 Task: Open Card Nutrition Conference Review in Board Product Marketing Plan Development to Workspace Cybersecurity Services and add a team member Softage.2@softage.net, a label Purple, a checklist Agile Methodology, an attachment from your google drive, a color Purple and finally, add a card description 'Develop and launch new customer referral program for B2C market' and a comment 'This task presents an opportunity to build strong relationships with our stakeholders and earn their trust.'. Add a start date 'Jan 02, 1900' with a due date 'Jan 09, 1900'
Action: Mouse moved to (936, 516)
Screenshot: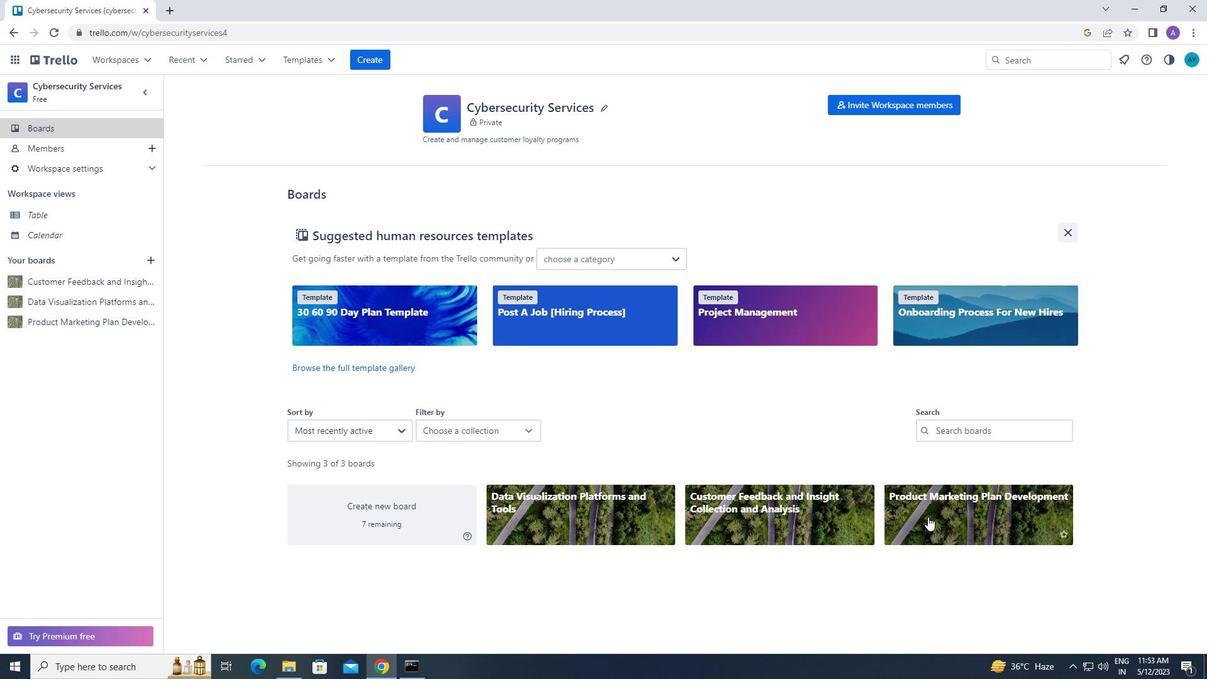 
Action: Mouse pressed left at (936, 516)
Screenshot: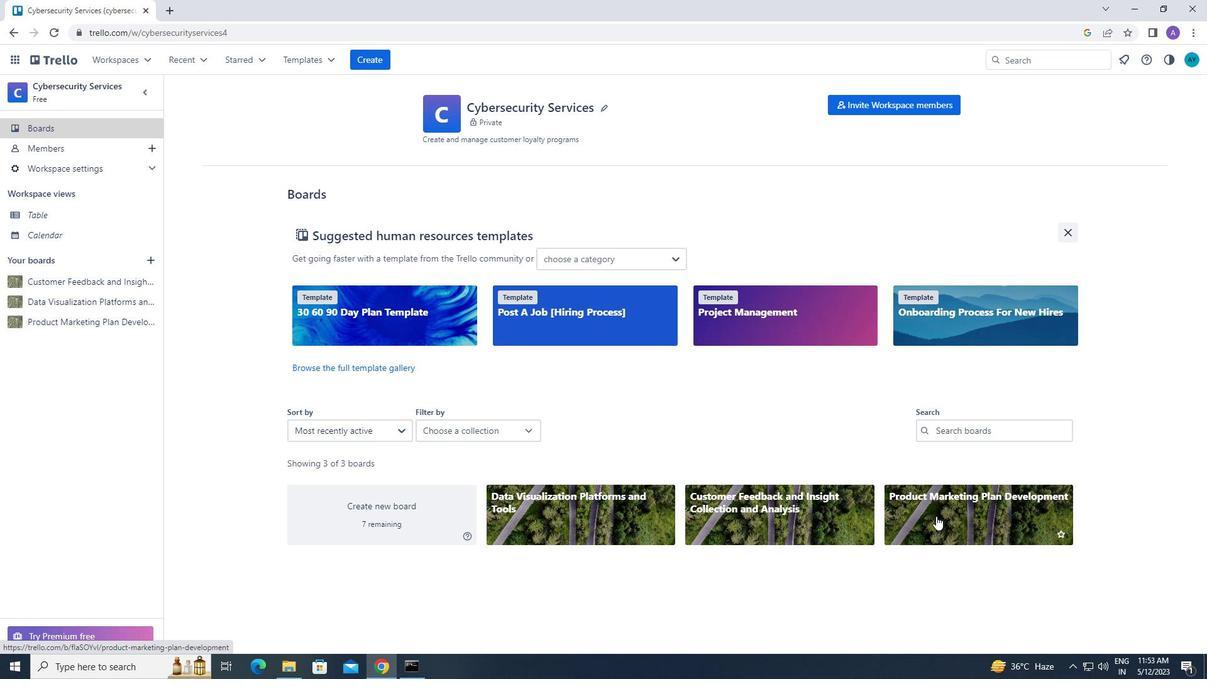 
Action: Mouse moved to (326, 158)
Screenshot: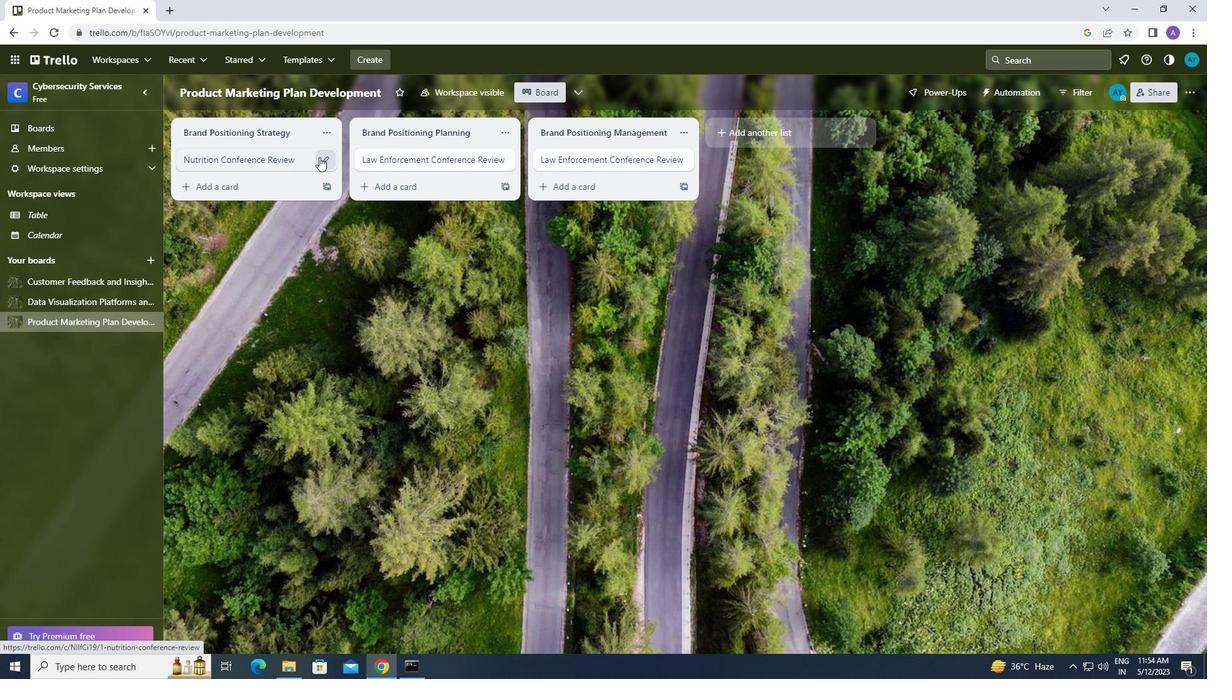 
Action: Mouse pressed left at (326, 158)
Screenshot: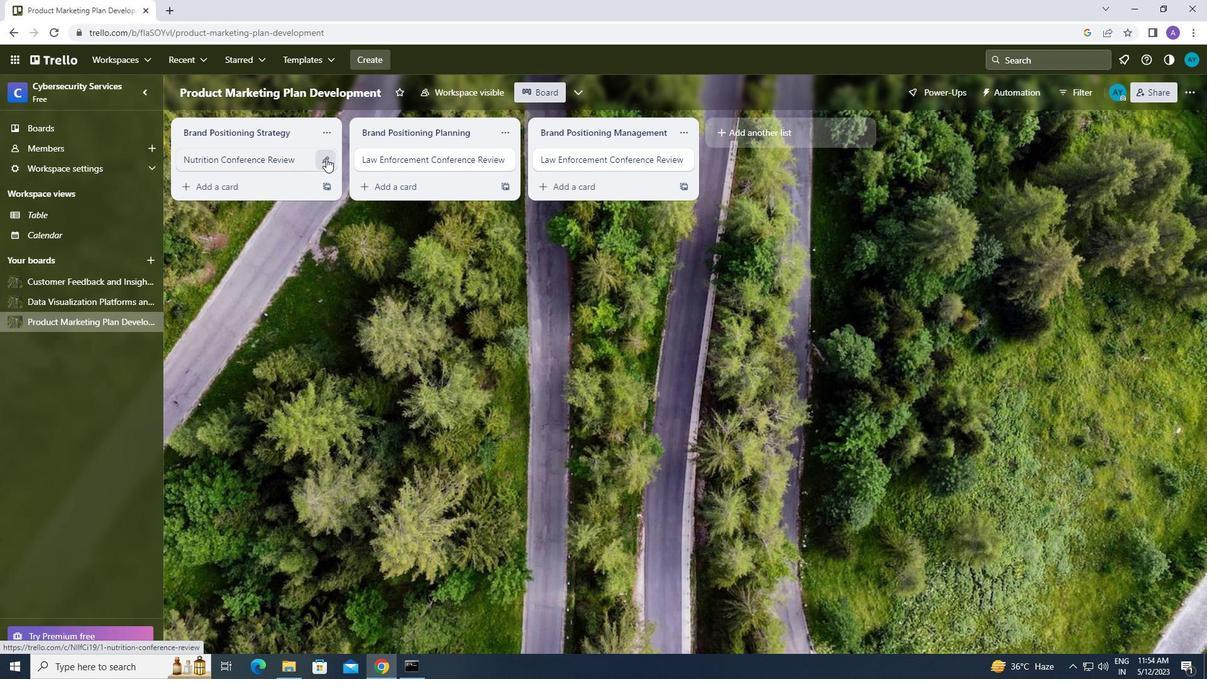 
Action: Mouse moved to (379, 161)
Screenshot: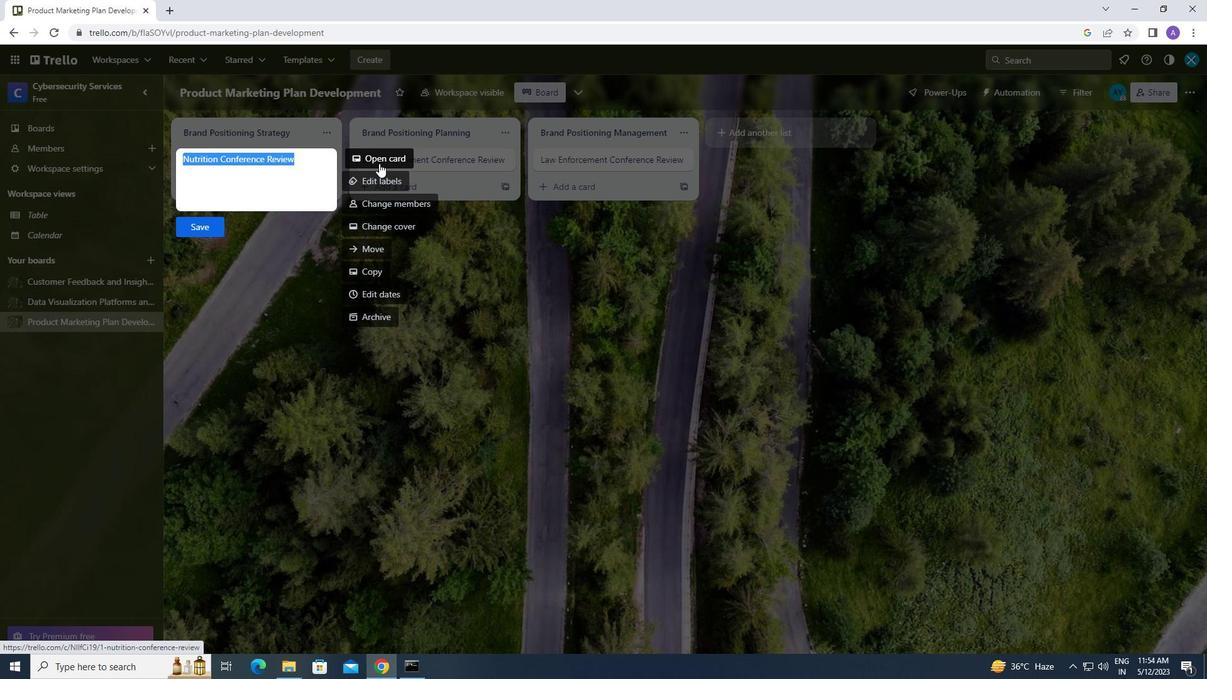 
Action: Mouse pressed left at (379, 161)
Screenshot: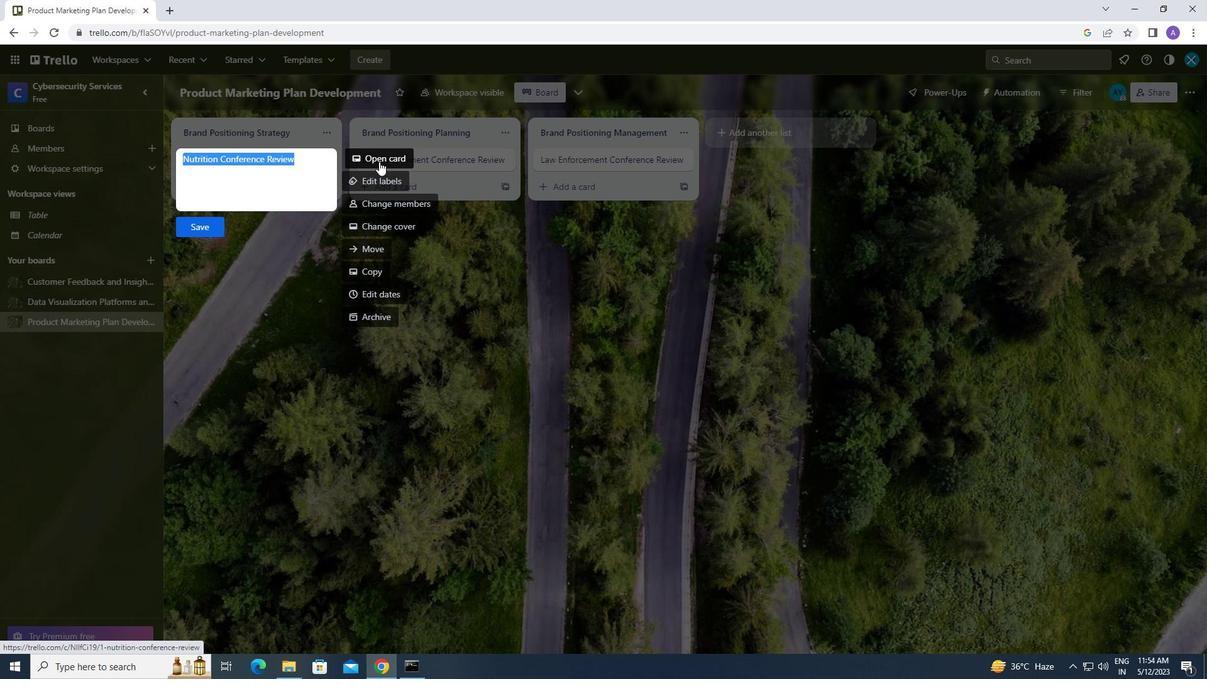 
Action: Mouse moved to (762, 159)
Screenshot: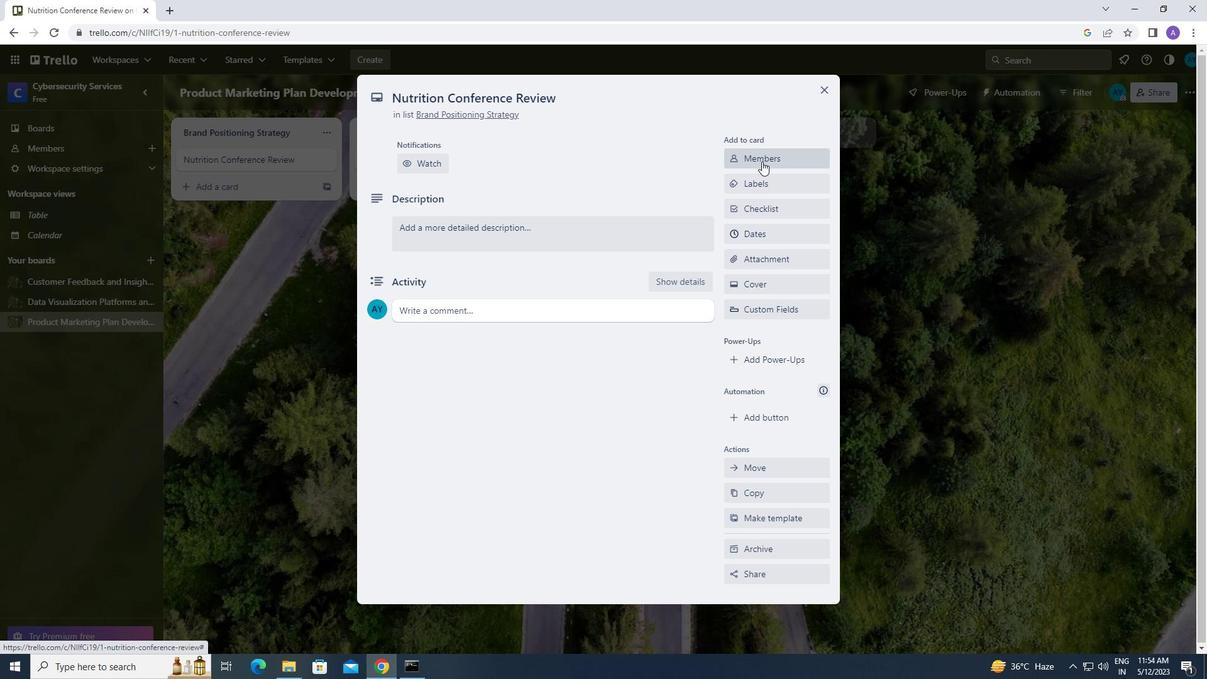
Action: Mouse pressed left at (762, 159)
Screenshot: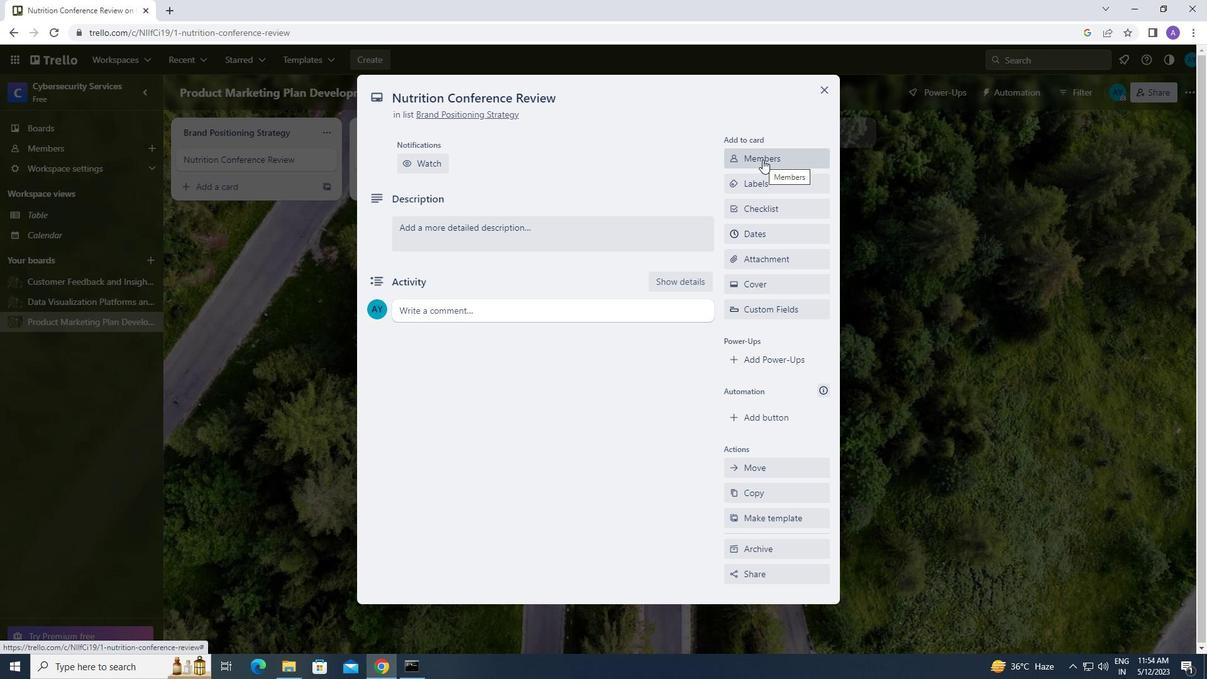 
Action: Mouse moved to (767, 213)
Screenshot: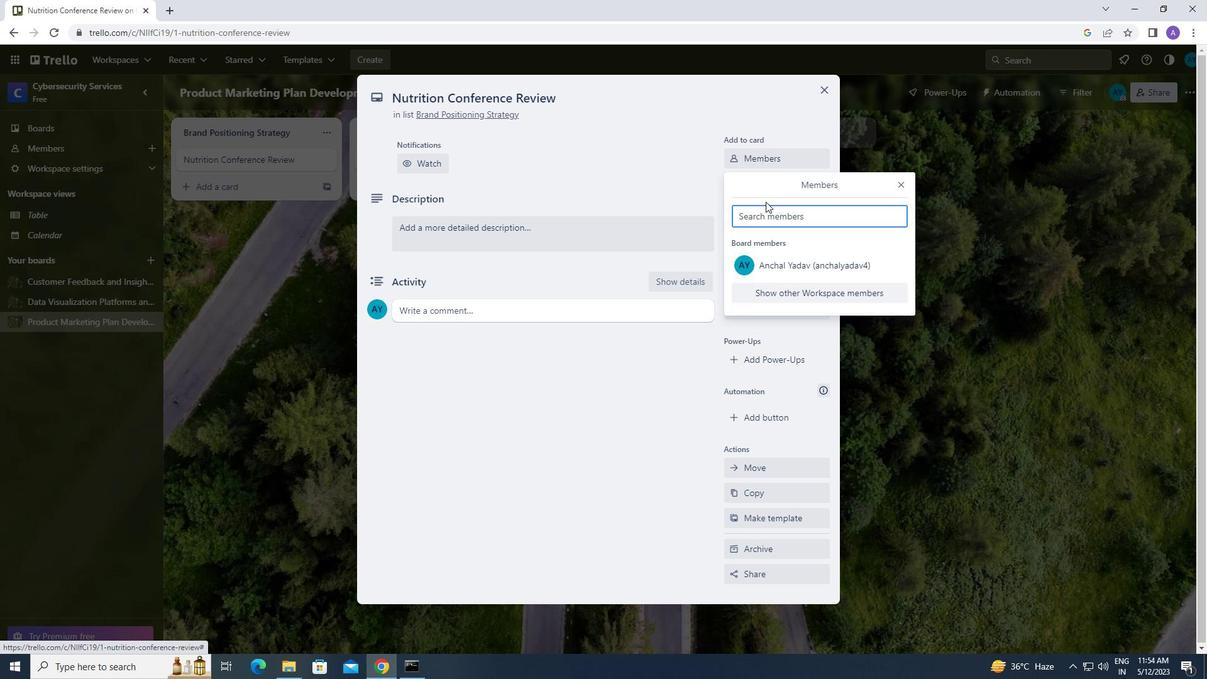 
Action: Mouse pressed left at (767, 213)
Screenshot: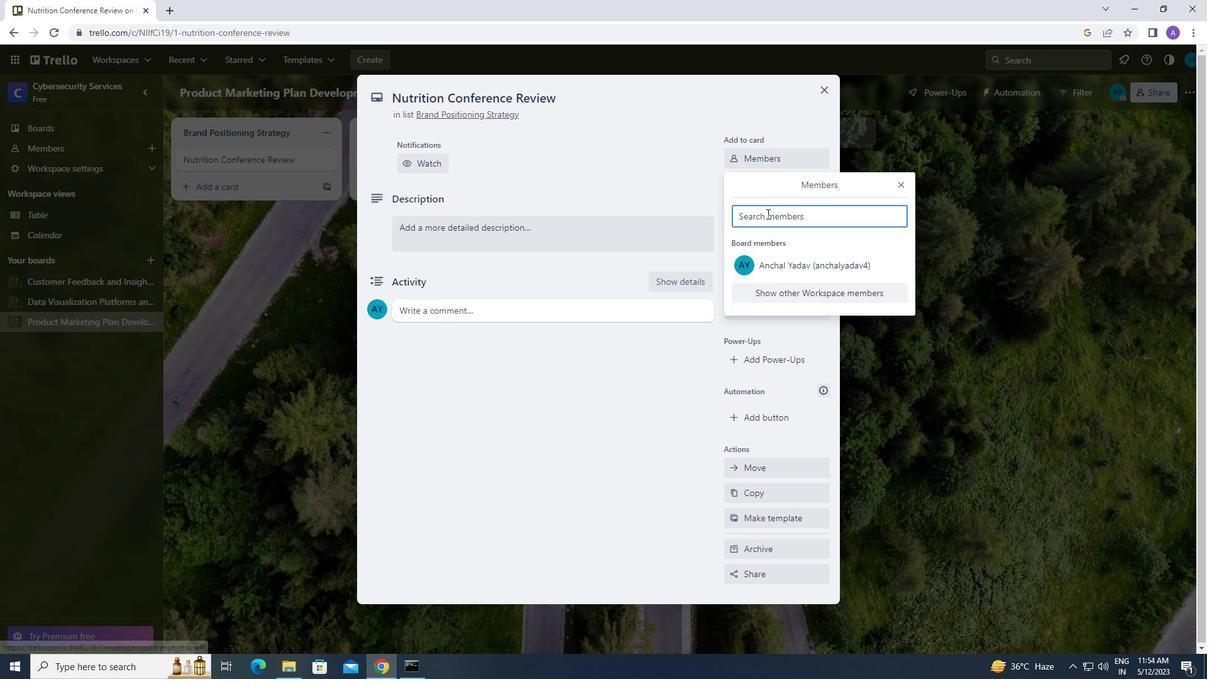 
Action: Key pressed s<Key.caps_lock>oftage.2<Key.shift_r>@softage.net
Screenshot: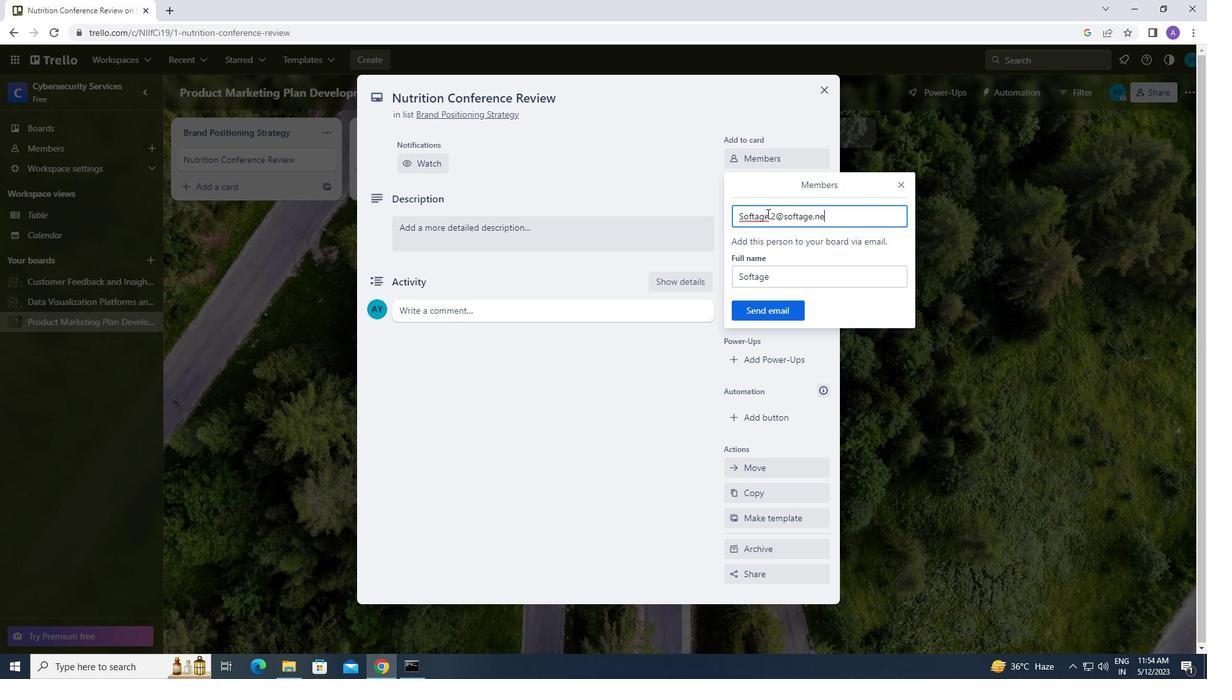 
Action: Mouse moved to (784, 305)
Screenshot: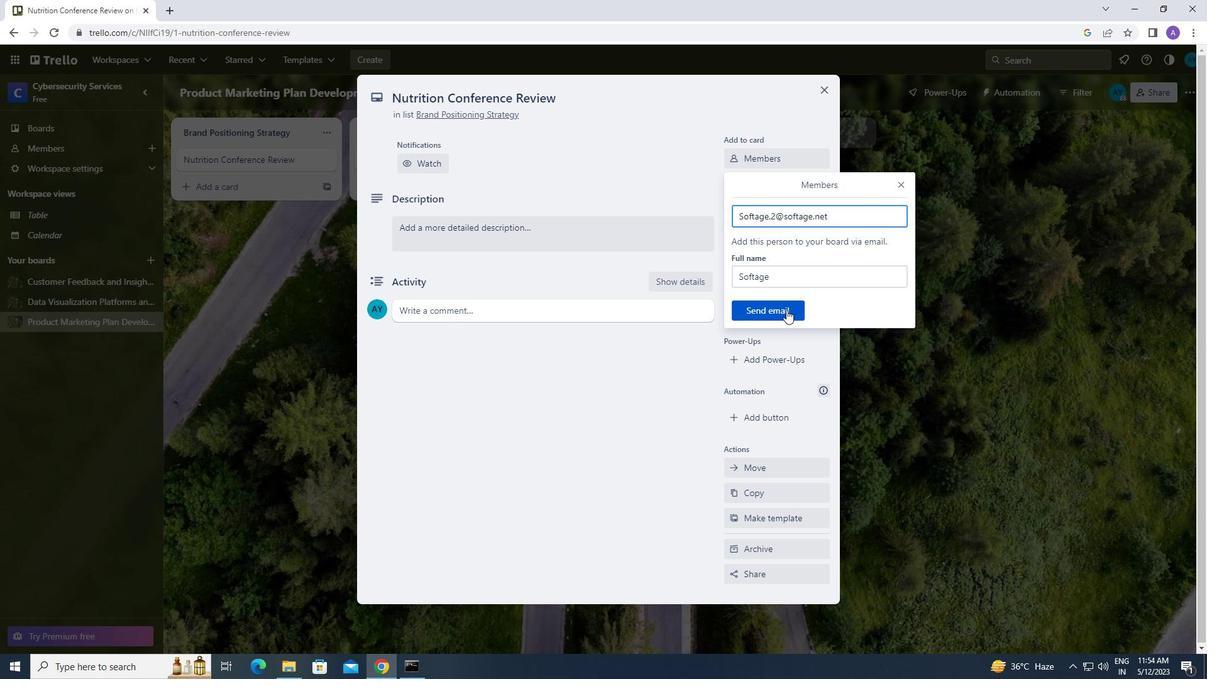 
Action: Mouse pressed left at (784, 305)
Screenshot: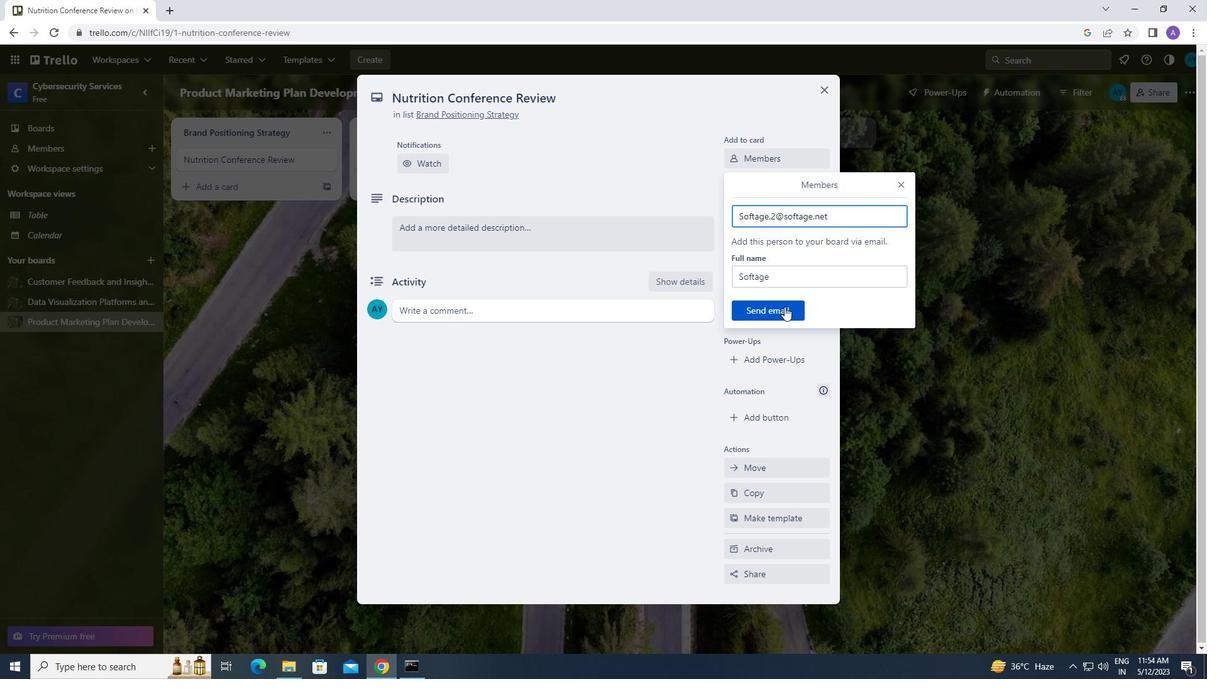 
Action: Mouse moved to (773, 223)
Screenshot: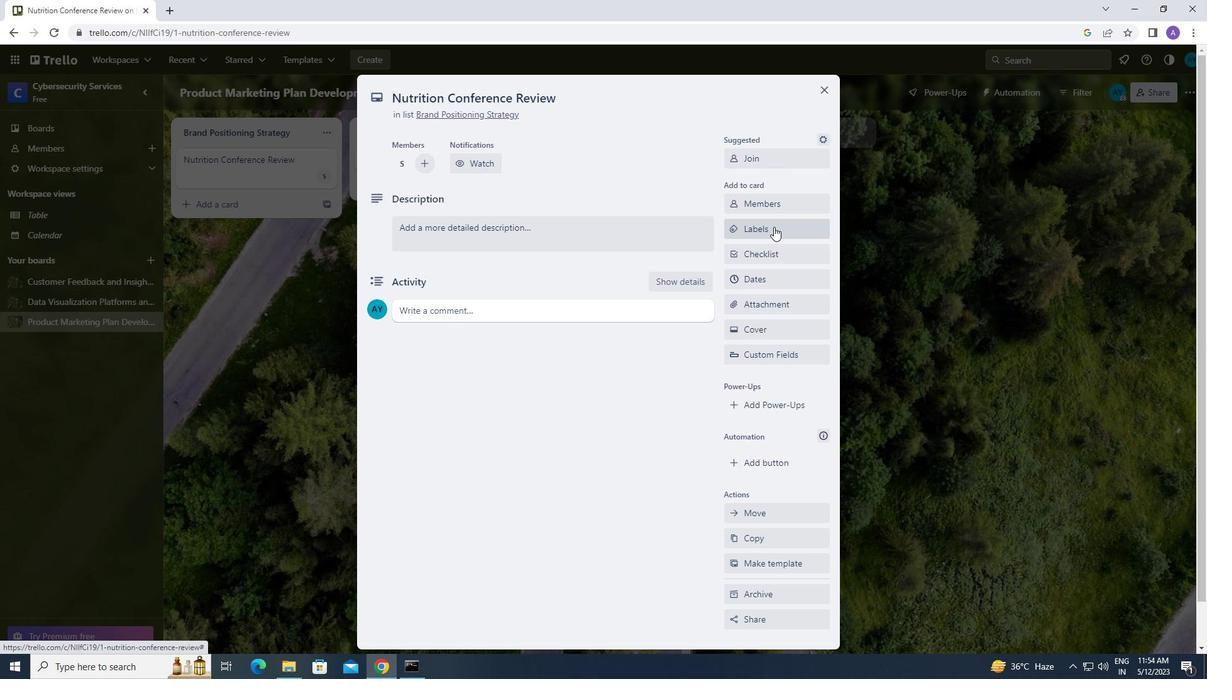 
Action: Mouse pressed left at (773, 223)
Screenshot: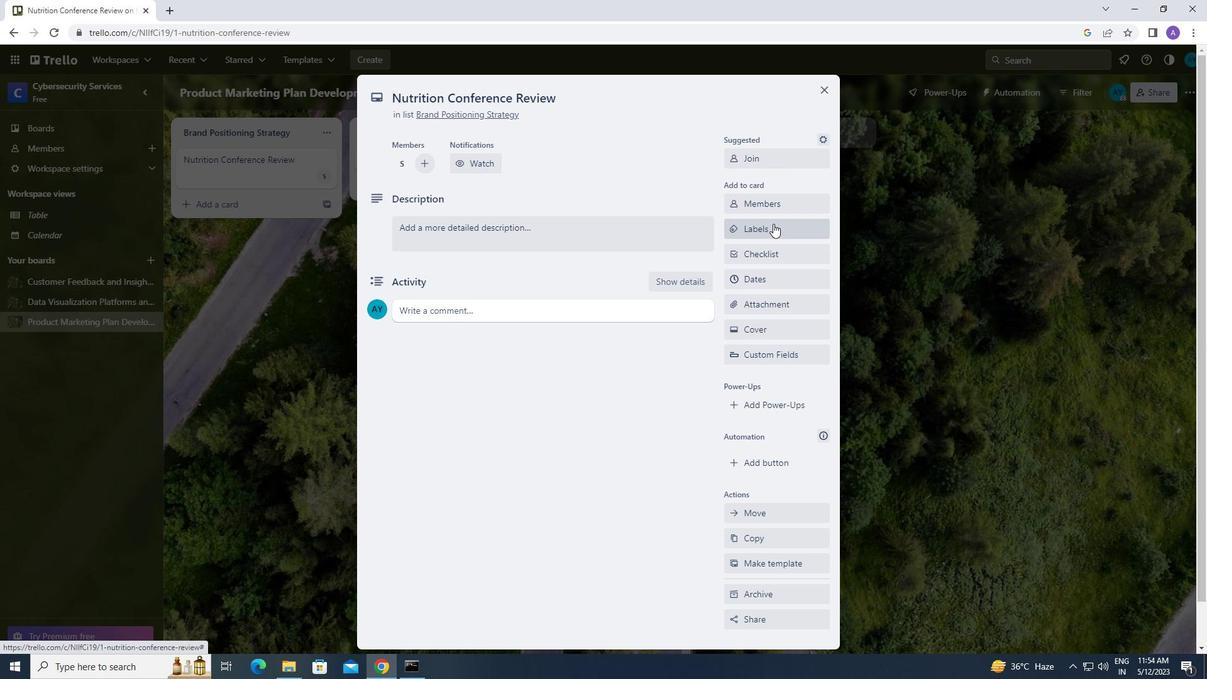 
Action: Mouse moved to (820, 474)
Screenshot: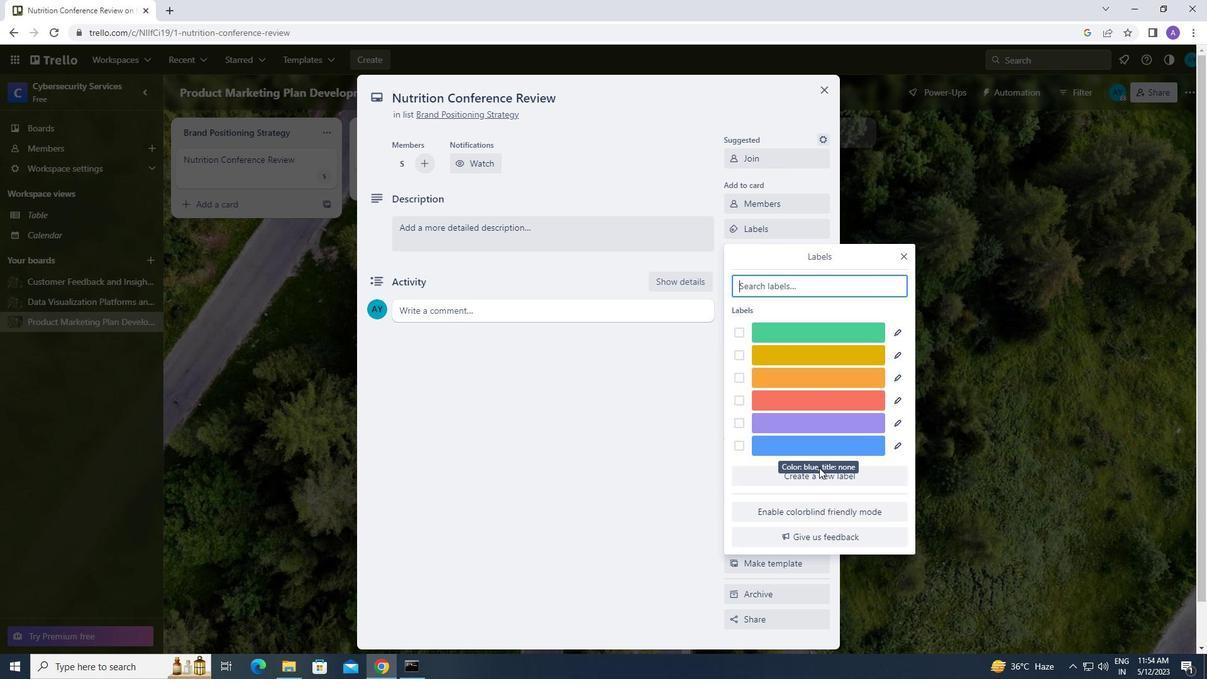 
Action: Mouse pressed left at (820, 474)
Screenshot: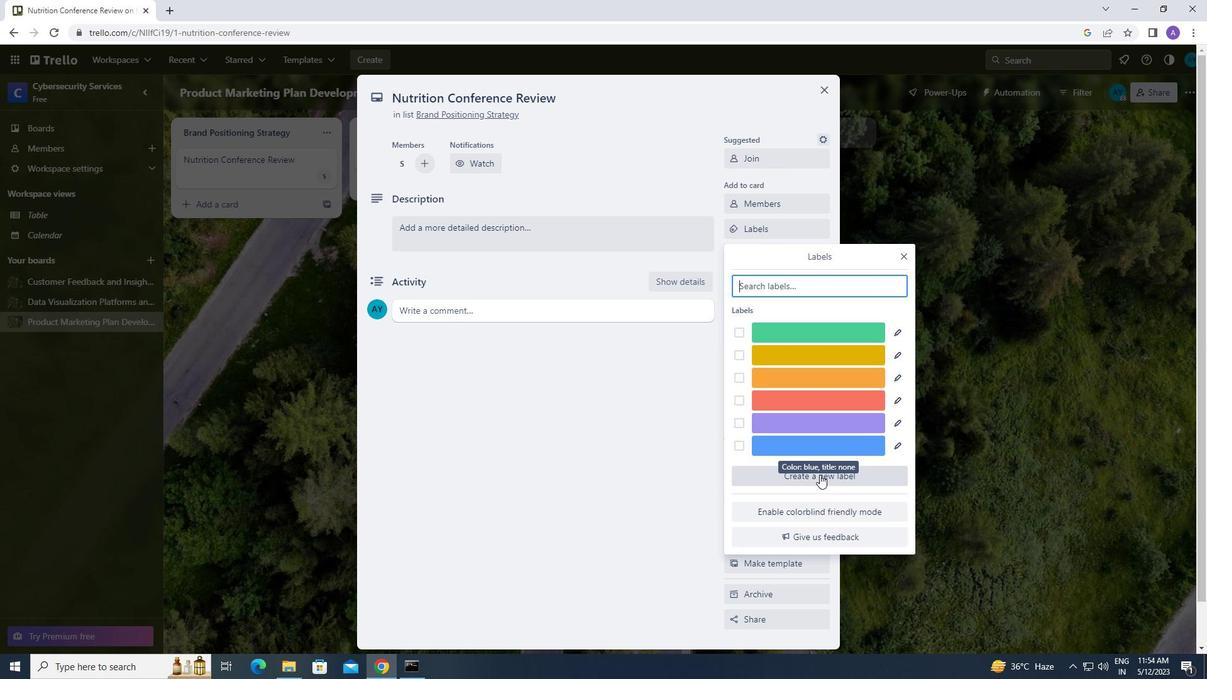 
Action: Mouse moved to (891, 440)
Screenshot: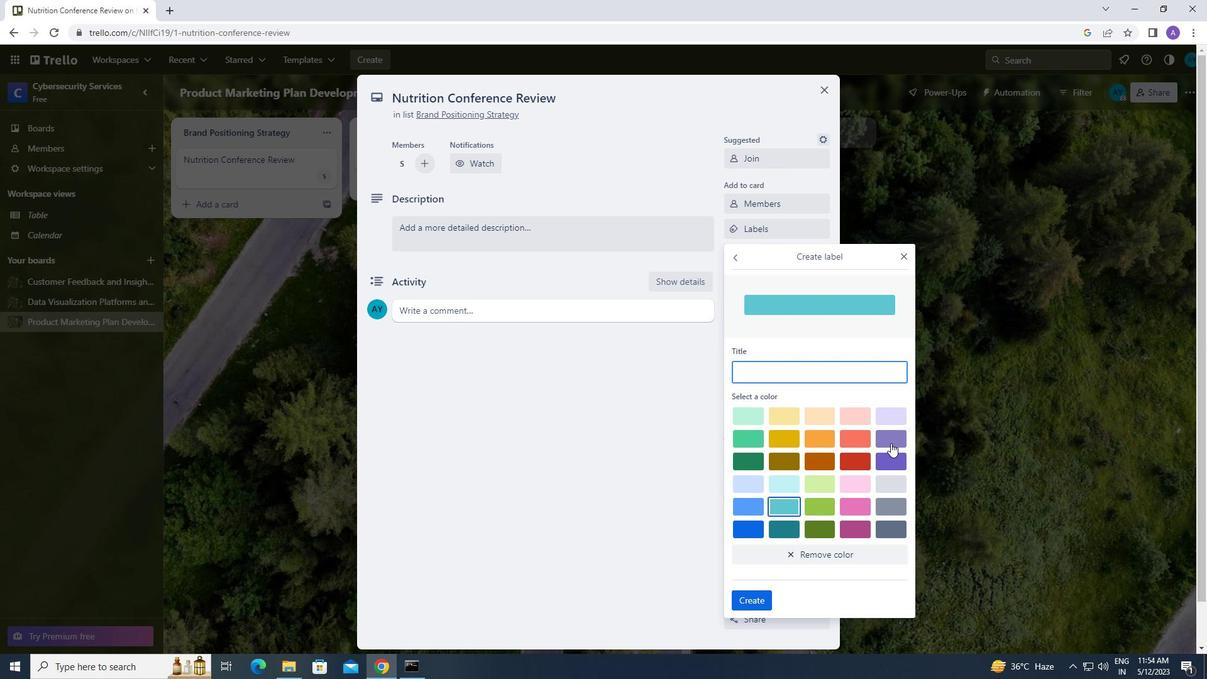 
Action: Mouse pressed left at (891, 440)
Screenshot: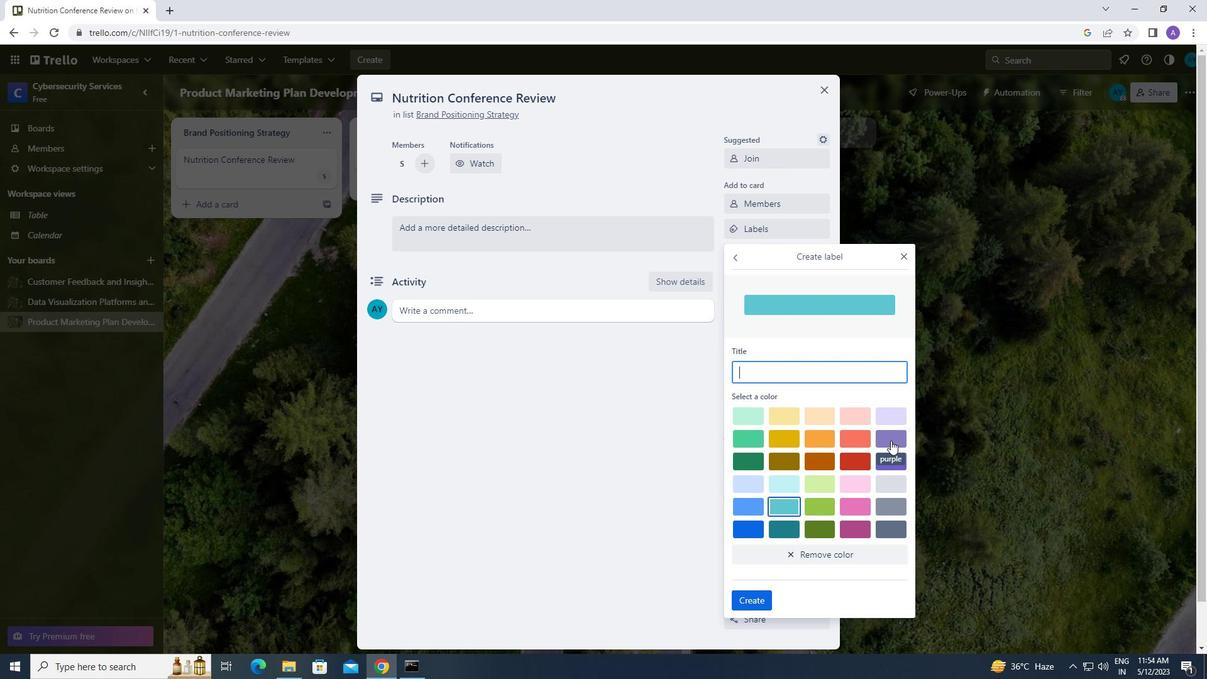 
Action: Mouse moved to (750, 600)
Screenshot: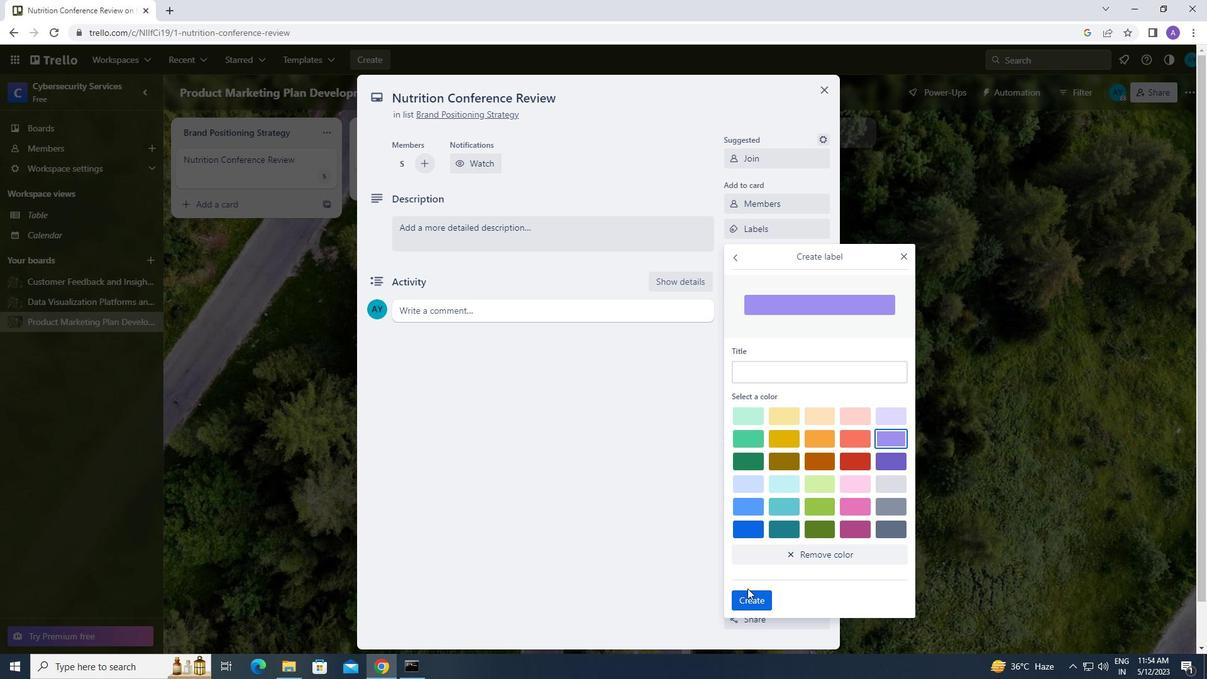 
Action: Mouse pressed left at (750, 600)
Screenshot: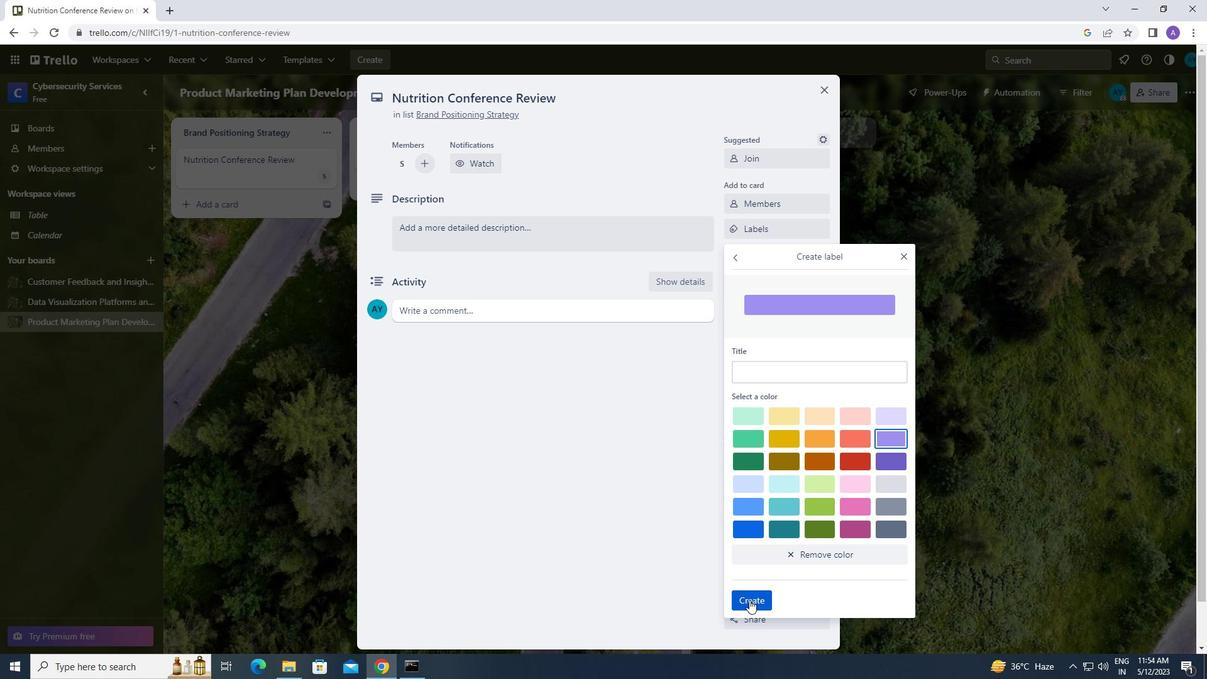 
Action: Mouse moved to (1037, 405)
Screenshot: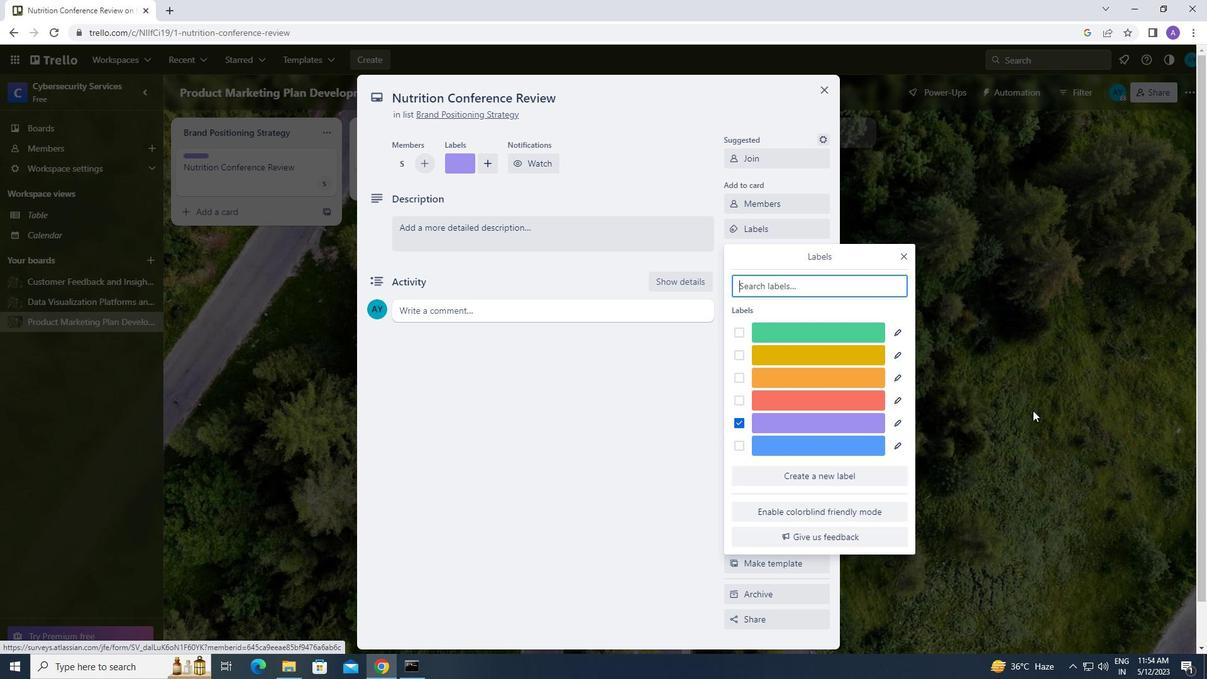 
Action: Mouse pressed left at (1037, 405)
Screenshot: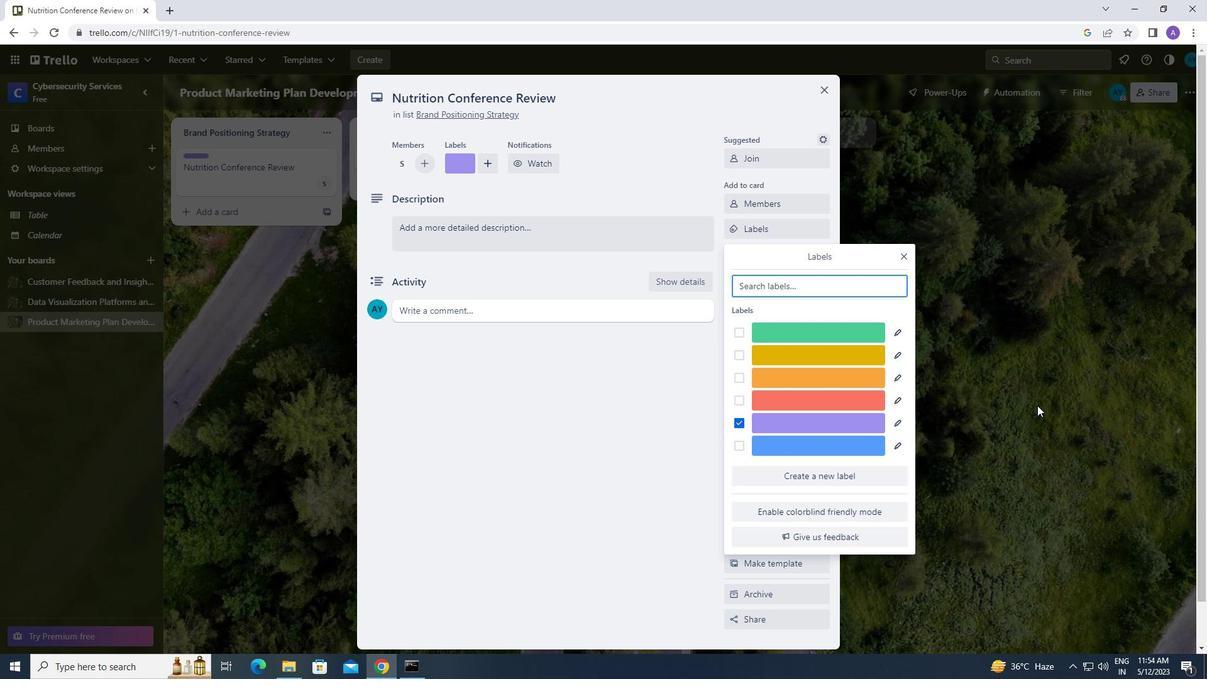
Action: Mouse moved to (789, 254)
Screenshot: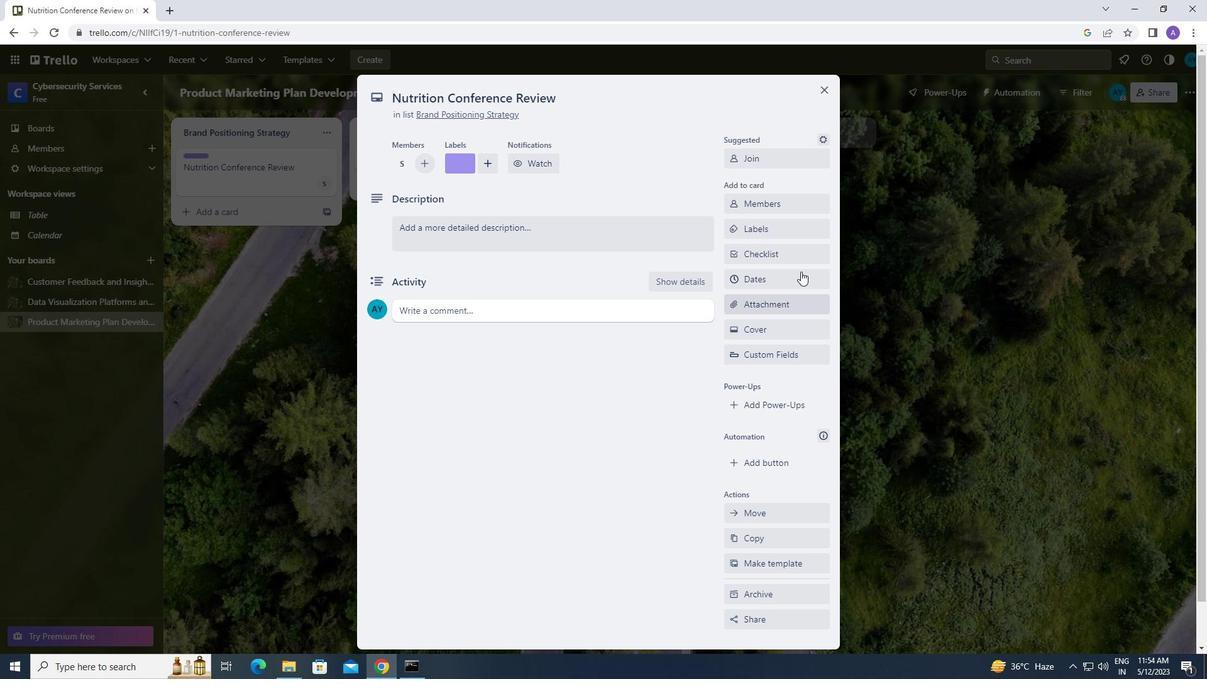 
Action: Mouse pressed left at (789, 254)
Screenshot: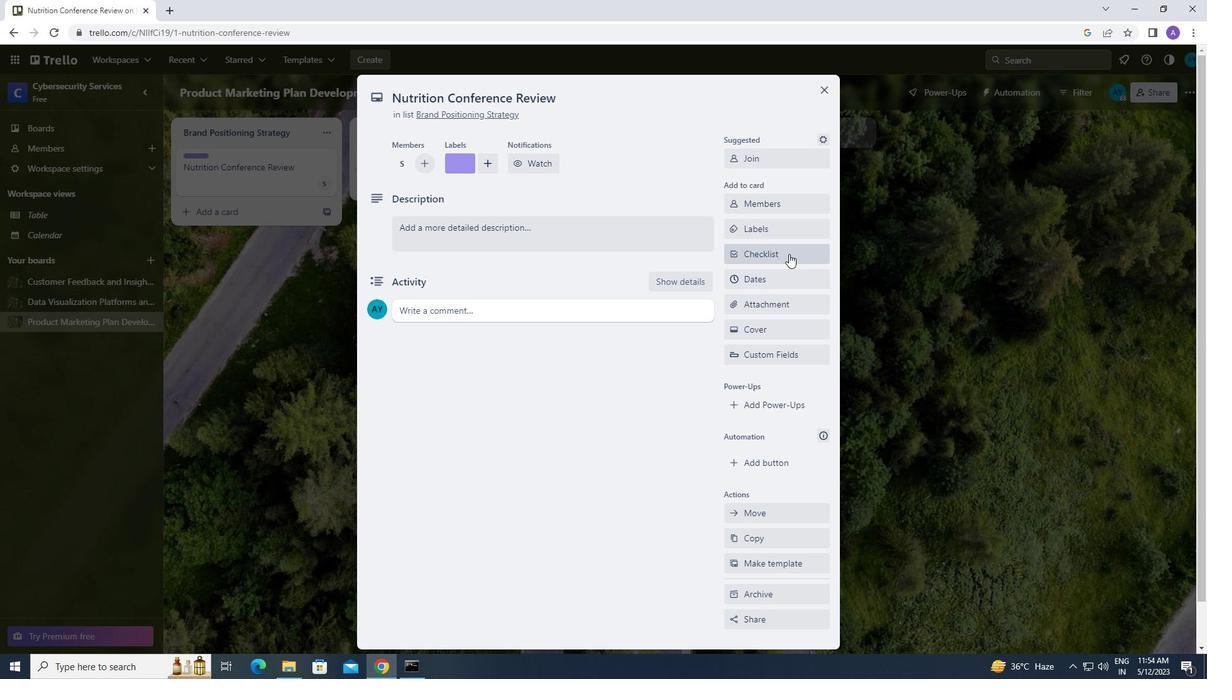 
Action: Mouse moved to (791, 313)
Screenshot: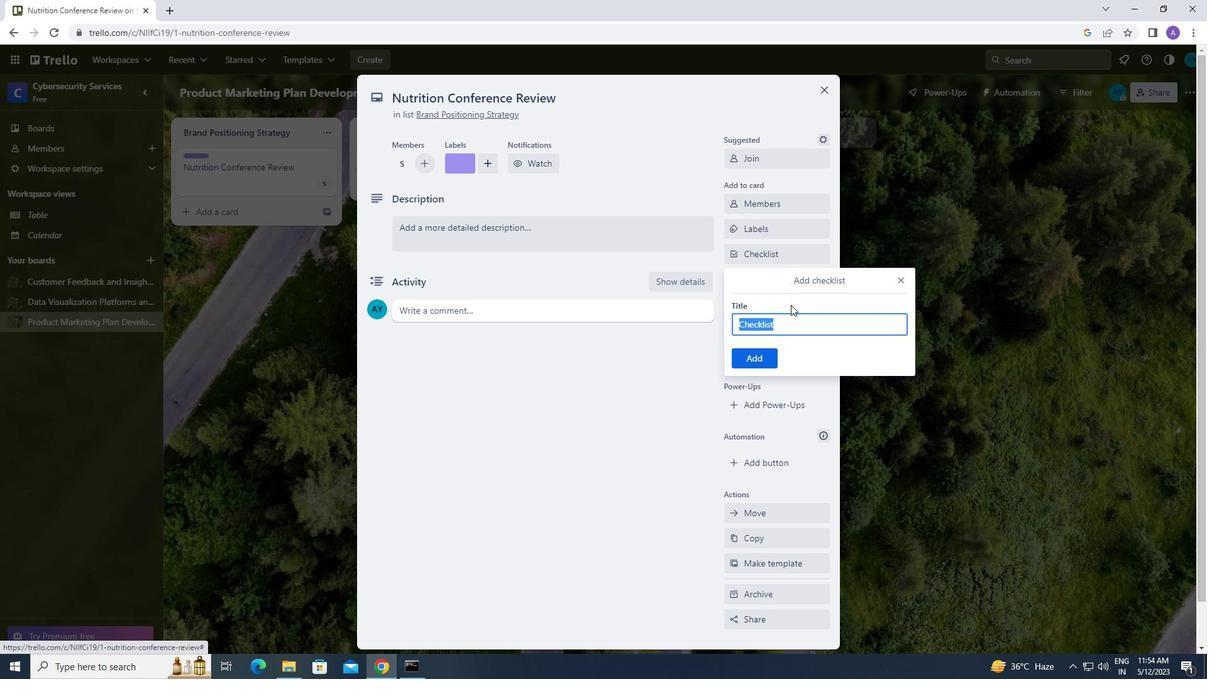 
Action: Key pressed <Key.caps_lock>a<Key.caps_lock>gile<Key.space><Key.caps_lock>m<Key.caps_lock>ethodology,<Key.backspace>
Screenshot: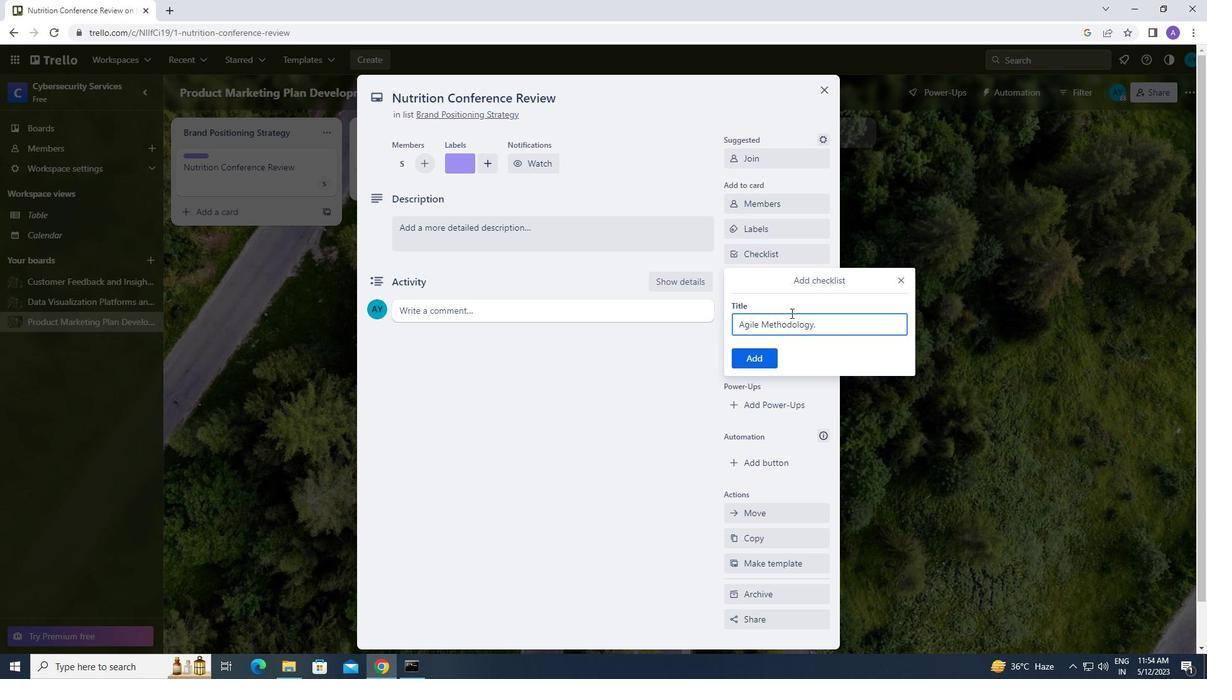 
Action: Mouse moved to (766, 356)
Screenshot: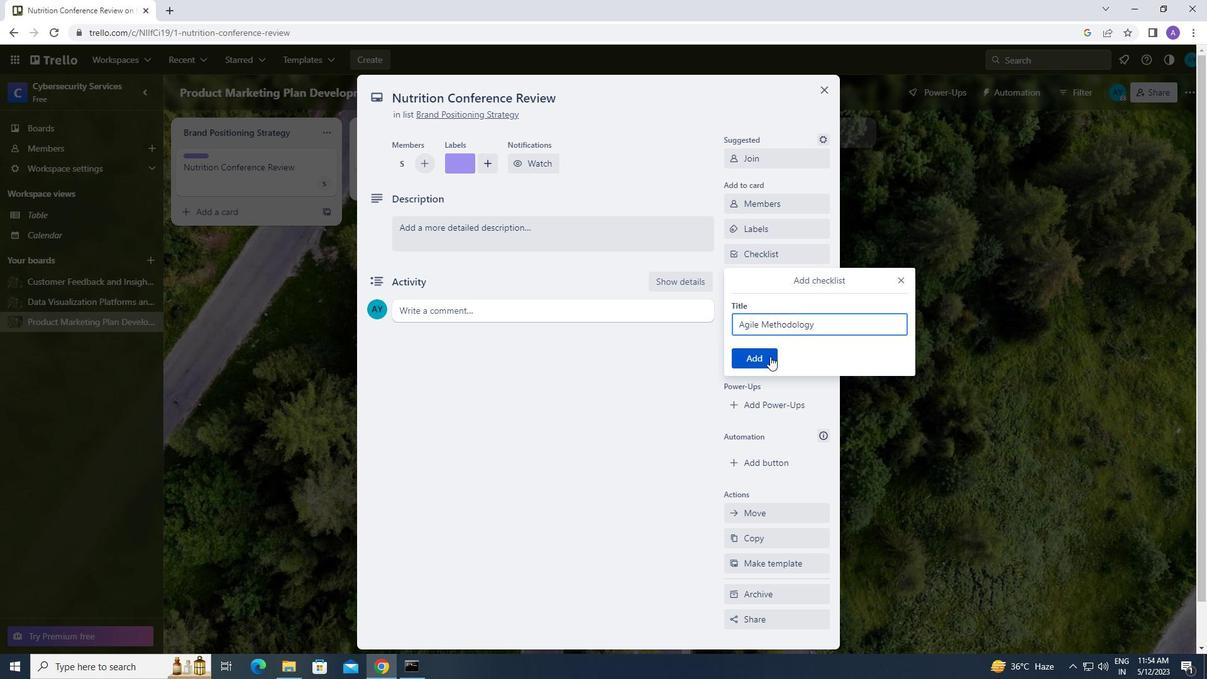 
Action: Mouse pressed left at (766, 356)
Screenshot: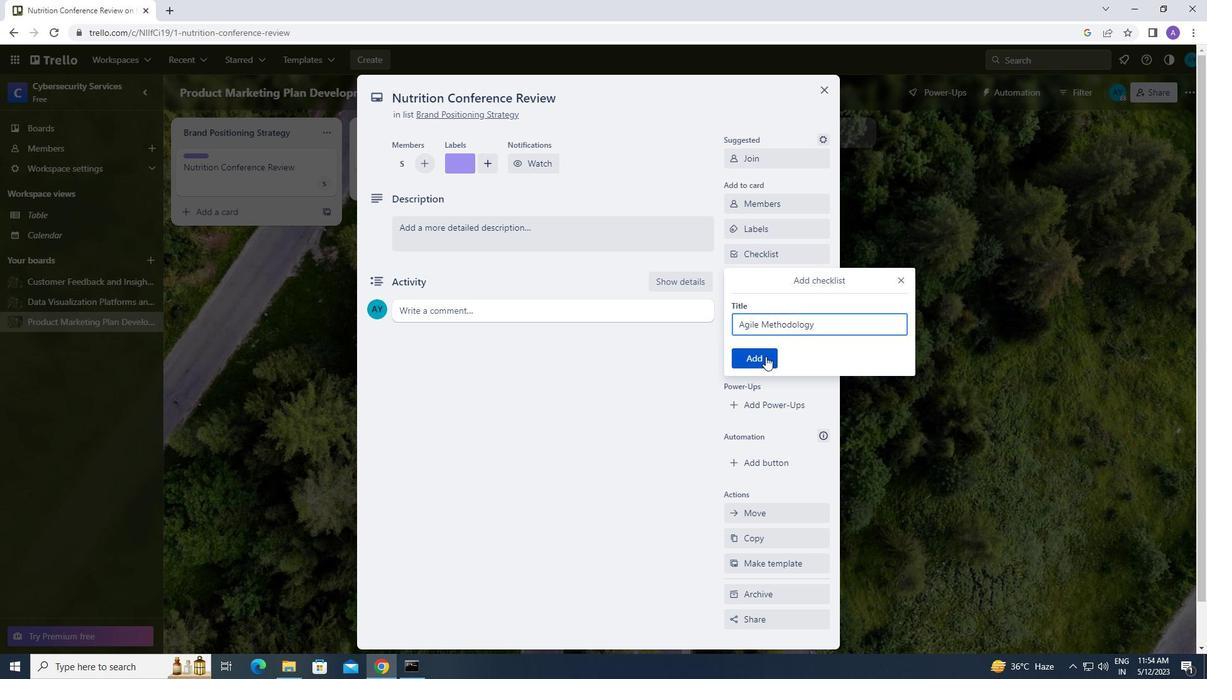 
Action: Mouse moved to (779, 303)
Screenshot: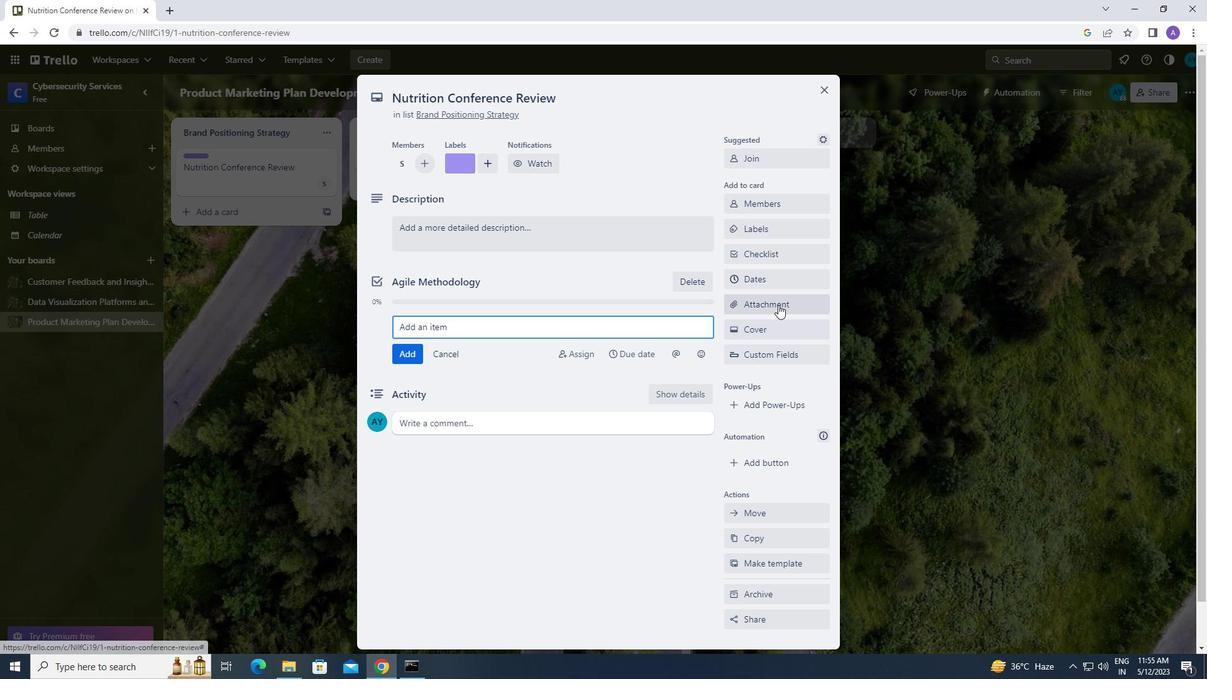 
Action: Mouse pressed left at (779, 303)
Screenshot: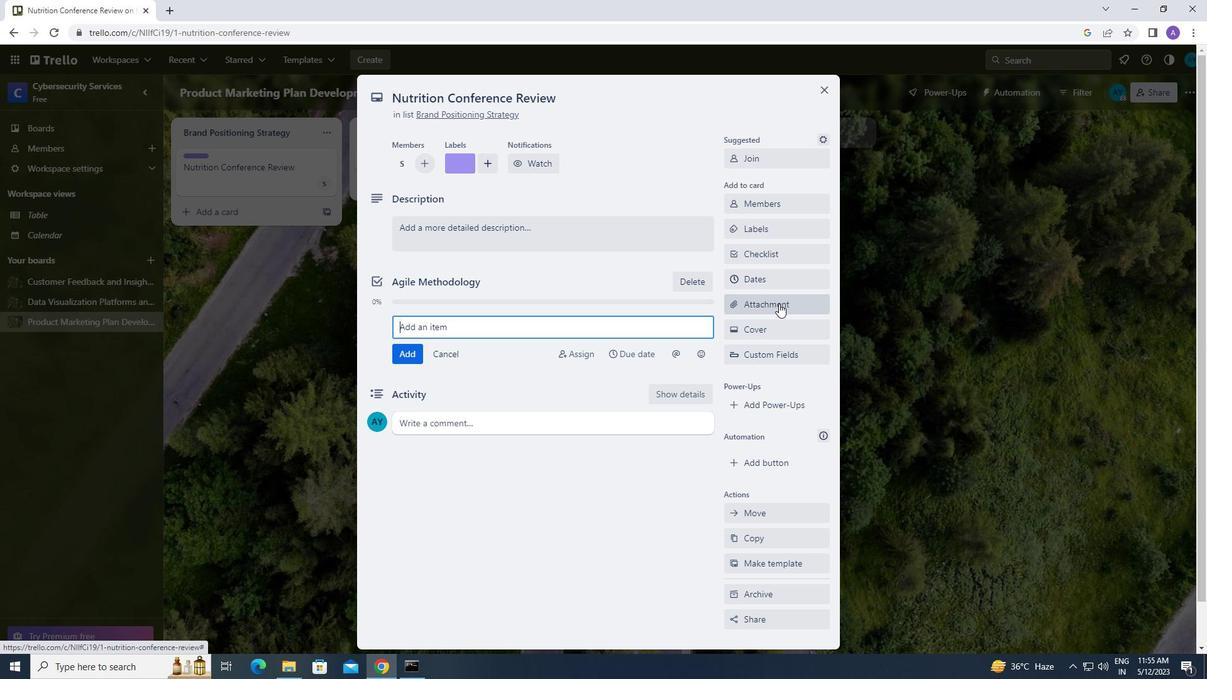 
Action: Mouse moved to (769, 401)
Screenshot: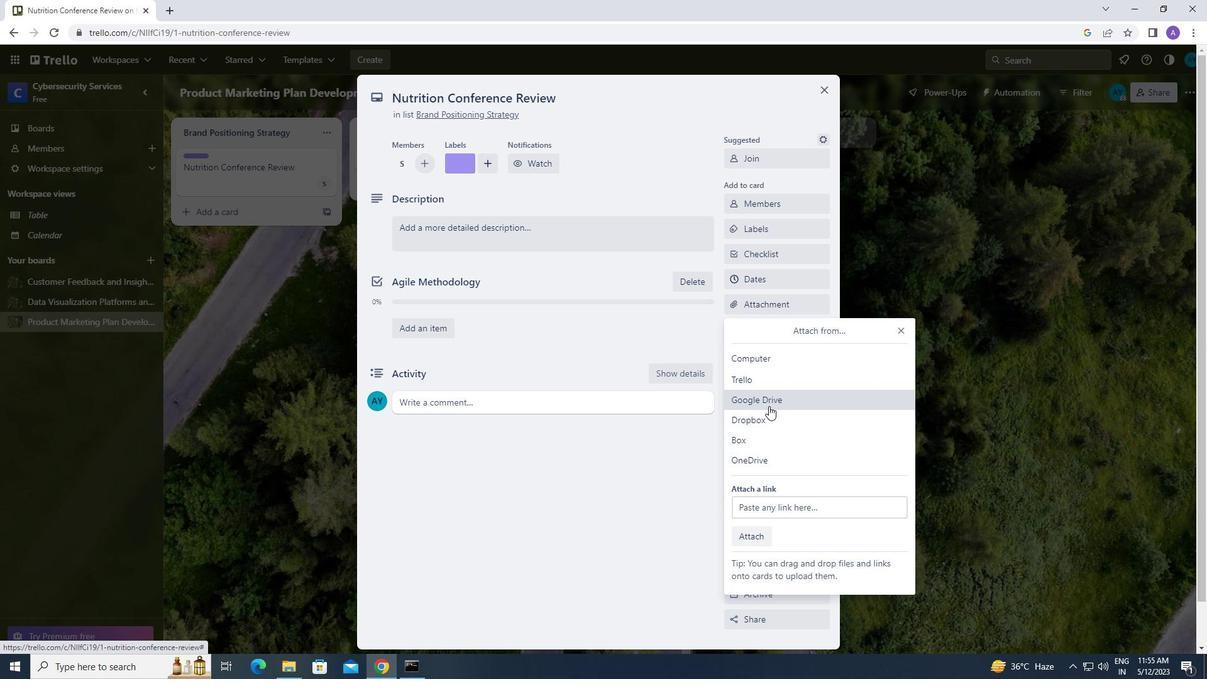 
Action: Mouse pressed left at (769, 401)
Screenshot: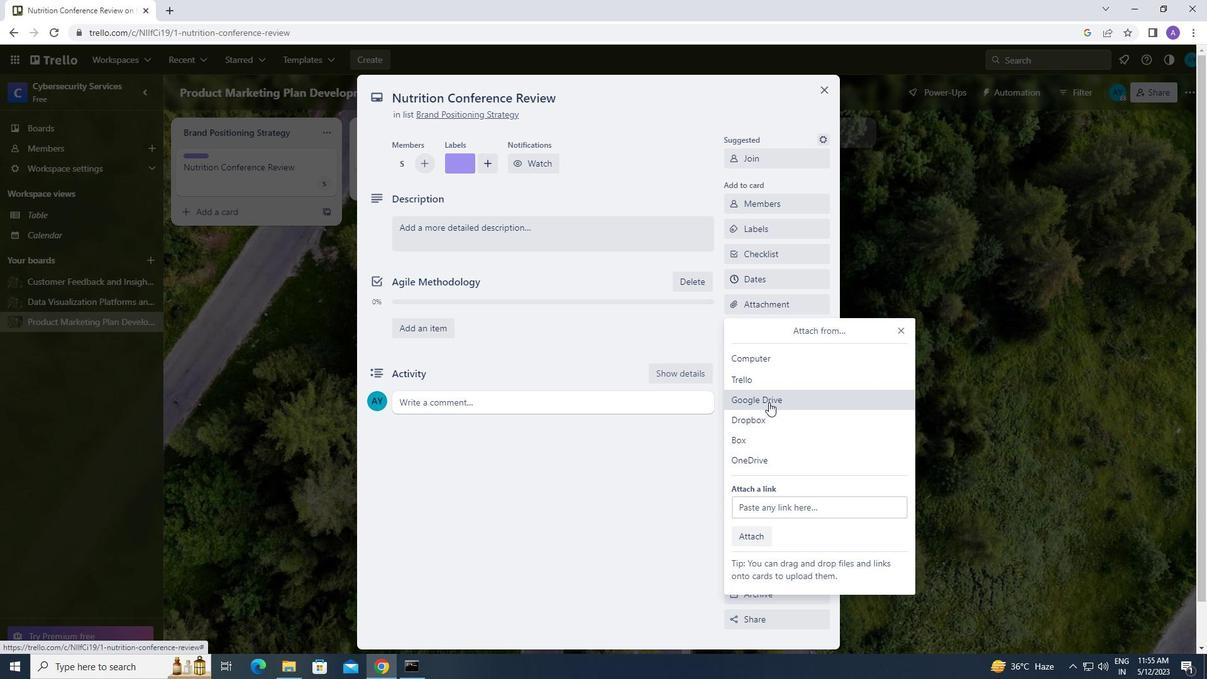 
Action: Mouse moved to (340, 358)
Screenshot: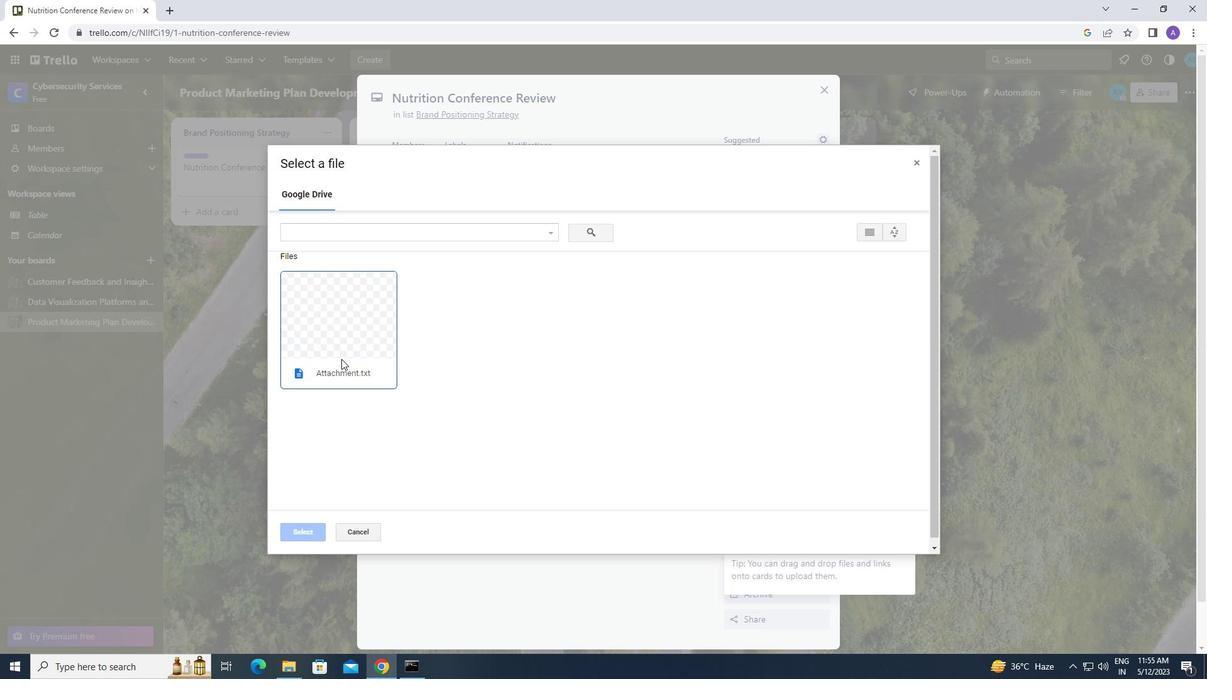 
Action: Mouse pressed left at (340, 358)
Screenshot: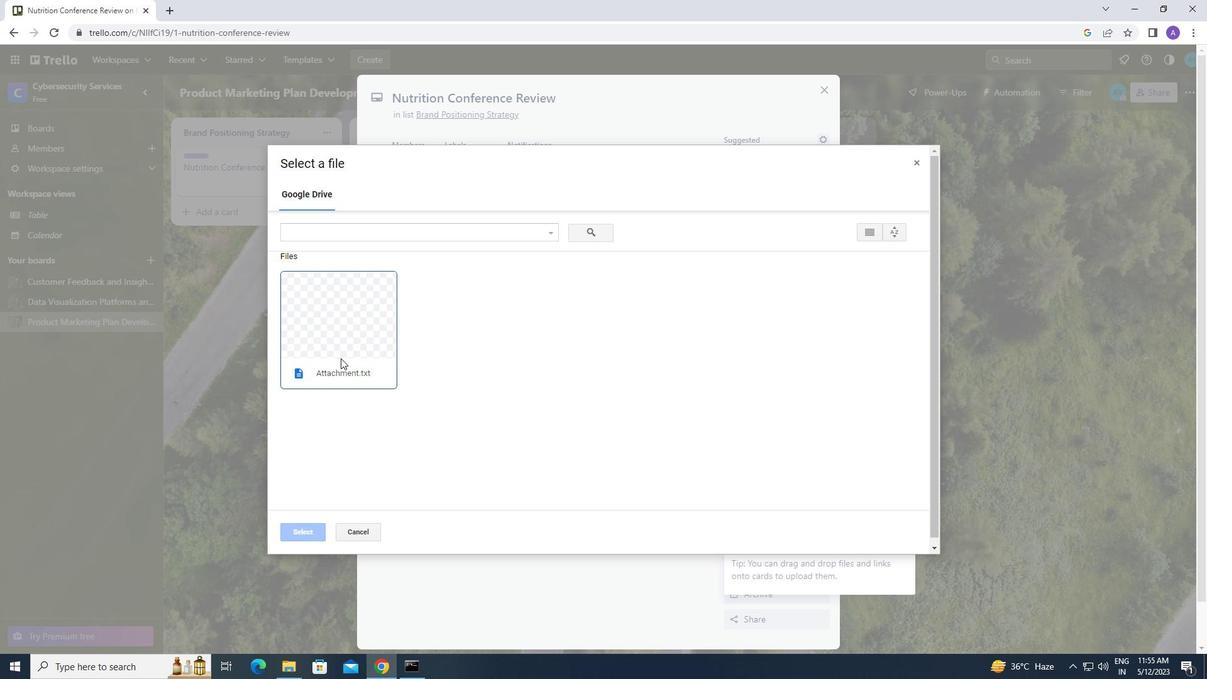 
Action: Mouse moved to (288, 534)
Screenshot: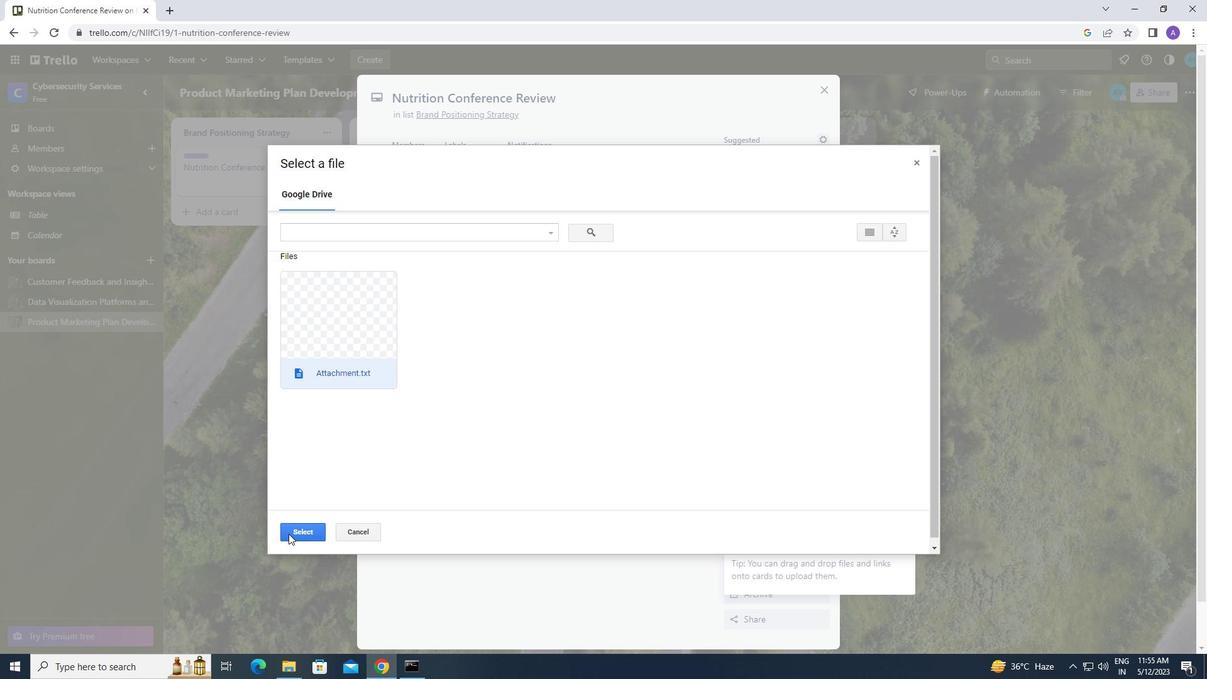 
Action: Mouse pressed left at (288, 534)
Screenshot: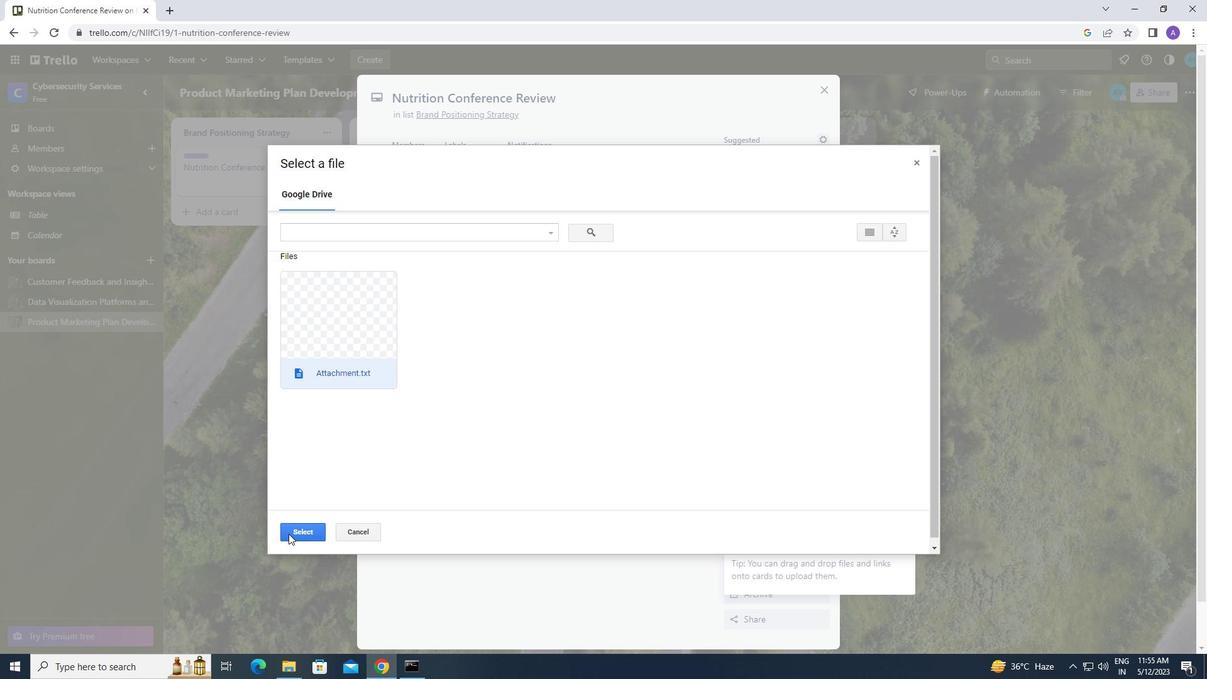 
Action: Mouse moved to (771, 323)
Screenshot: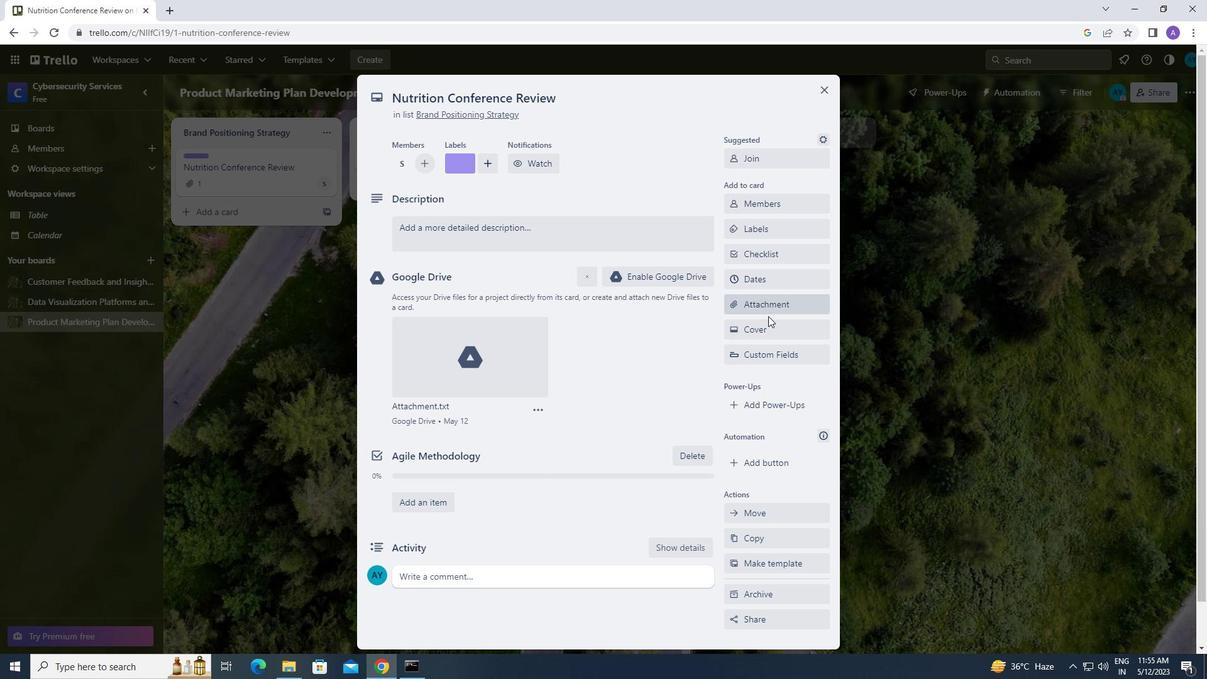 
Action: Mouse pressed left at (771, 323)
Screenshot: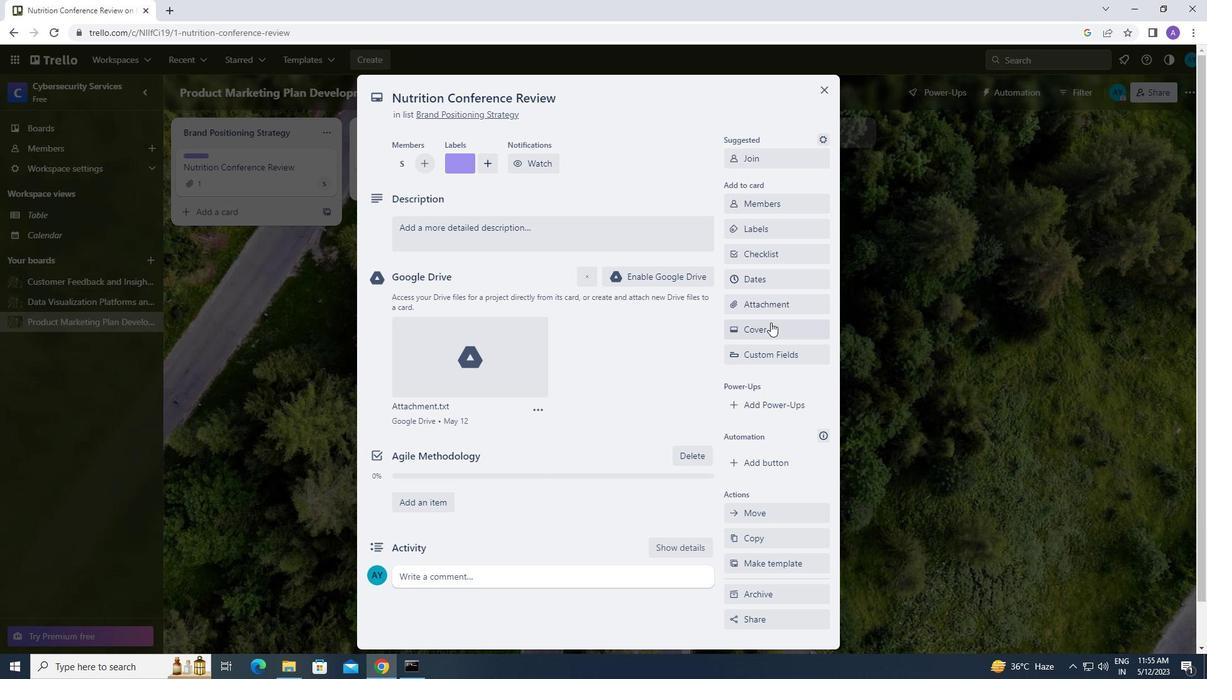
Action: Mouse moved to (898, 399)
Screenshot: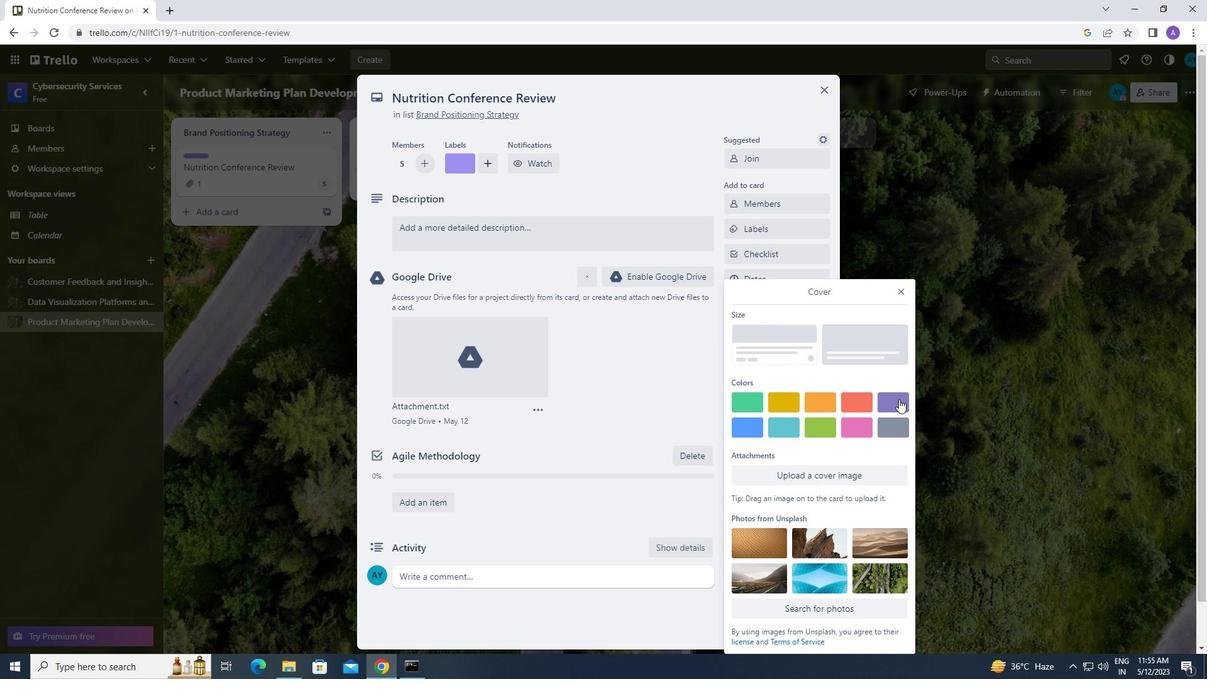 
Action: Mouse pressed left at (898, 399)
Screenshot: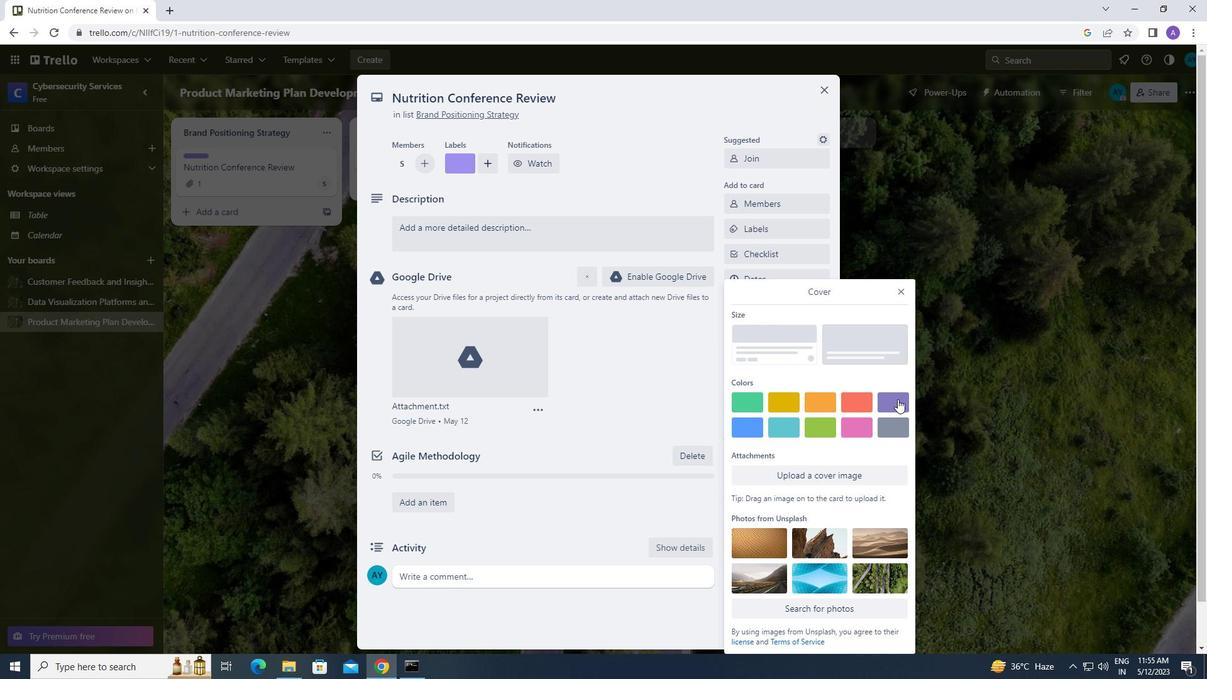 
Action: Mouse moved to (927, 424)
Screenshot: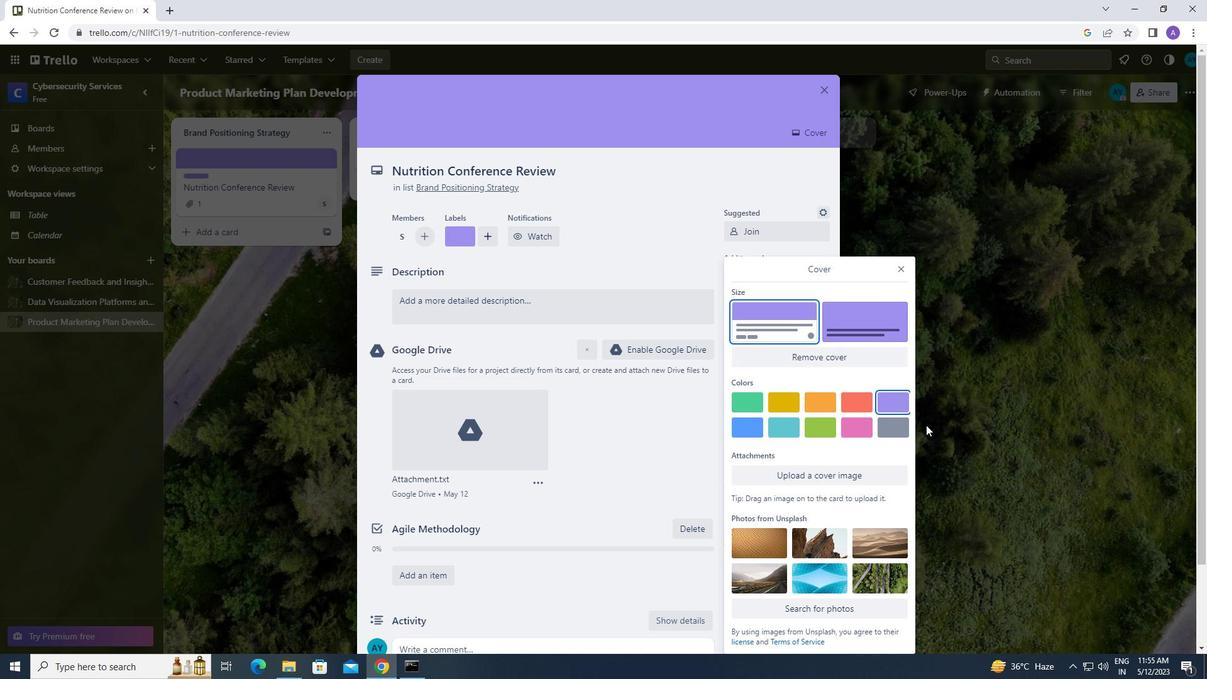 
Action: Mouse pressed left at (927, 424)
Screenshot: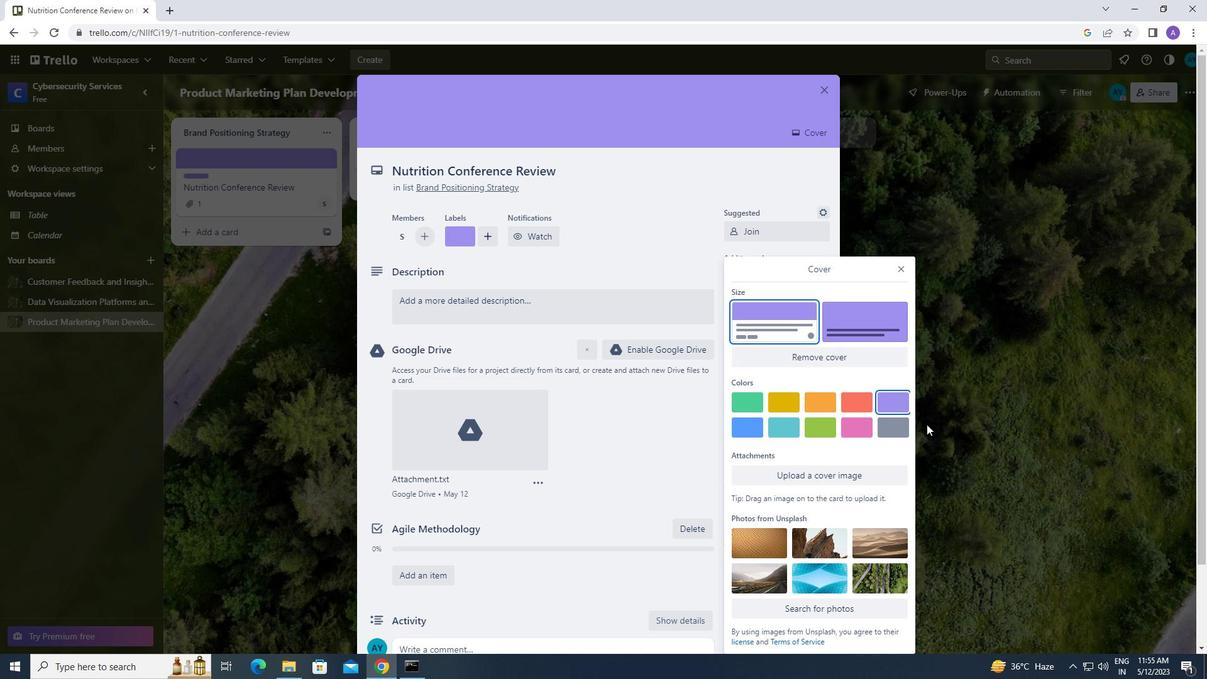 
Action: Mouse moved to (488, 295)
Screenshot: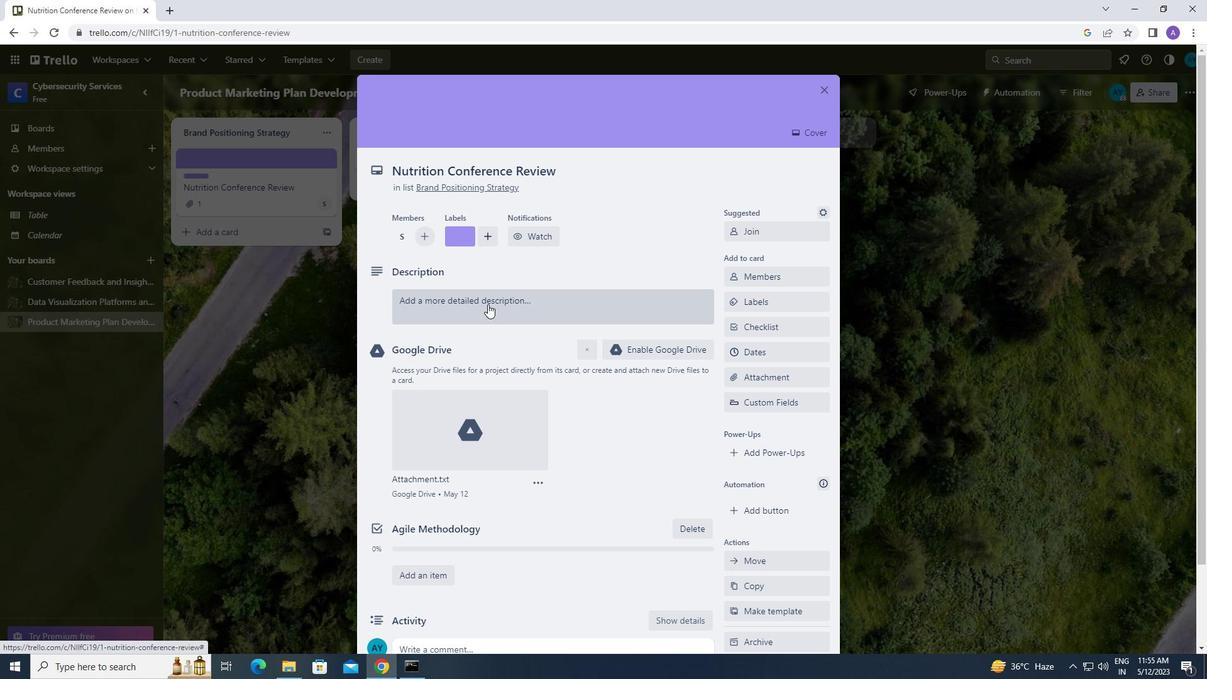 
Action: Mouse pressed left at (488, 295)
Screenshot: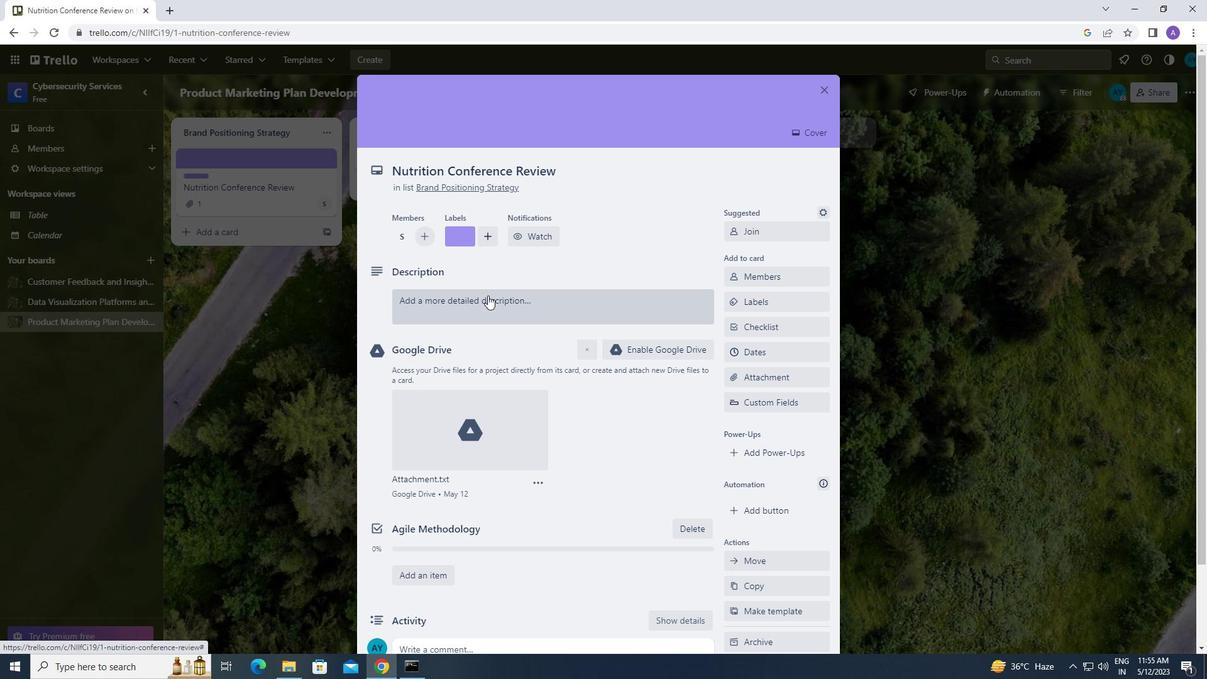 
Action: Mouse moved to (484, 341)
Screenshot: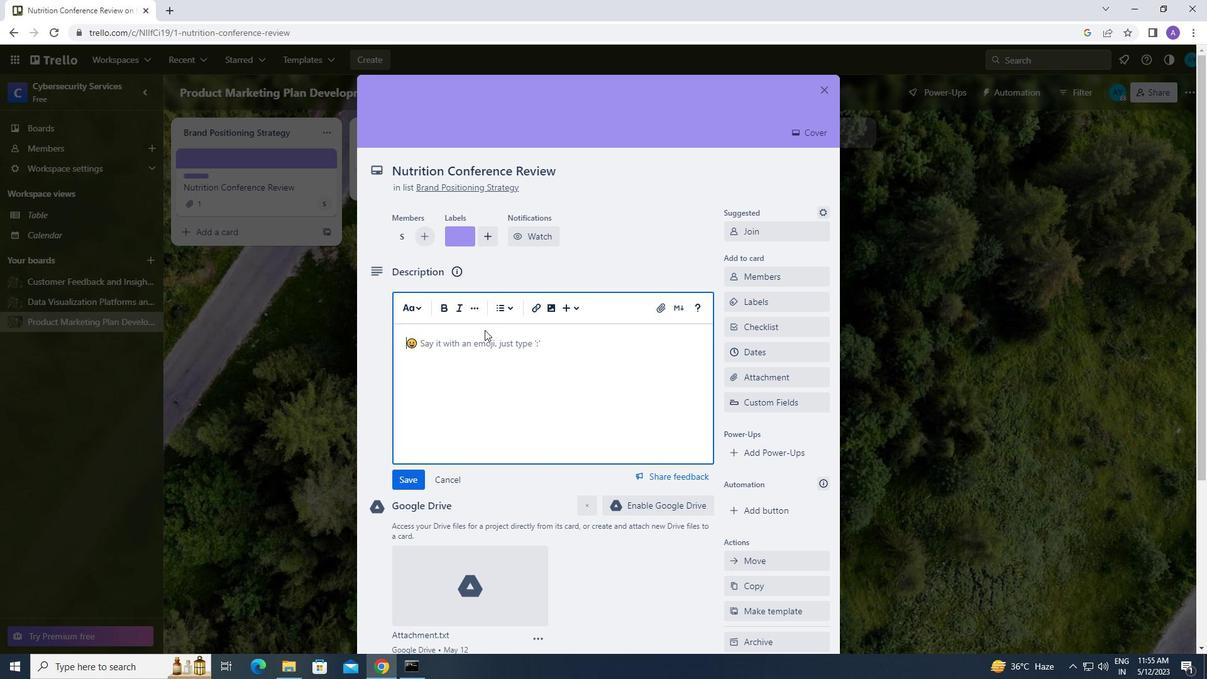 
Action: Mouse pressed left at (484, 341)
Screenshot: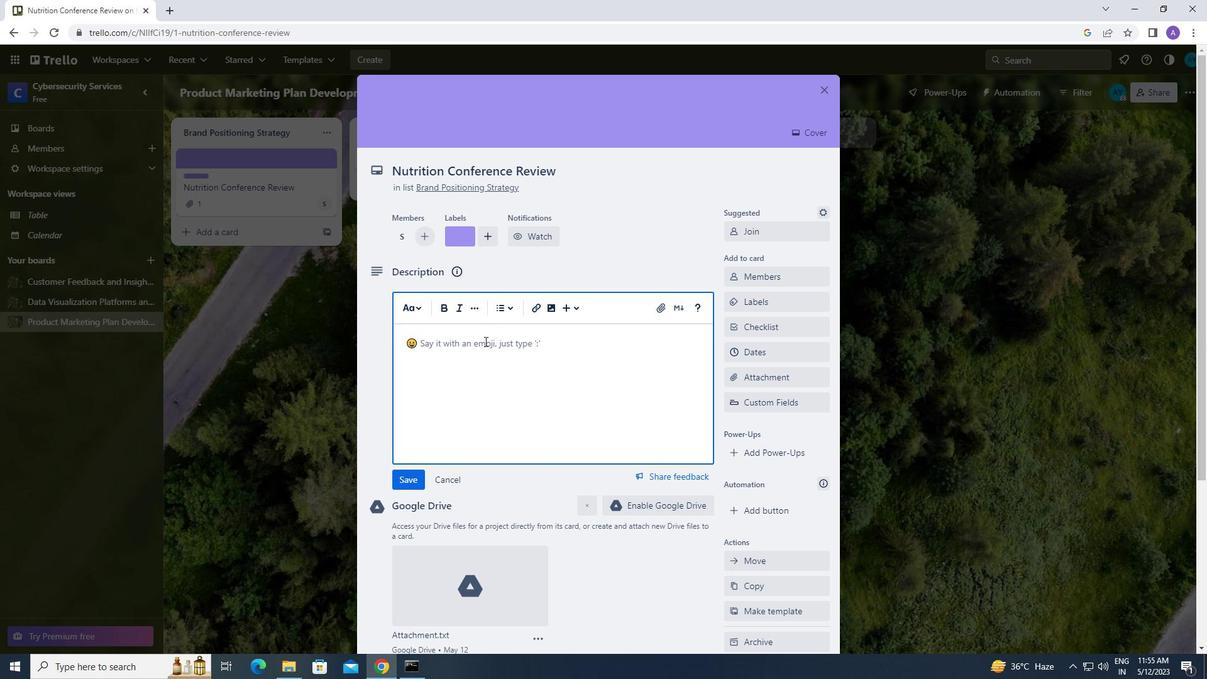 
Action: Key pressed <Key.caps_lock>d<Key.caps_lock>evelop<Key.space>and<Key.space>launch<Key.space>new<Key.space>customer<Key.space>referral<Key.space>program<Key.space>for<Key.space><Key.caps_lock>b2c<Key.caps_lock><Key.space>market
Screenshot: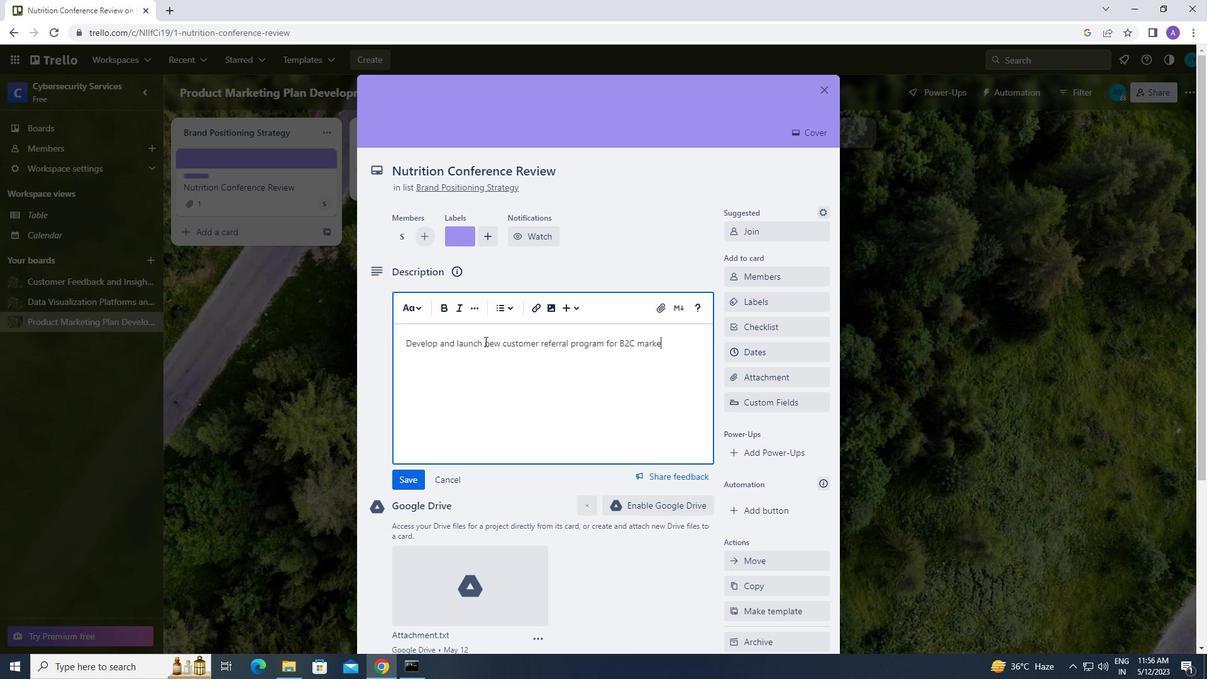 
Action: Mouse moved to (417, 478)
Screenshot: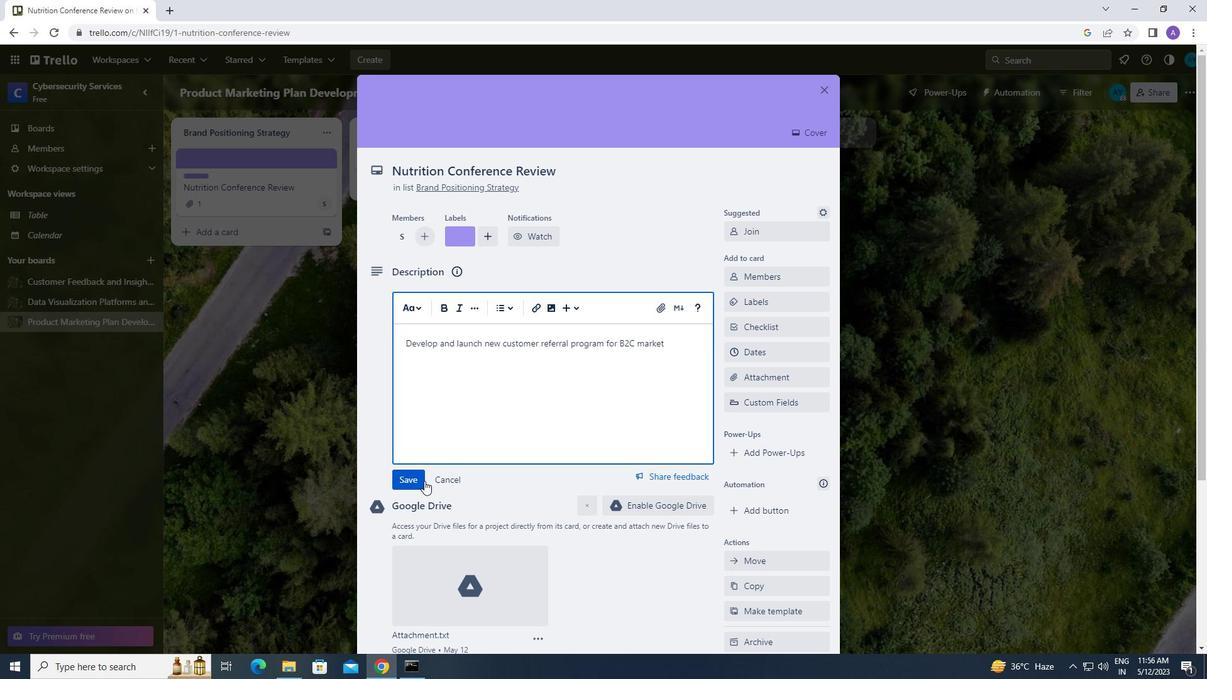 
Action: Mouse pressed left at (417, 478)
Screenshot: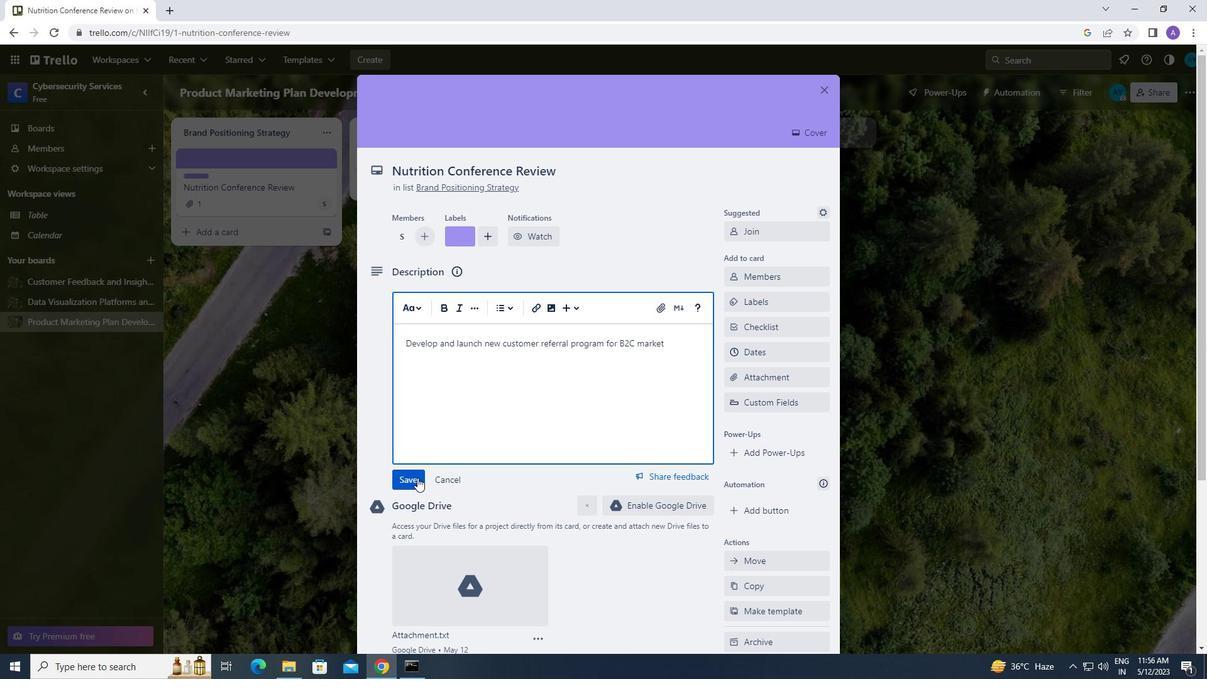 
Action: Mouse moved to (435, 561)
Screenshot: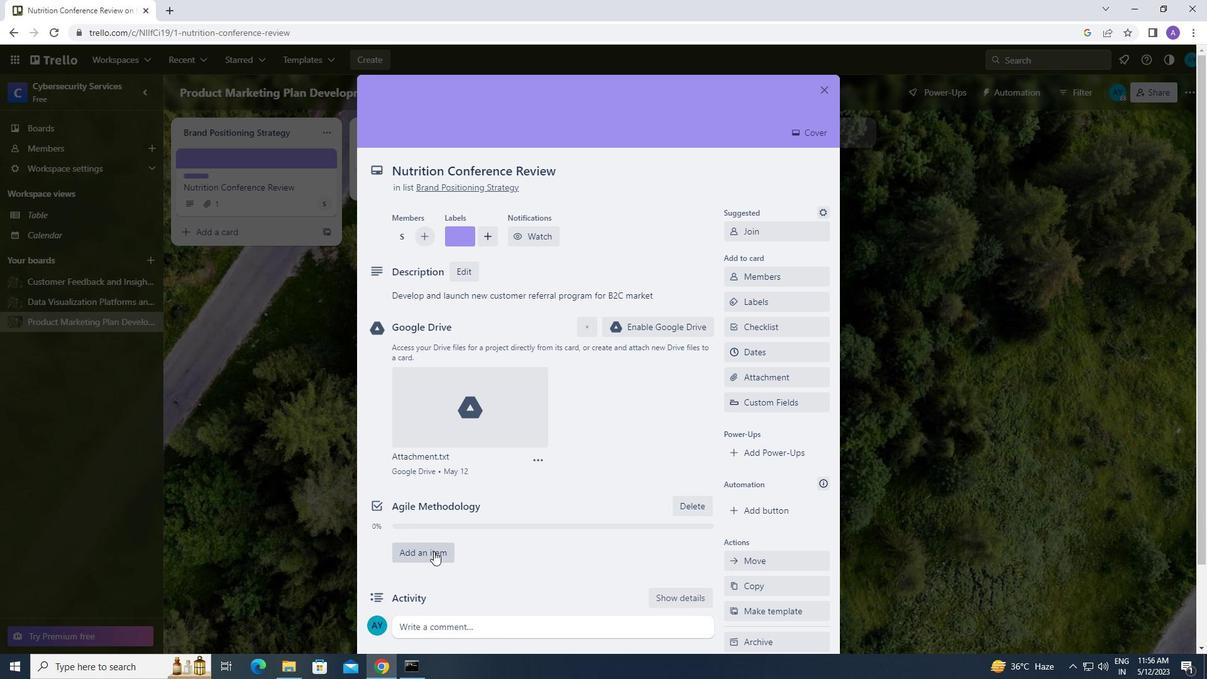 
Action: Mouse scrolled (435, 560) with delta (0, 0)
Screenshot: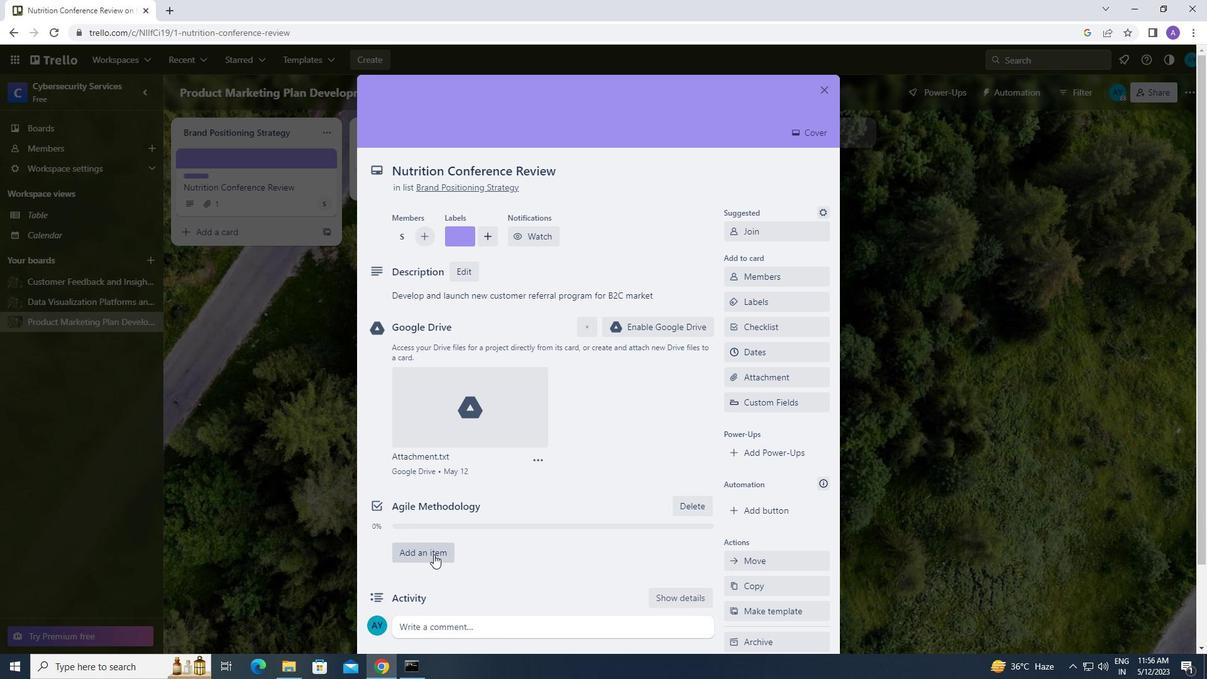 
Action: Mouse moved to (445, 557)
Screenshot: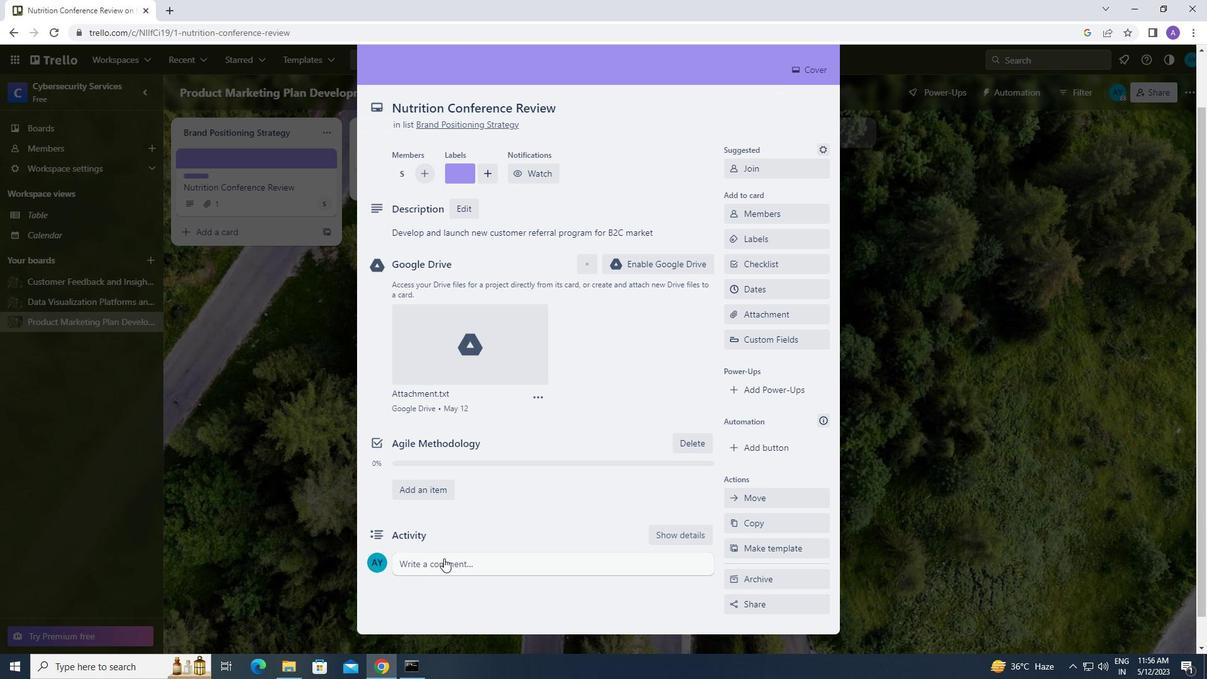 
Action: Mouse pressed left at (445, 557)
Screenshot: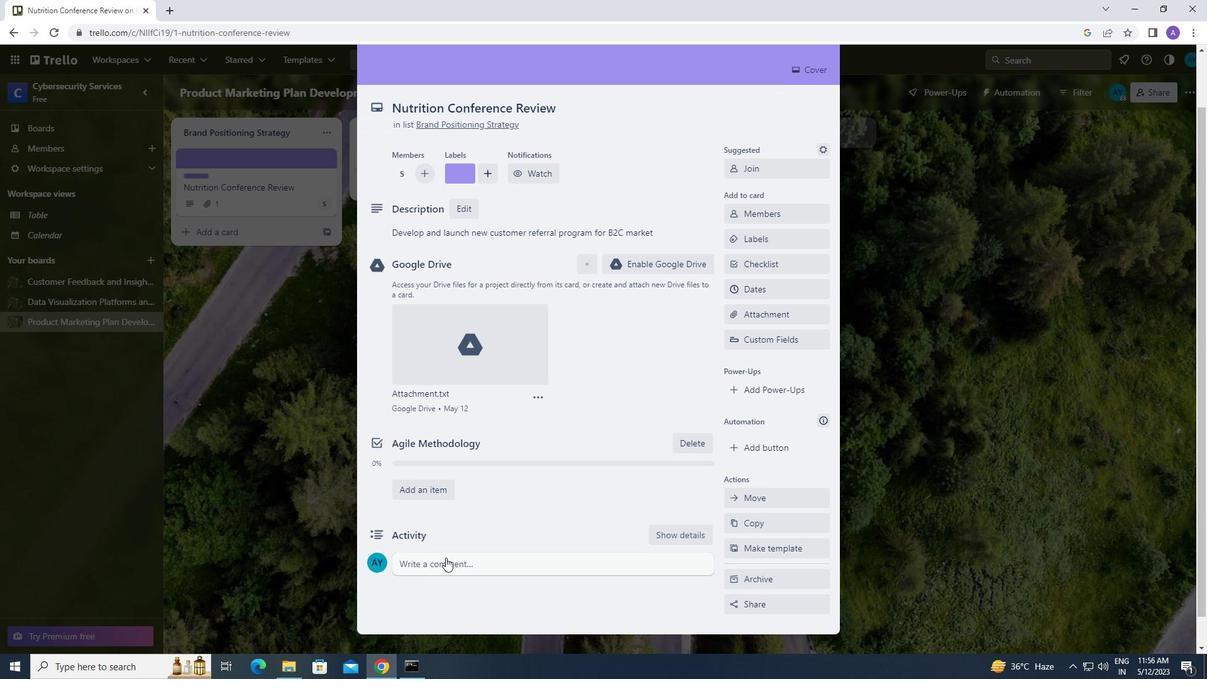 
Action: Mouse moved to (446, 594)
Screenshot: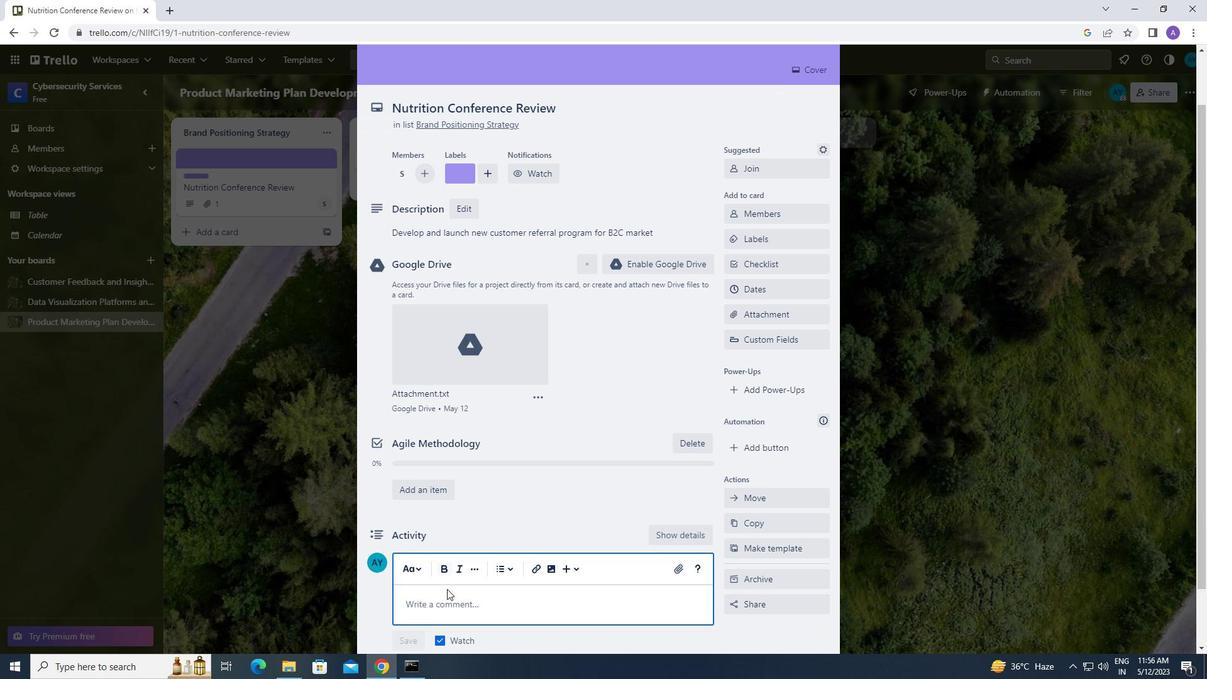 
Action: Key pressed <Key.caps_lock>t<Key.caps_lock>his<Key.space>task<Key.space>present
Screenshot: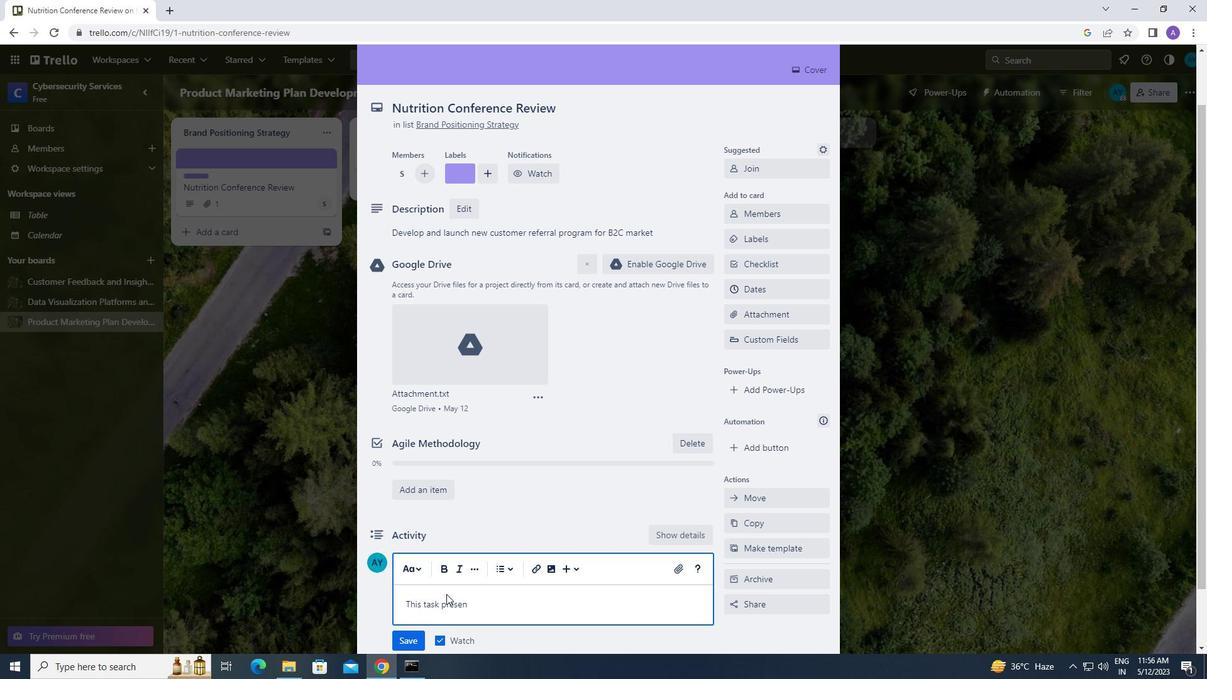 
Action: Mouse moved to (593, 198)
Screenshot: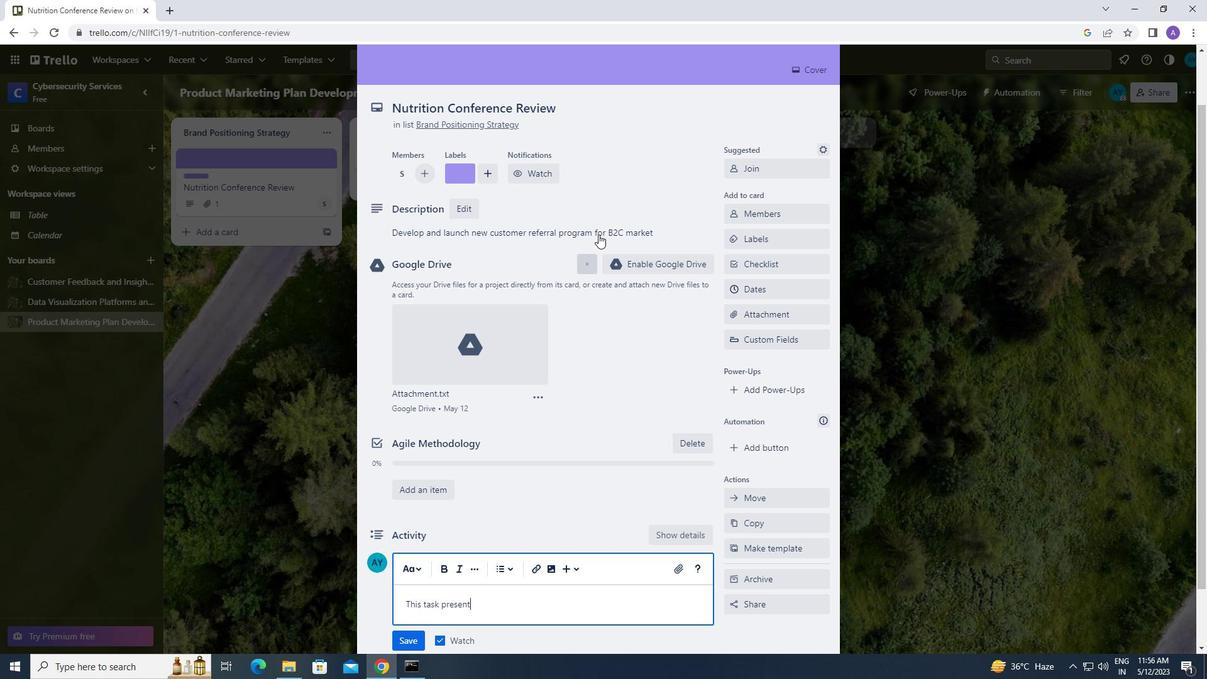 
Action: Key pressed s<Key.space><Key.caps_lock><Key.caps_lock>an<Key.space>oppoe<Key.backspace>rtunity<Key.space>to<Key.space>build<Key.space>strong<Key.space>relationships<Key.space>with<Key.space>our<Key.space>stakeholders<Key.space>and<Key.space>earn<Key.space>their<Key.space>trust
Screenshot: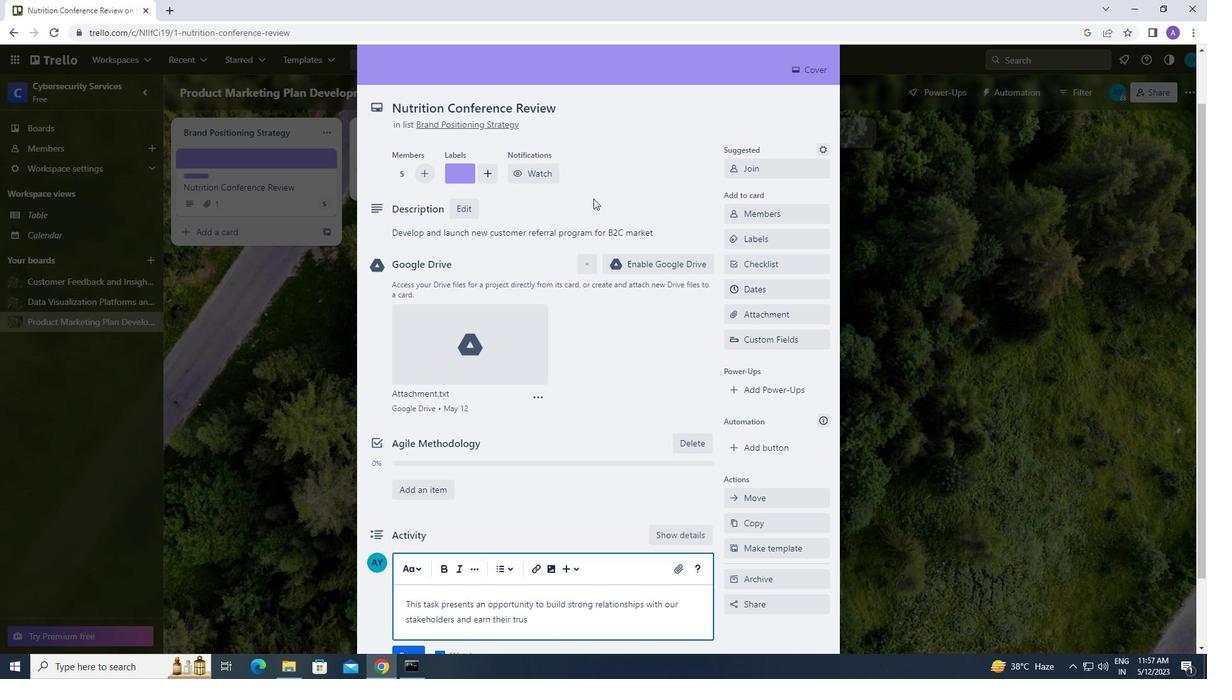 
Action: Mouse moved to (593, 206)
Screenshot: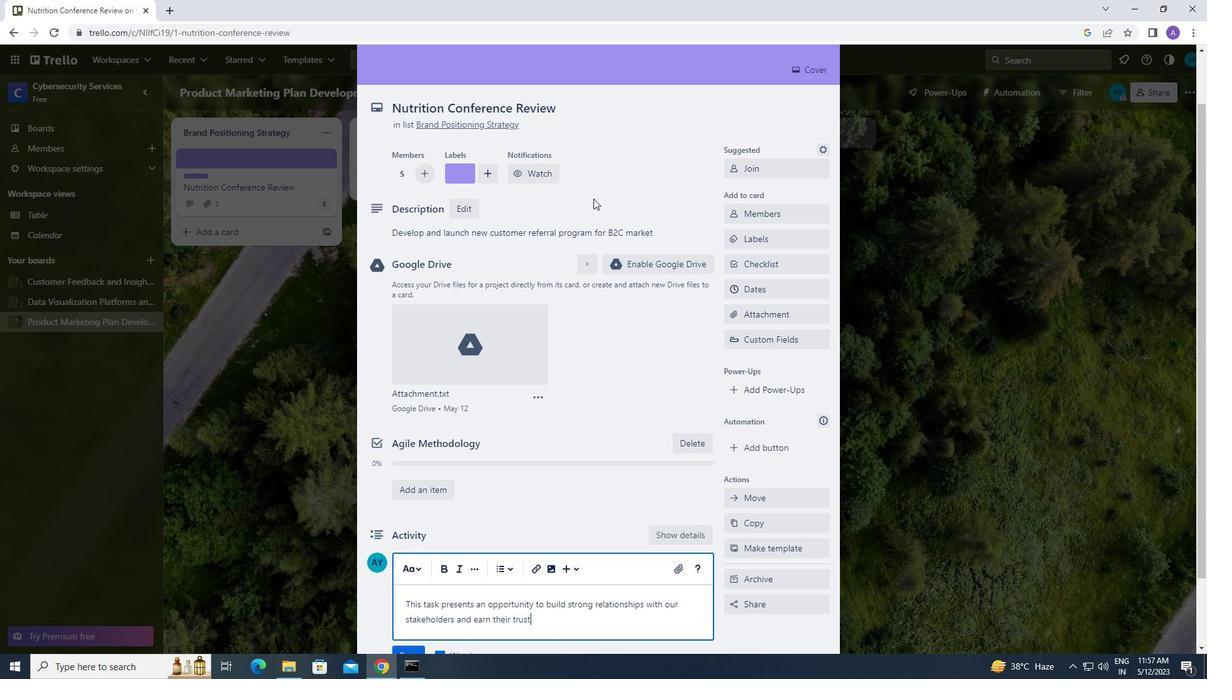 
Action: Mouse scrolled (593, 205) with delta (0, 0)
Screenshot: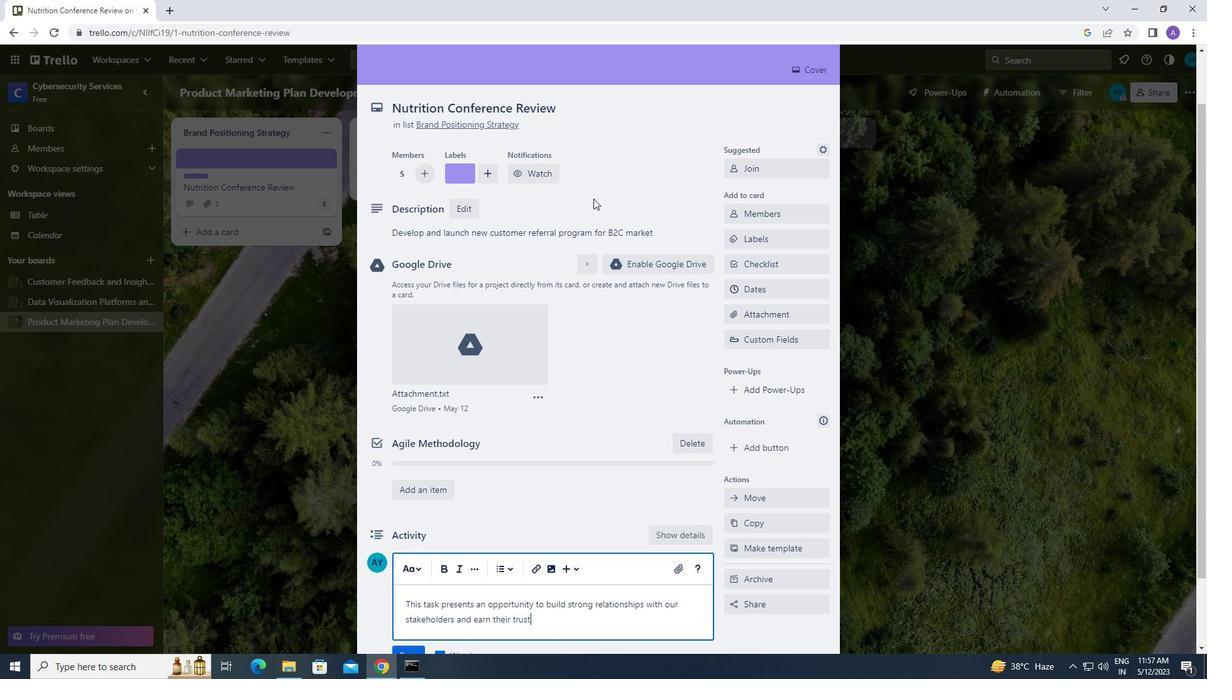 
Action: Mouse moved to (623, 208)
Screenshot: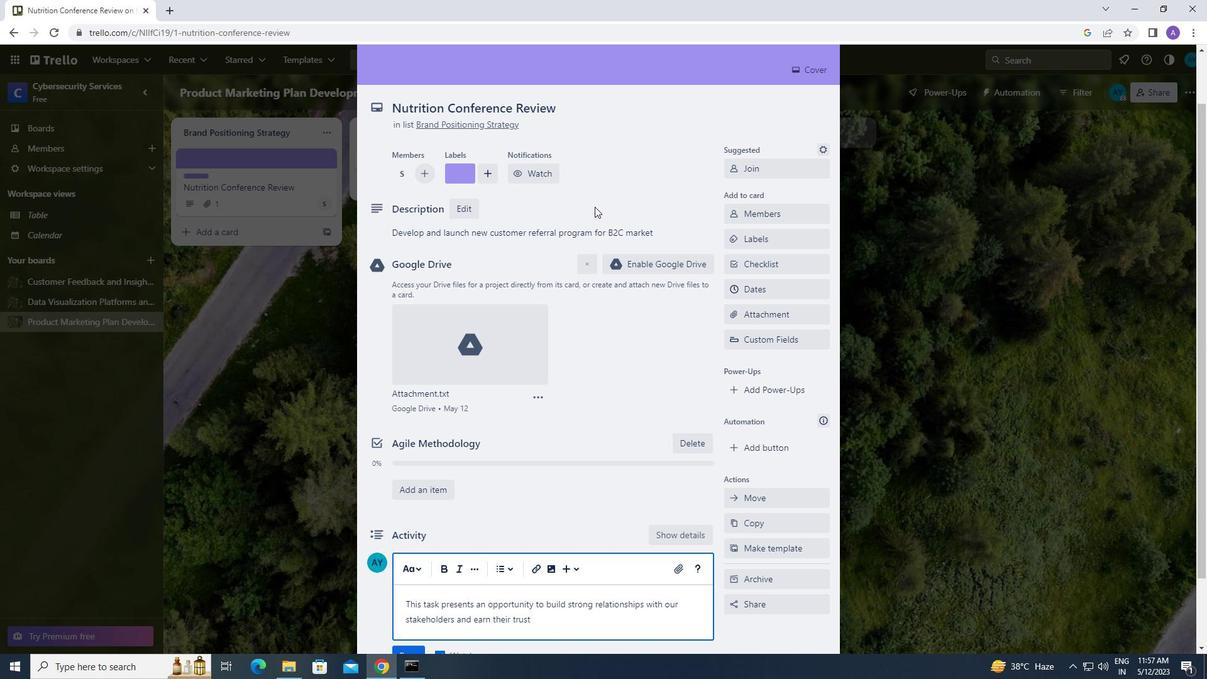 
Action: Mouse scrolled (623, 207) with delta (0, 0)
Screenshot: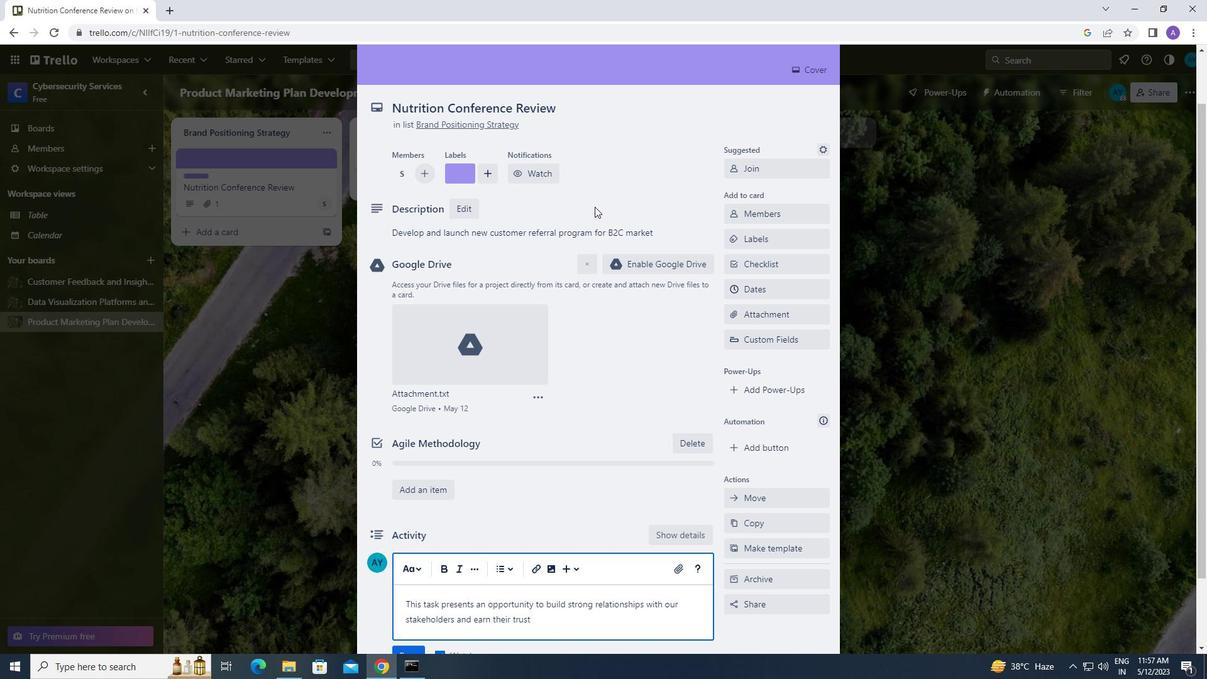 
Action: Mouse moved to (623, 208)
Screenshot: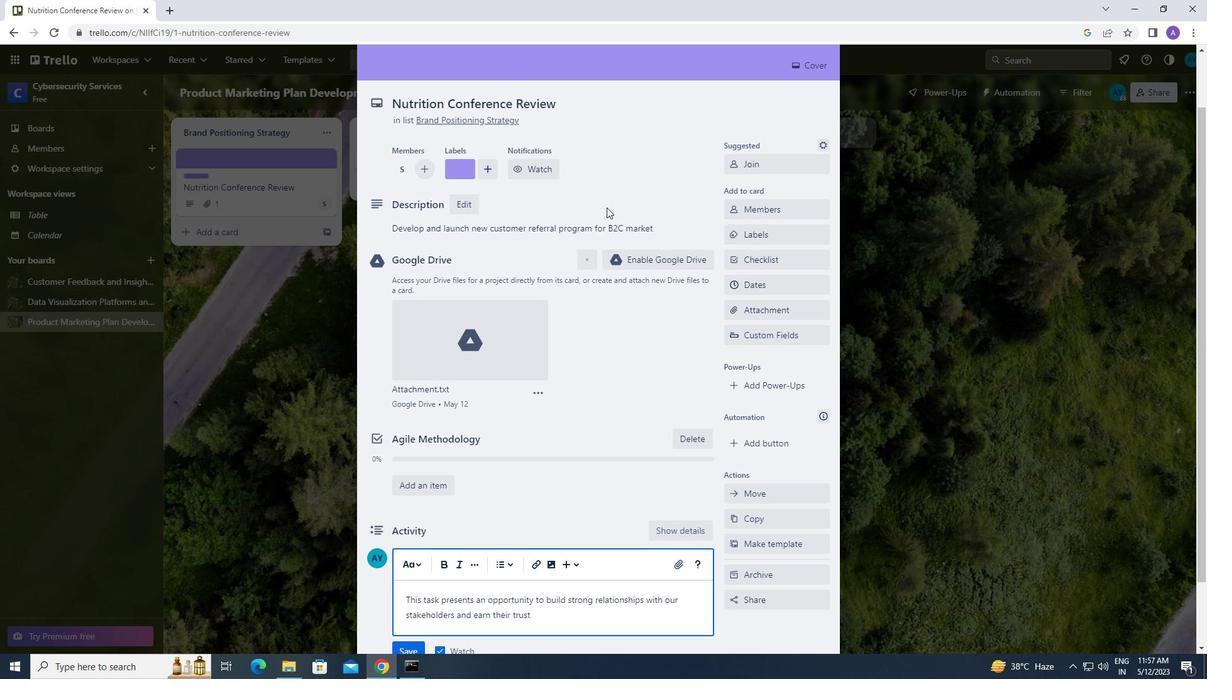 
Action: Mouse scrolled (623, 208) with delta (0, 0)
Screenshot: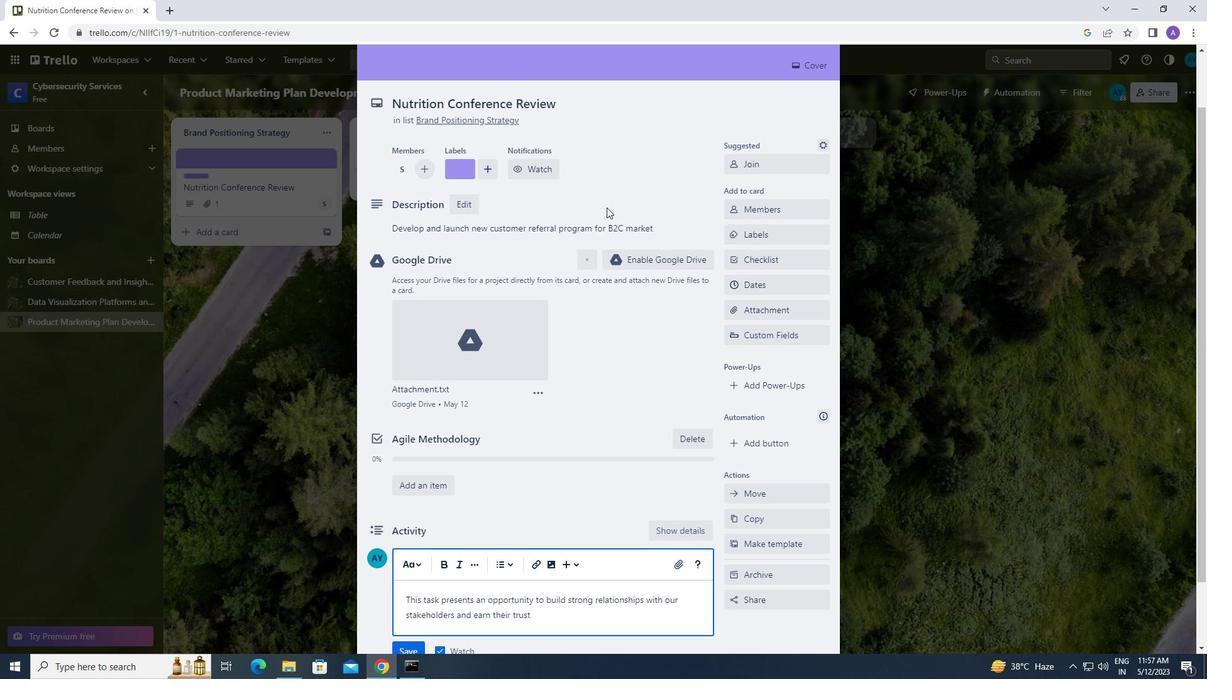
Action: Mouse moved to (609, 225)
Screenshot: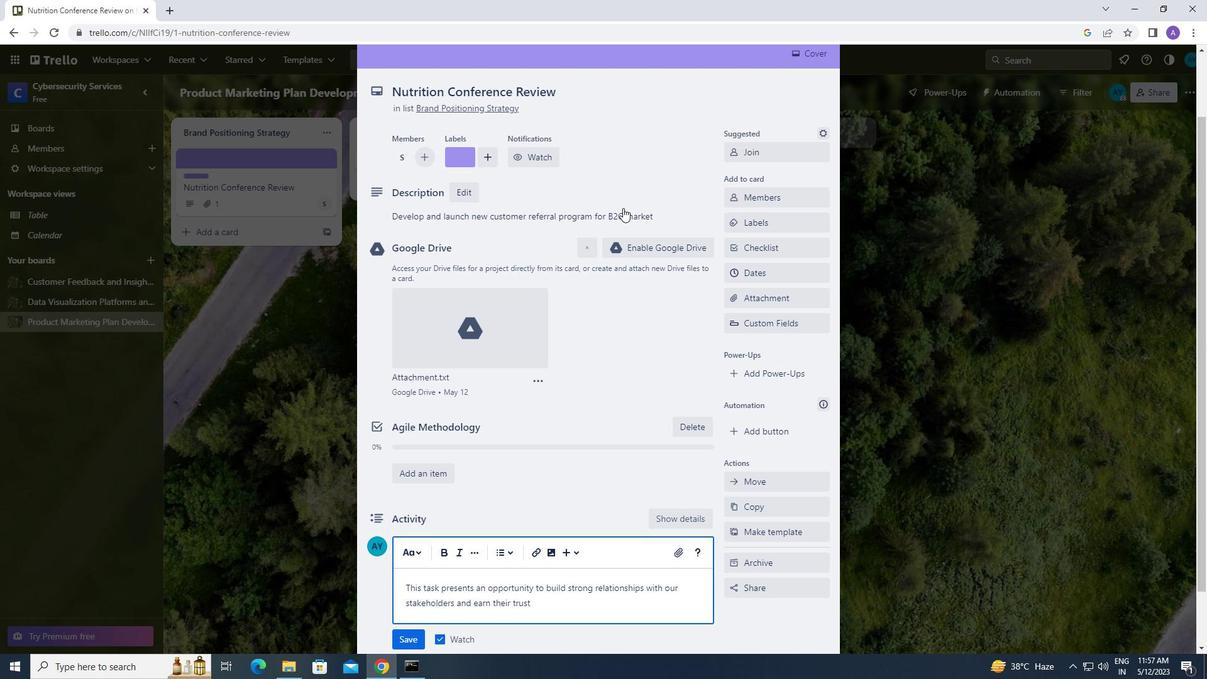 
Action: Mouse scrolled (609, 224) with delta (0, 0)
Screenshot: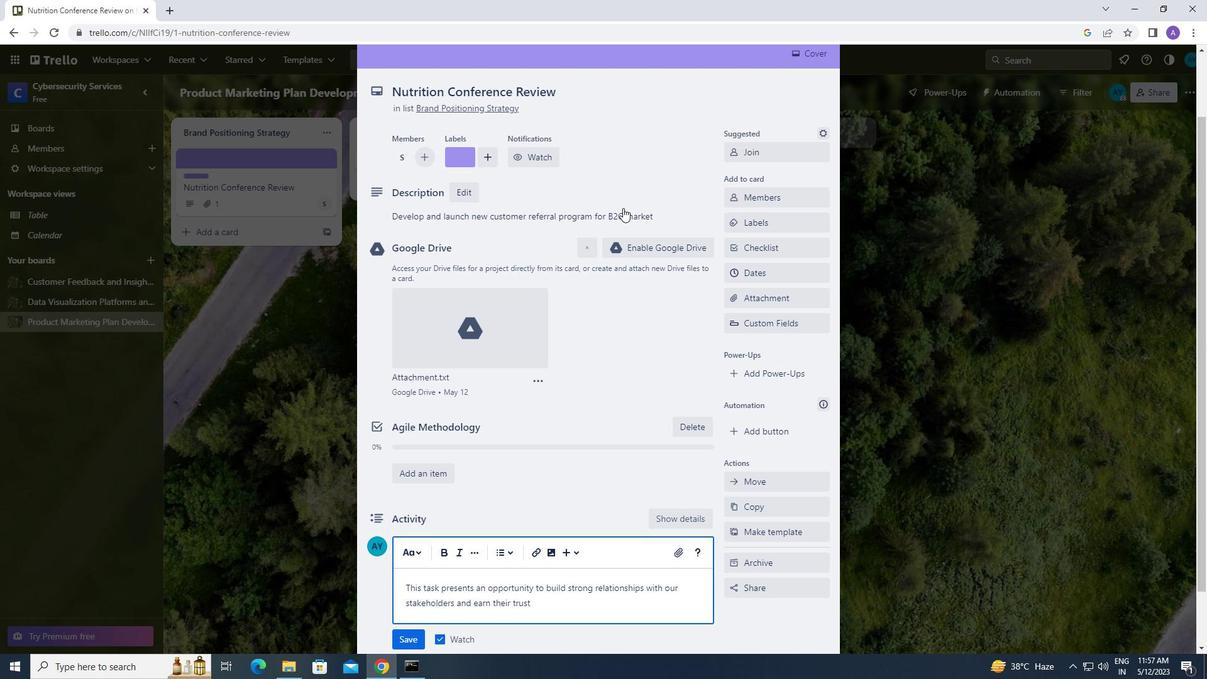 
Action: Mouse moved to (412, 571)
Screenshot: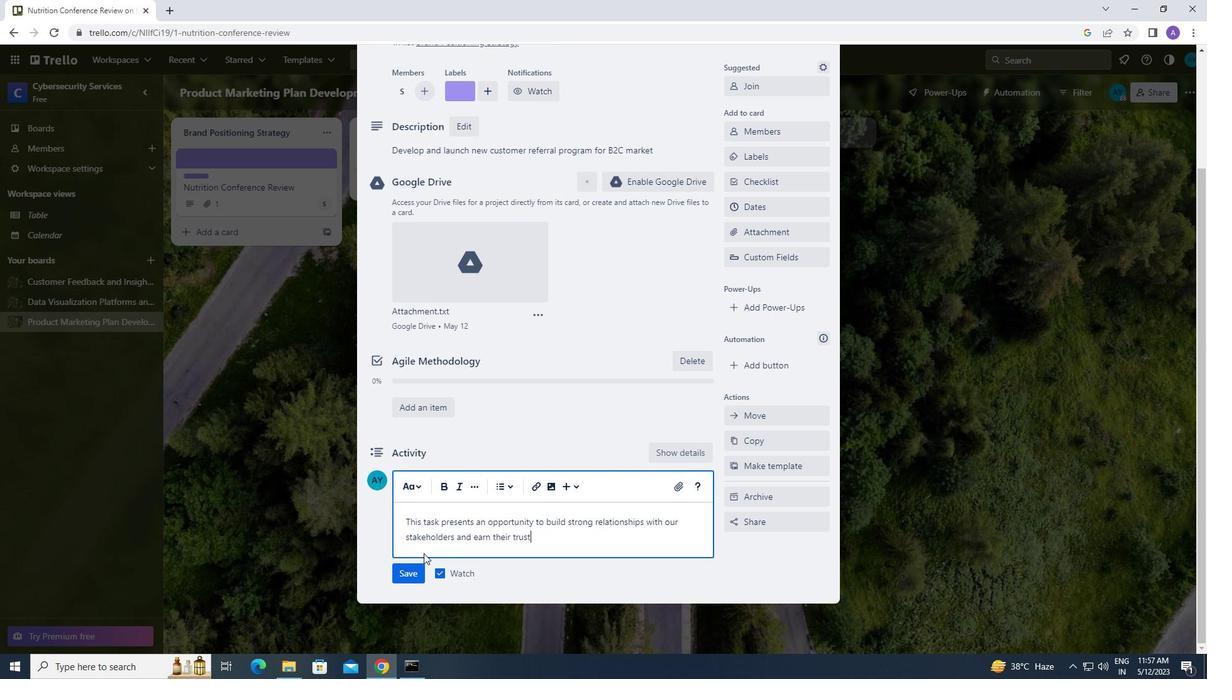 
Action: Mouse pressed left at (412, 571)
Screenshot: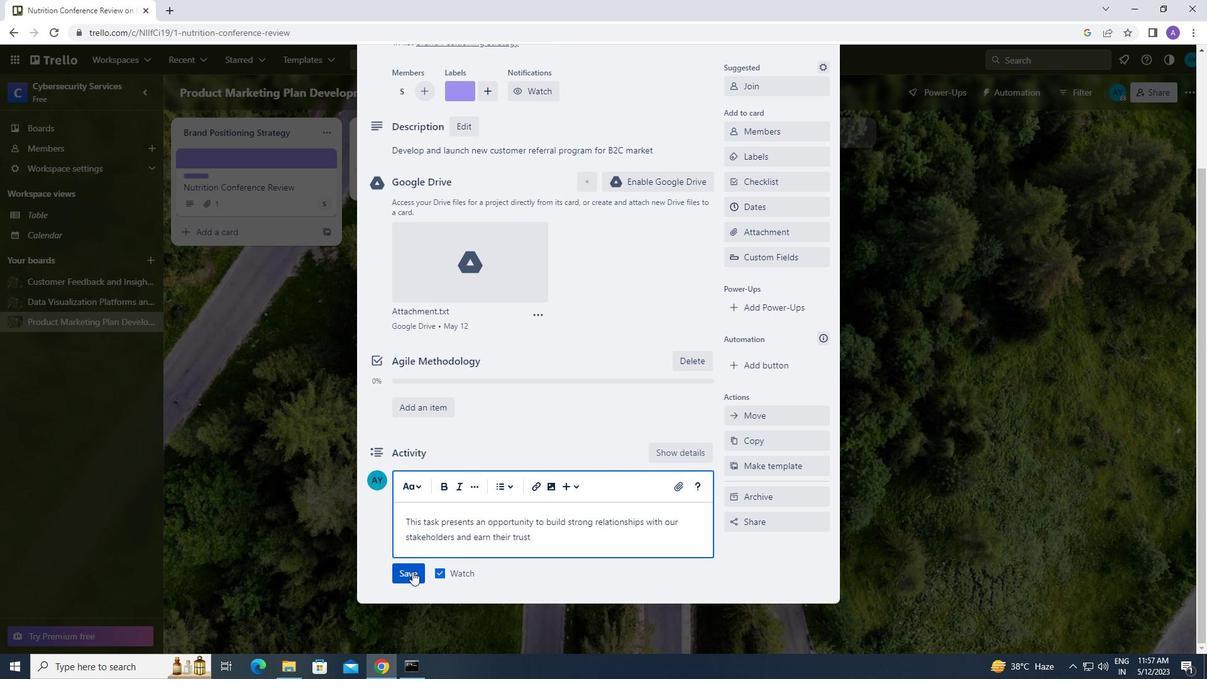 
Action: Mouse moved to (785, 207)
Screenshot: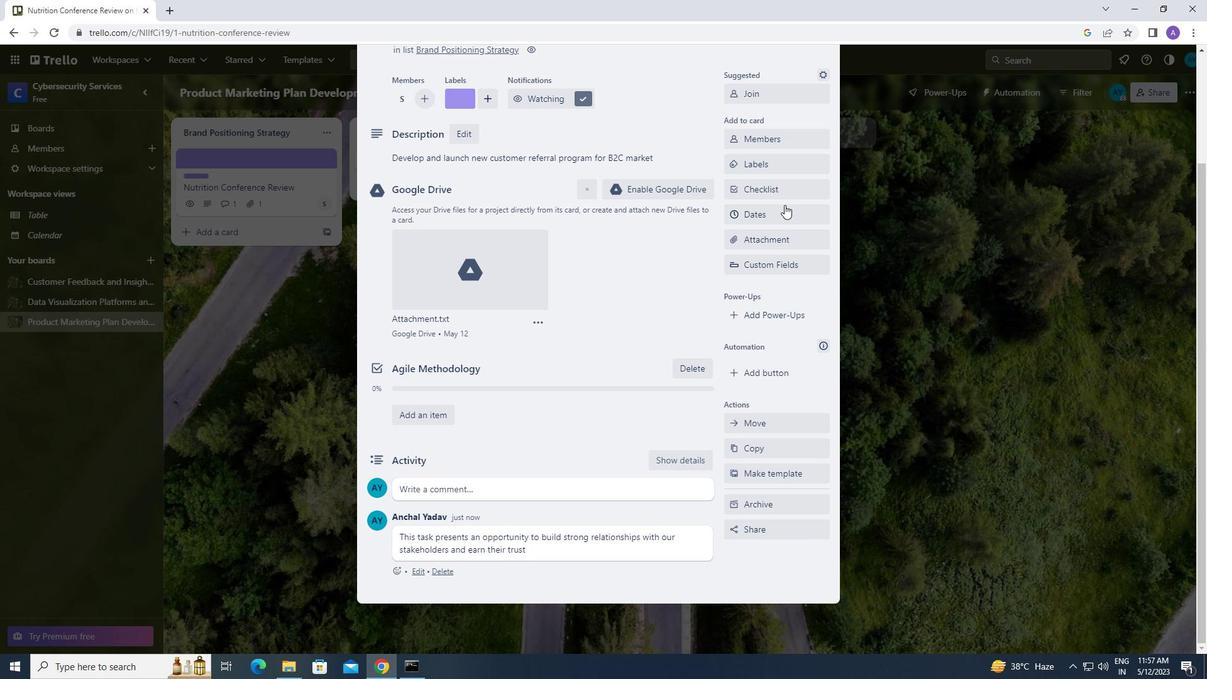 
Action: Mouse pressed left at (785, 207)
Screenshot: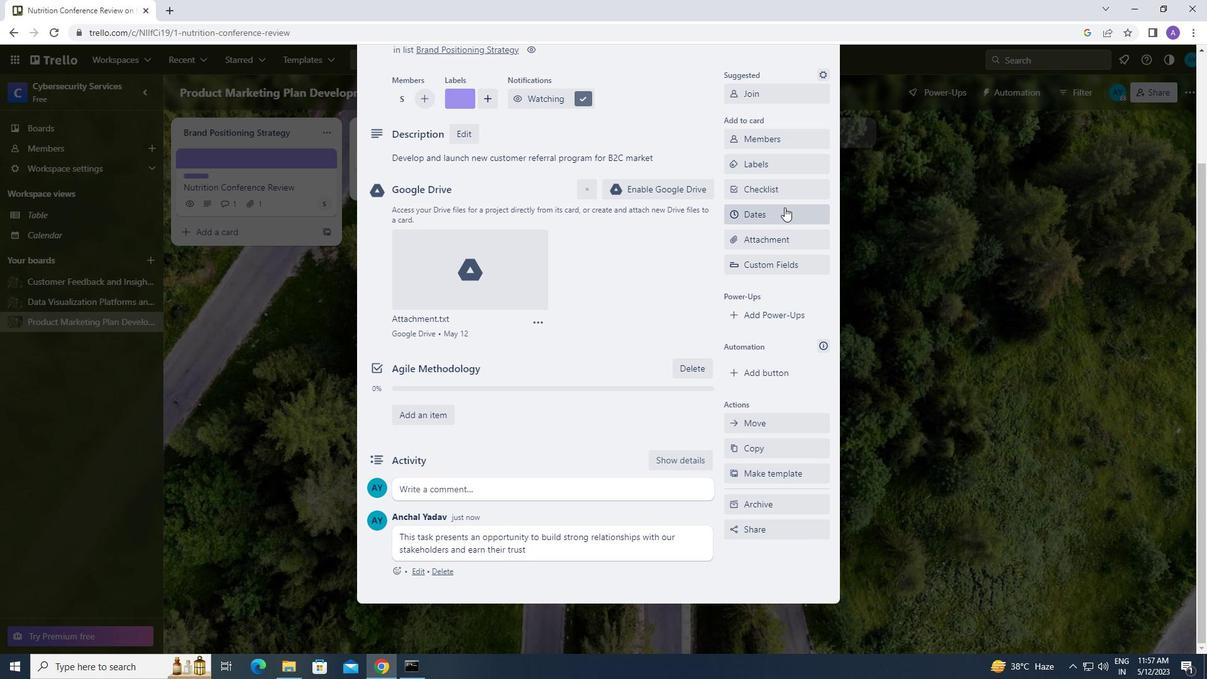 
Action: Mouse moved to (737, 322)
Screenshot: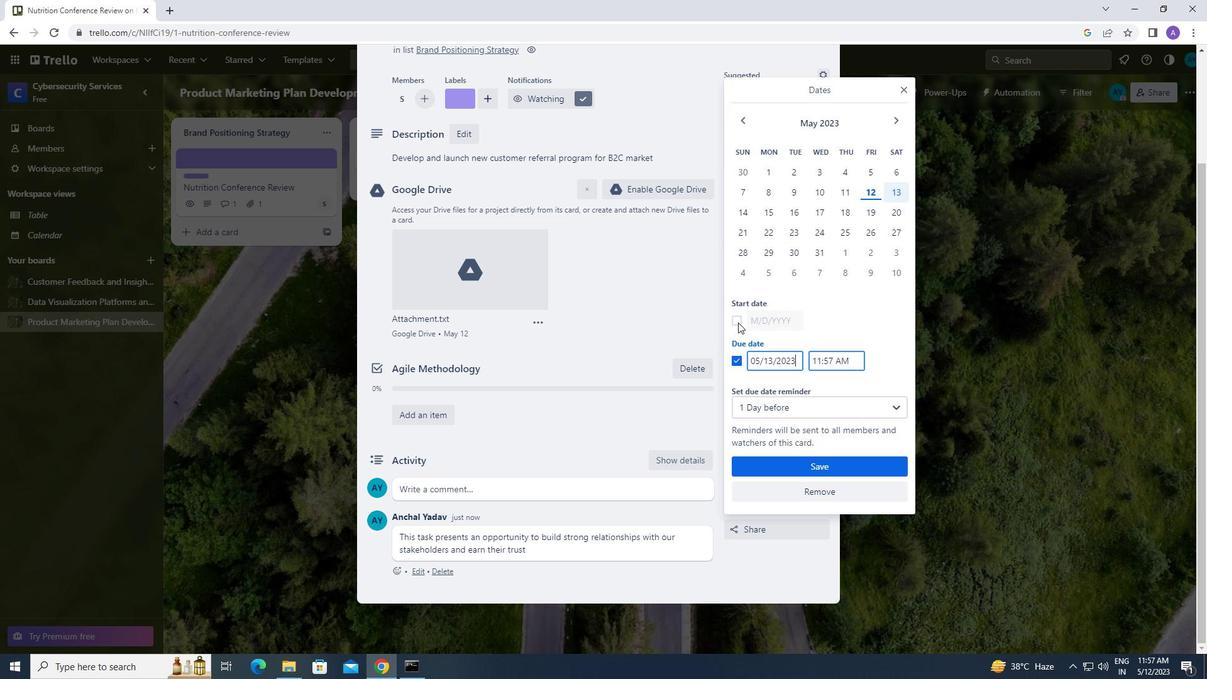 
Action: Mouse pressed left at (737, 322)
Screenshot: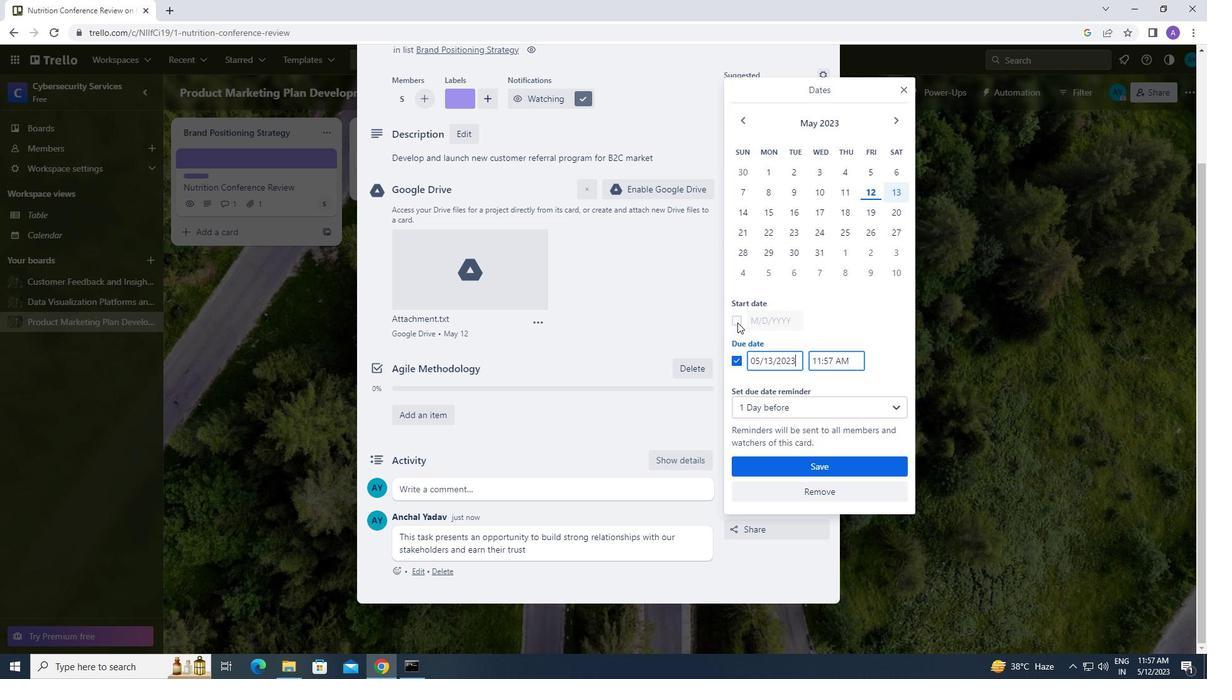 
Action: Mouse moved to (799, 169)
Screenshot: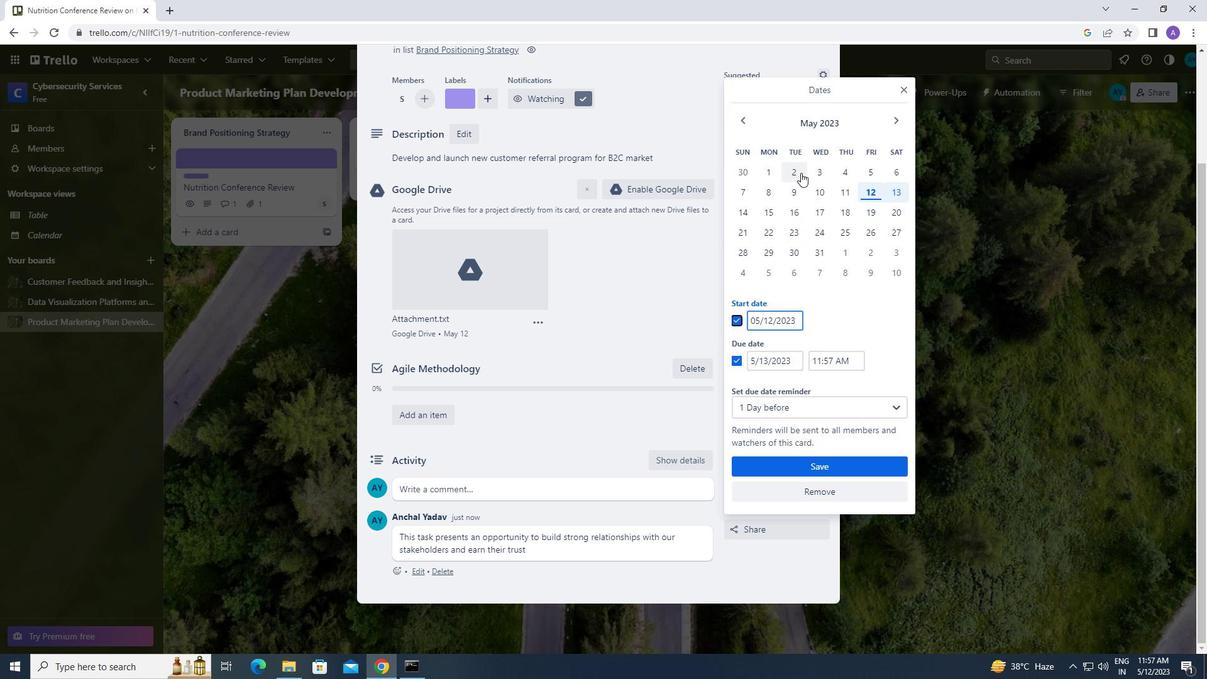 
Action: Mouse pressed left at (799, 169)
Screenshot: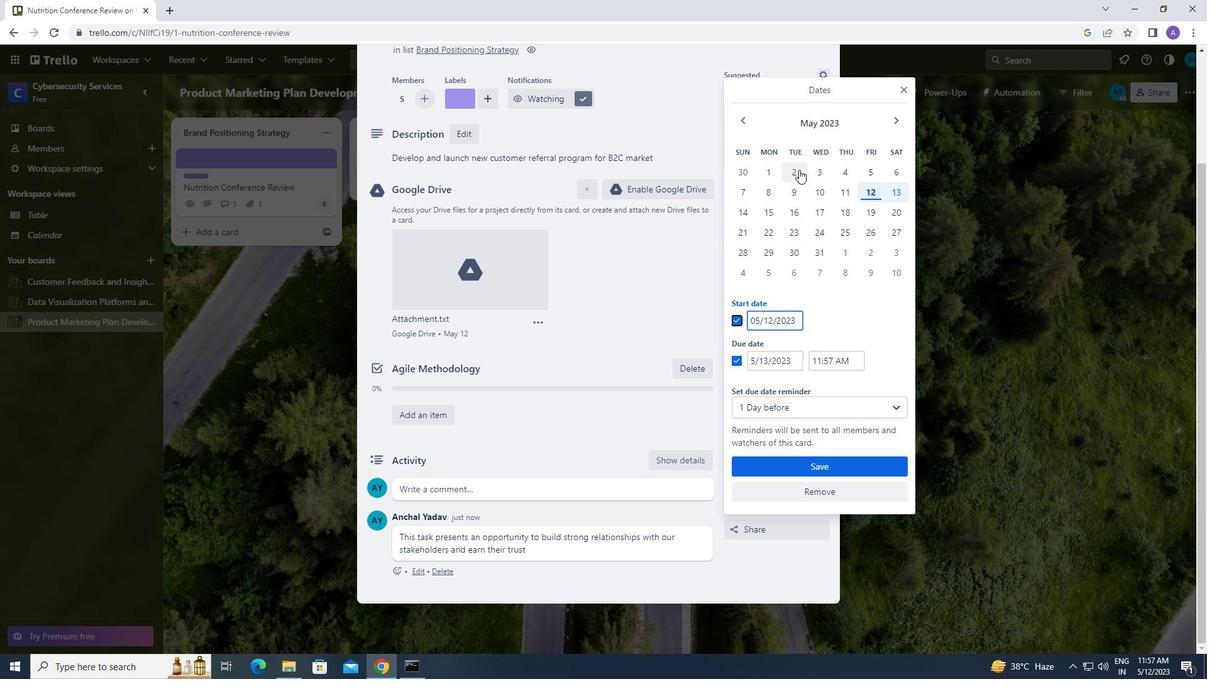 
Action: Mouse moved to (761, 320)
Screenshot: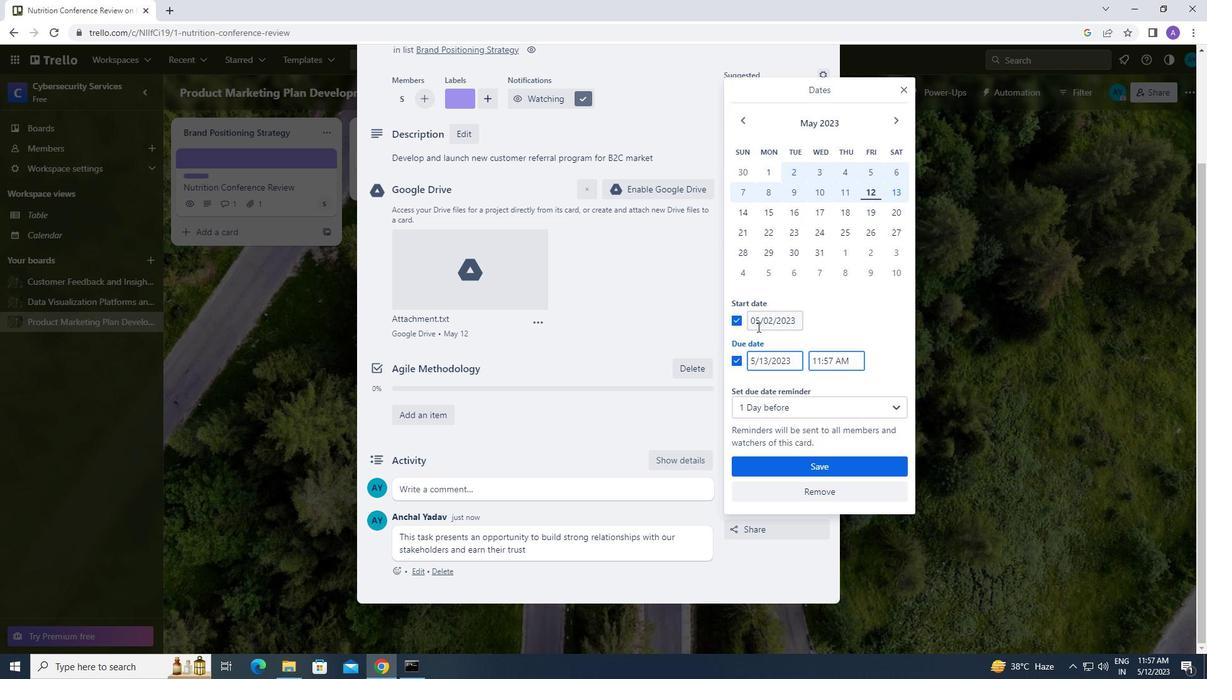 
Action: Mouse pressed left at (761, 320)
Screenshot: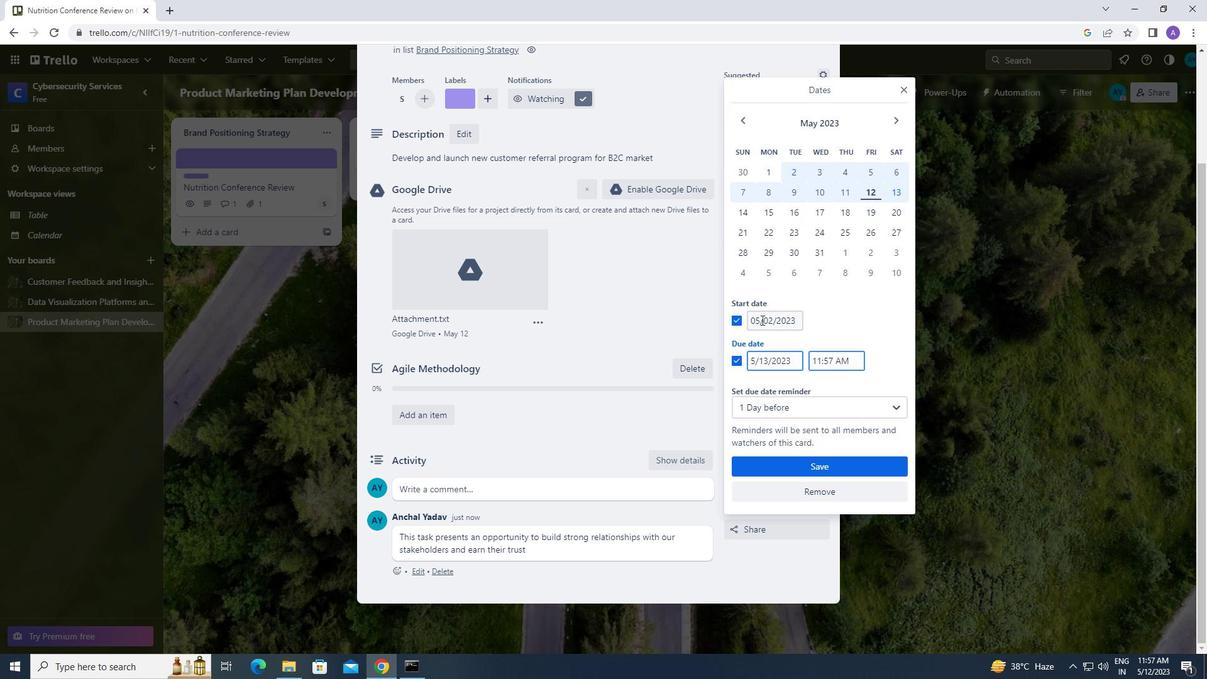 
Action: Mouse moved to (749, 323)
Screenshot: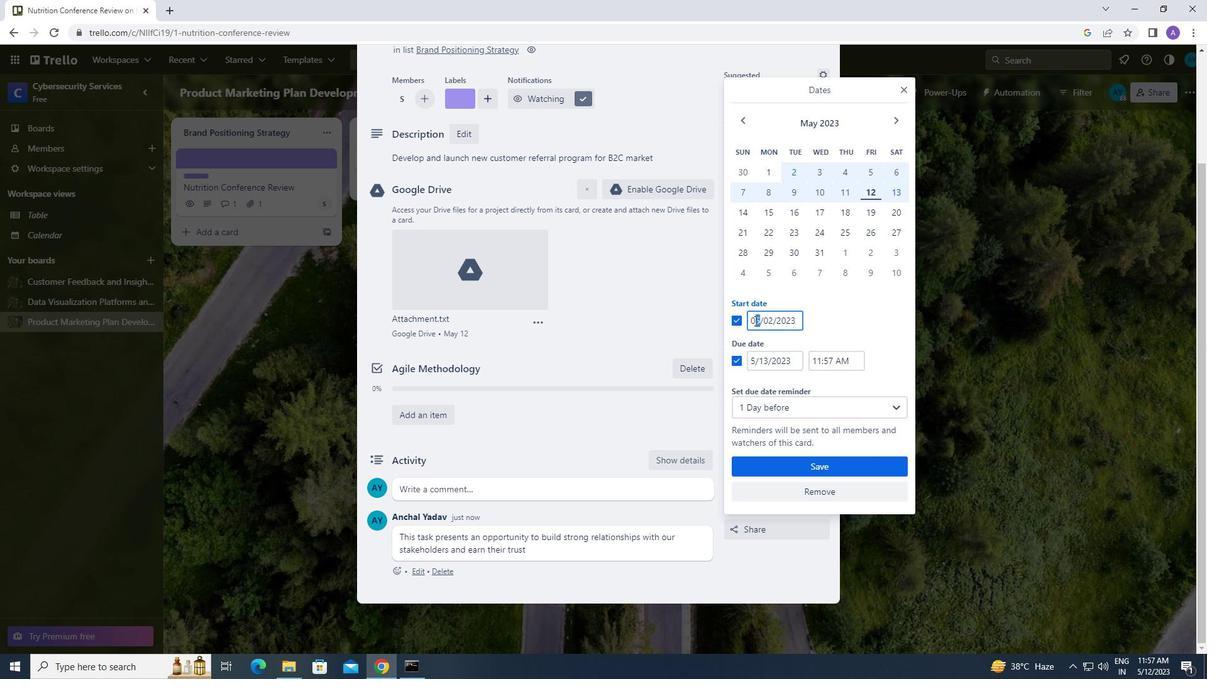 
Action: Key pressed 01
Screenshot: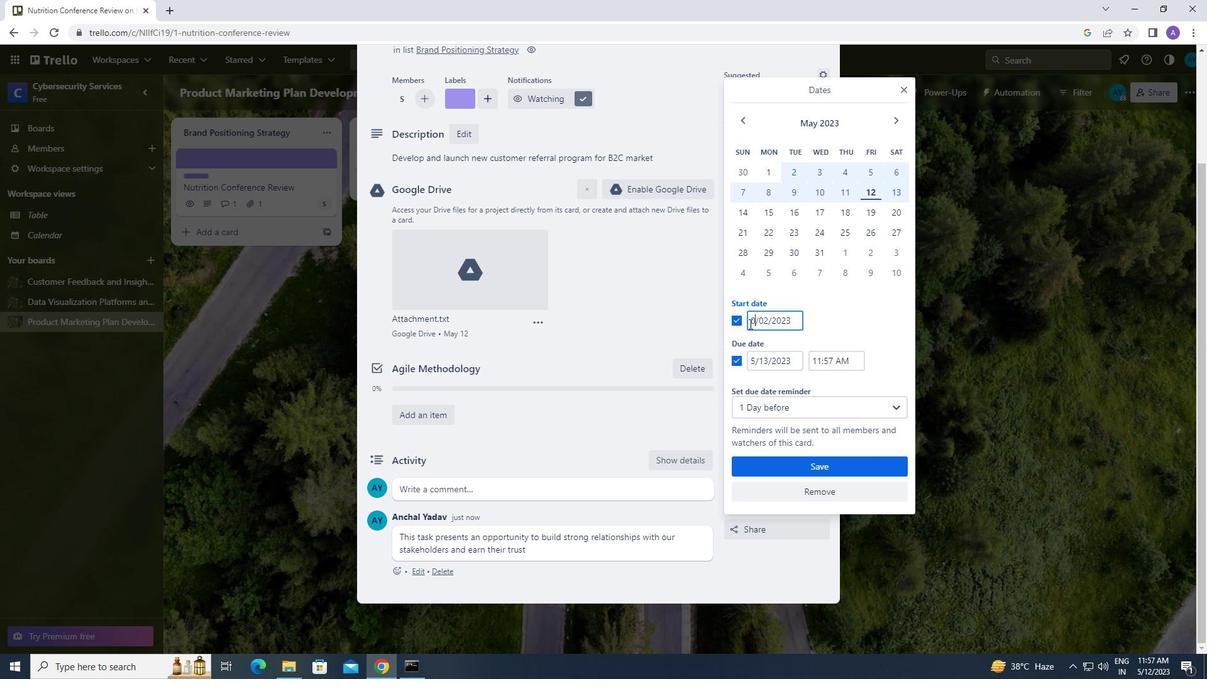 
Action: Mouse moved to (800, 320)
Screenshot: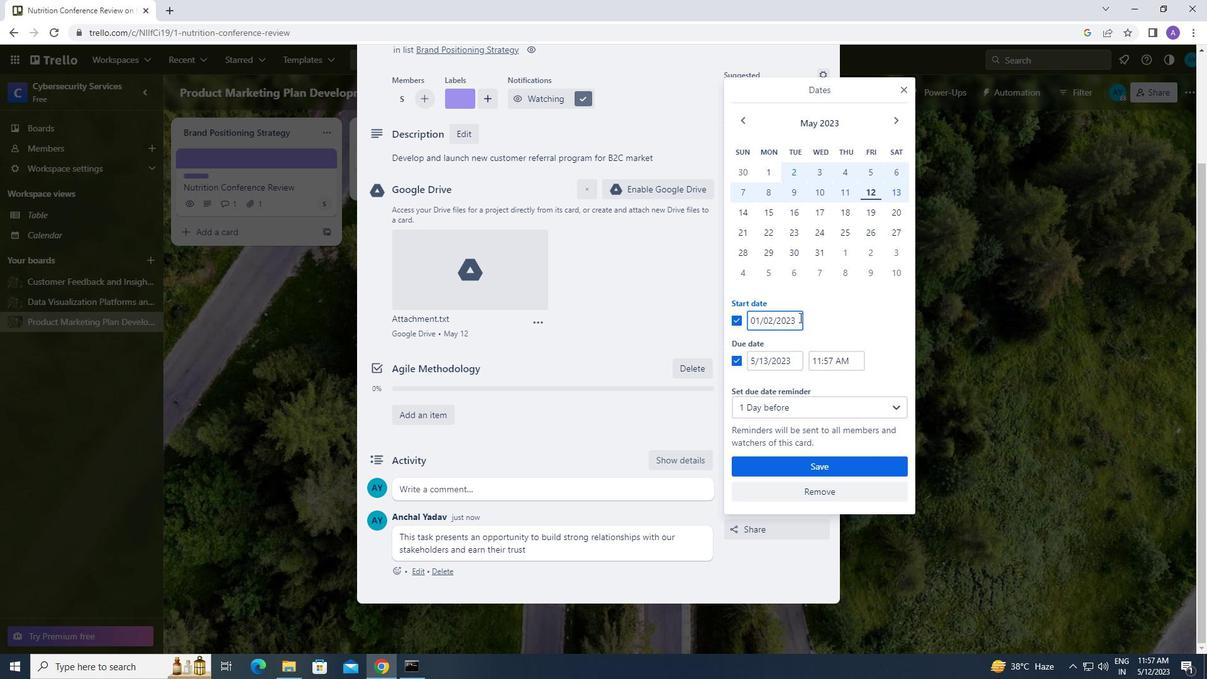 
Action: Mouse pressed left at (800, 320)
Screenshot: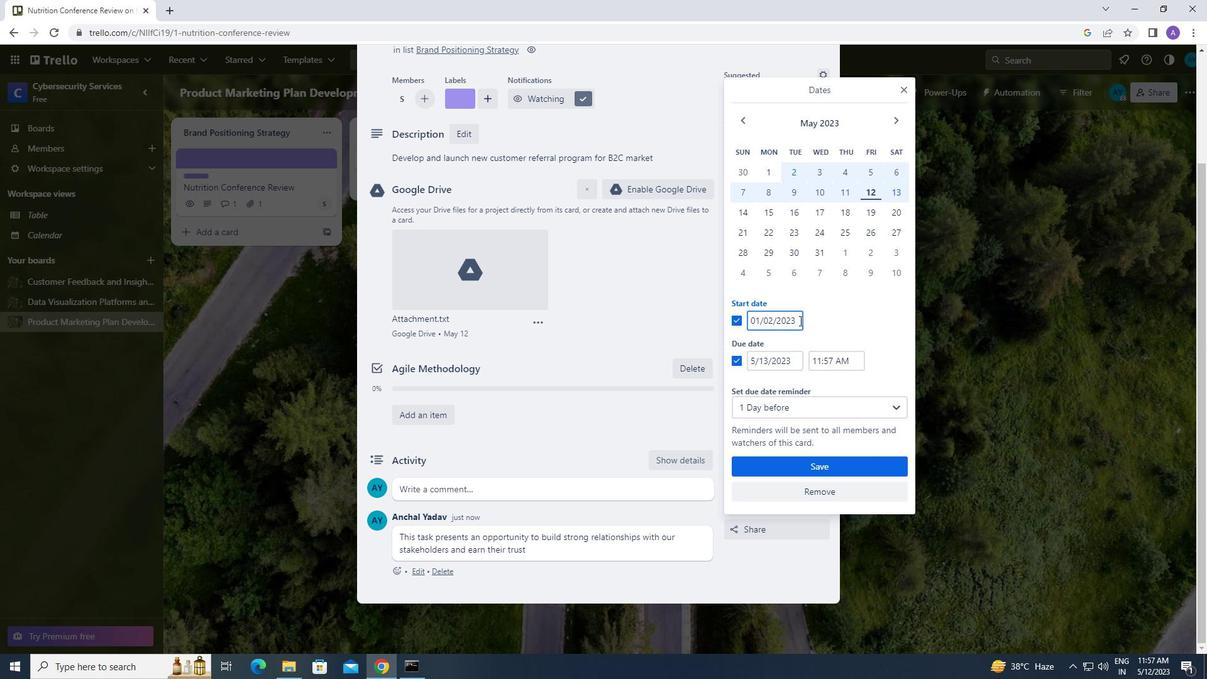 
Action: Mouse moved to (776, 323)
Screenshot: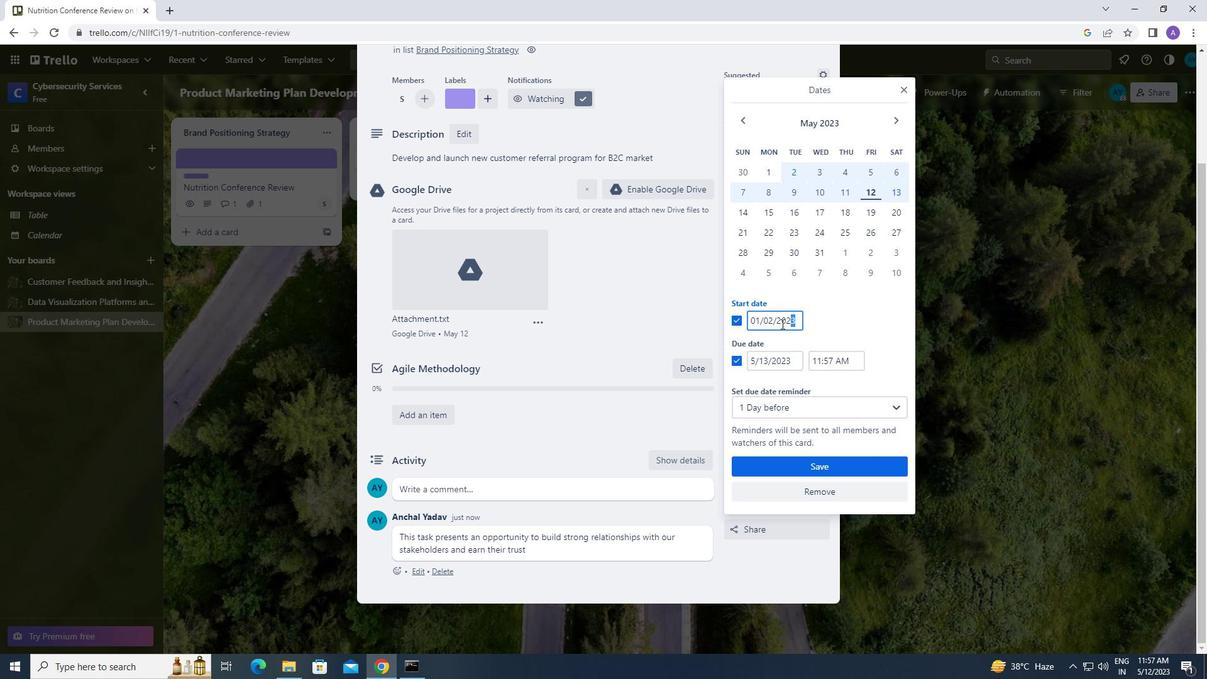 
Action: Key pressed 1900
Screenshot: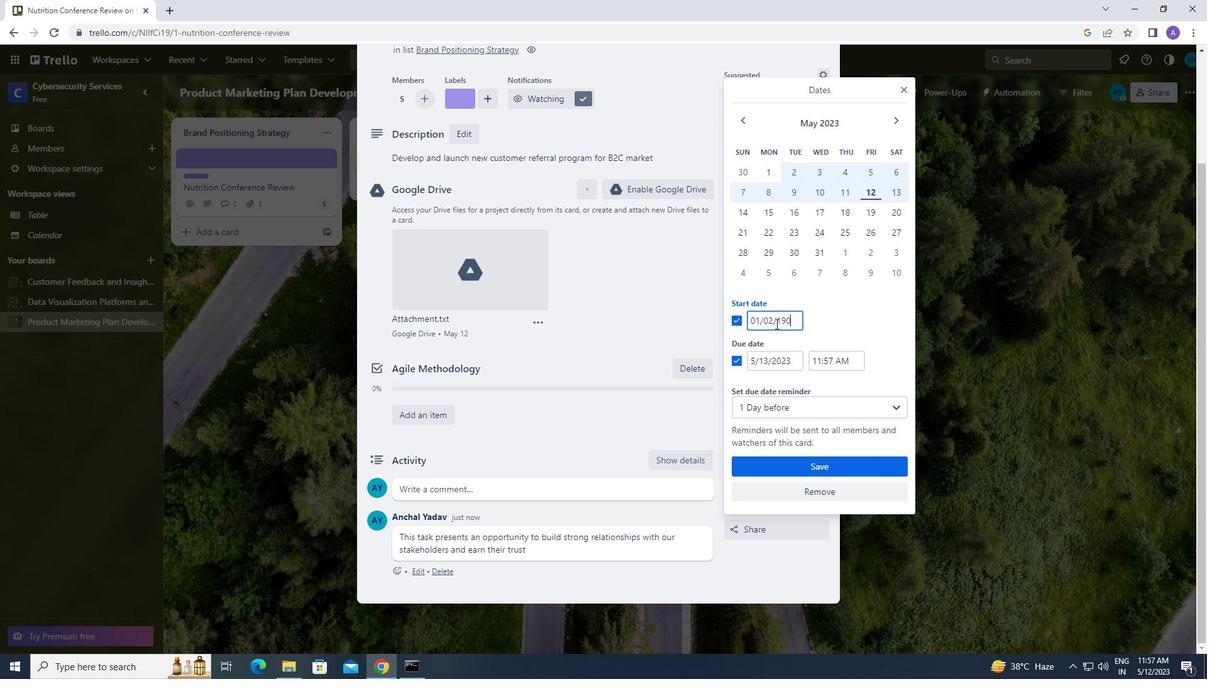 
Action: Mouse moved to (834, 327)
Screenshot: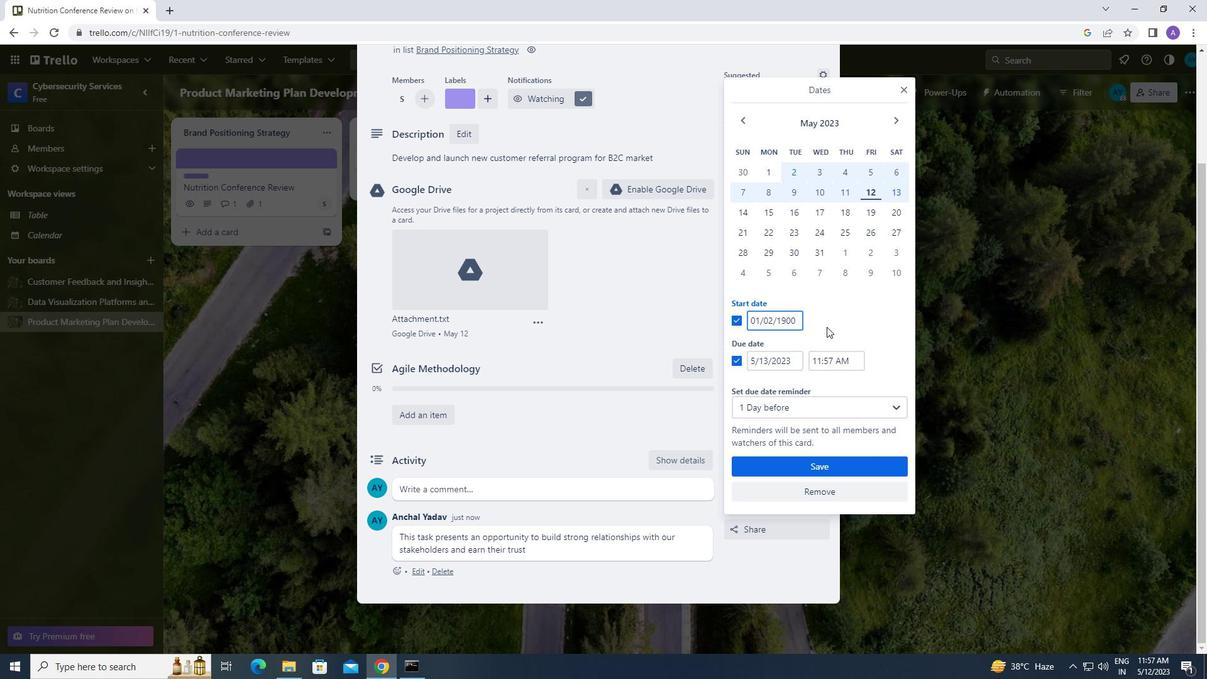 
Action: Mouse pressed left at (834, 327)
Screenshot: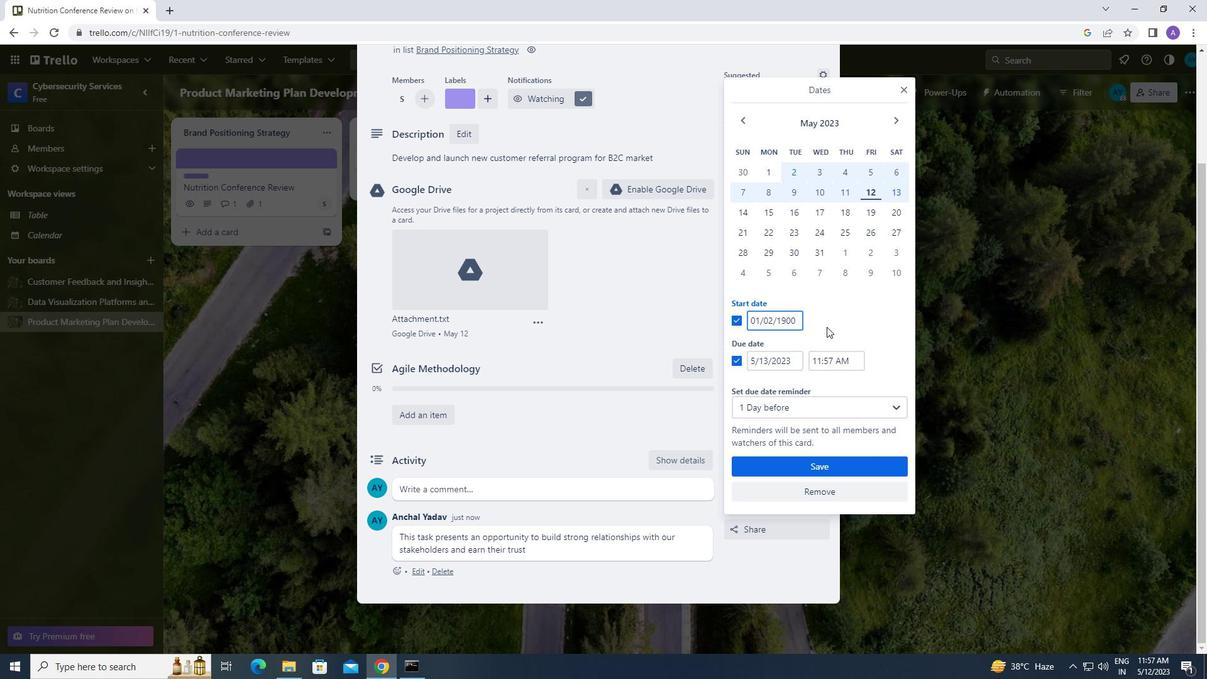 
Action: Mouse moved to (755, 360)
Screenshot: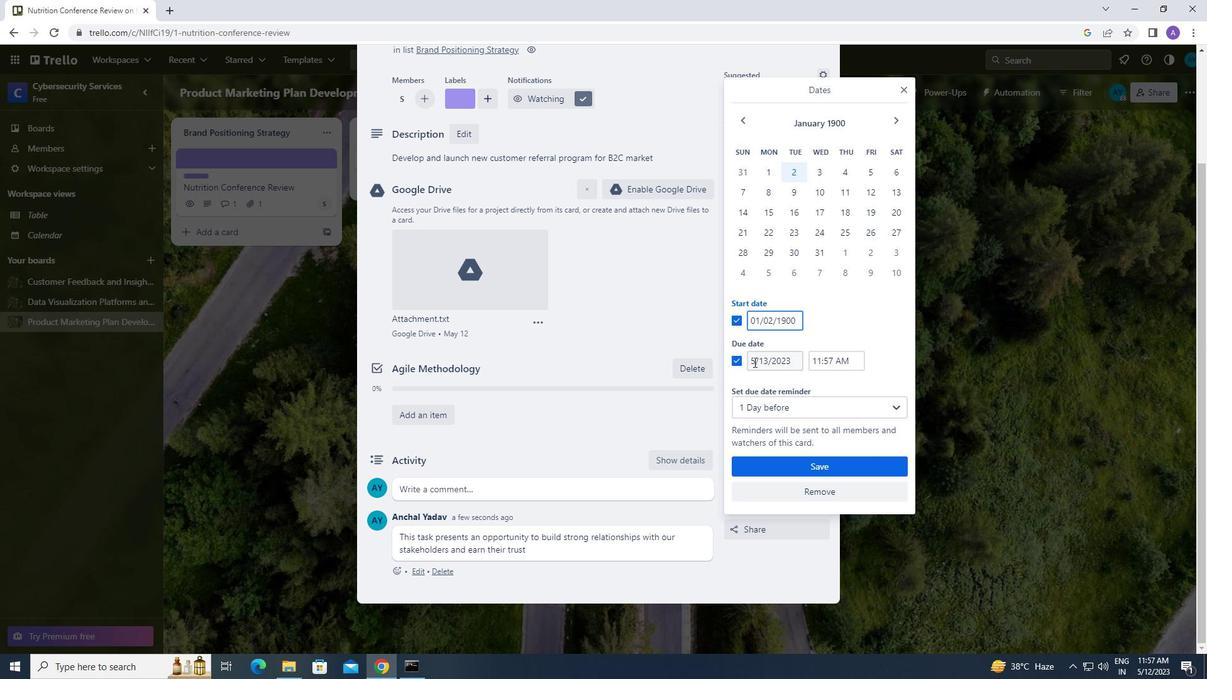 
Action: Mouse pressed left at (755, 360)
Screenshot: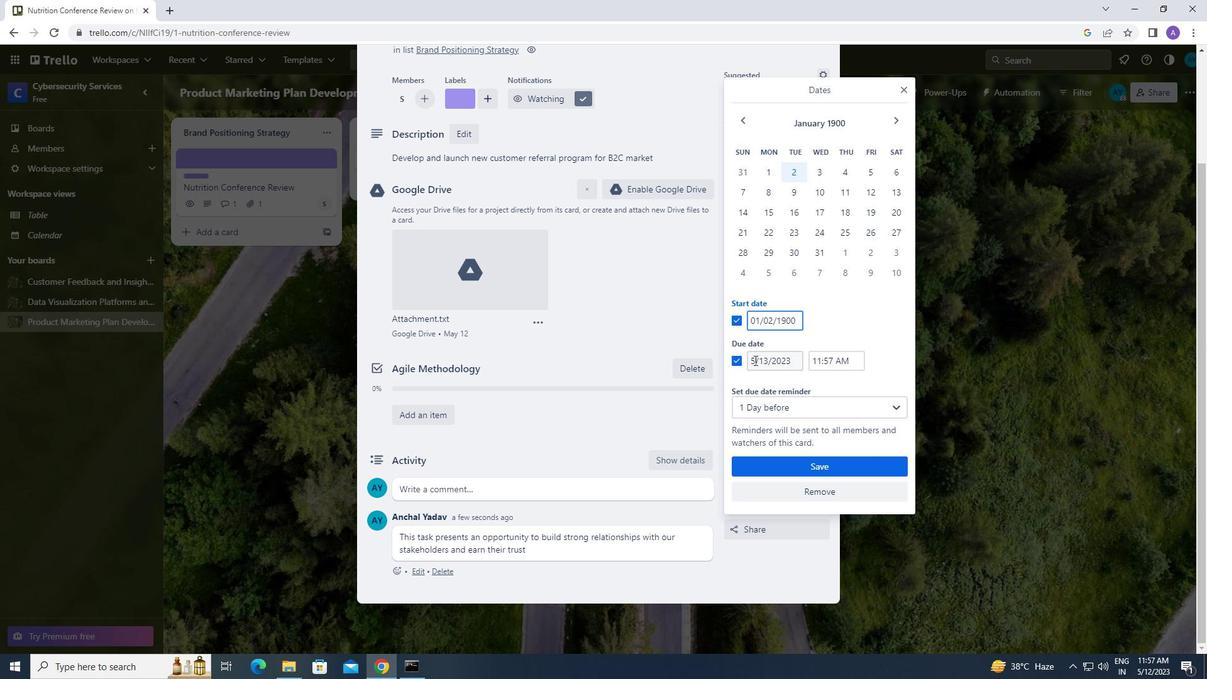 
Action: Mouse moved to (742, 364)
Screenshot: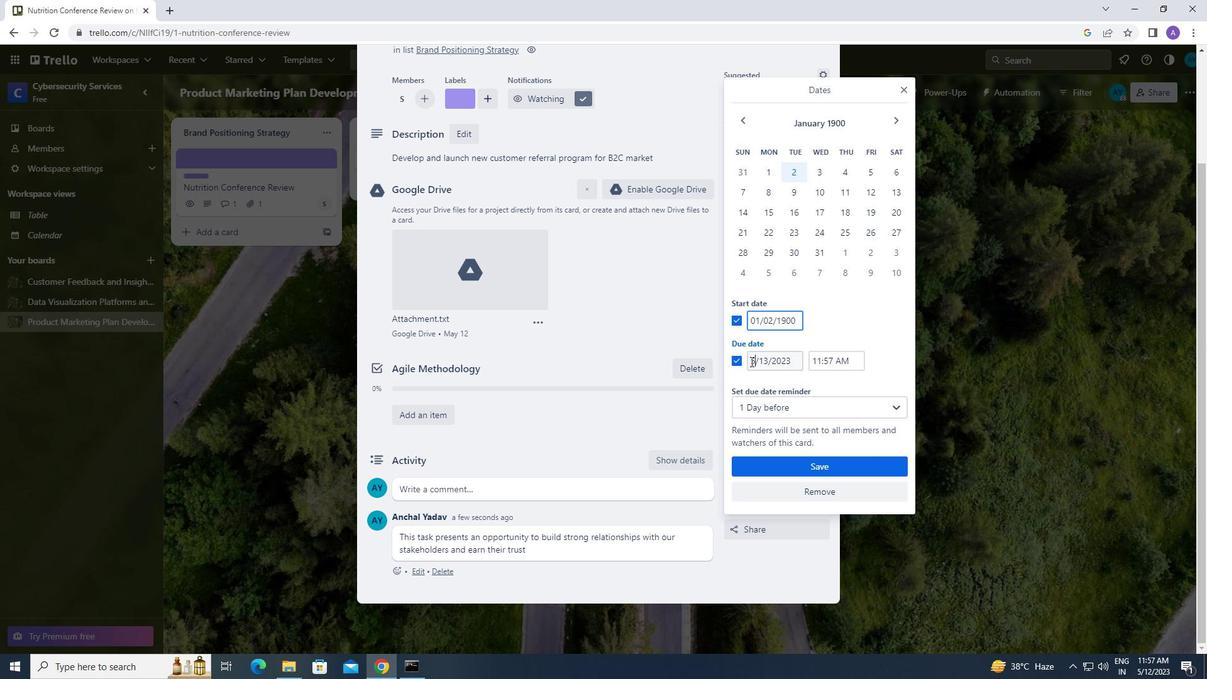 
Action: Key pressed 01
Screenshot: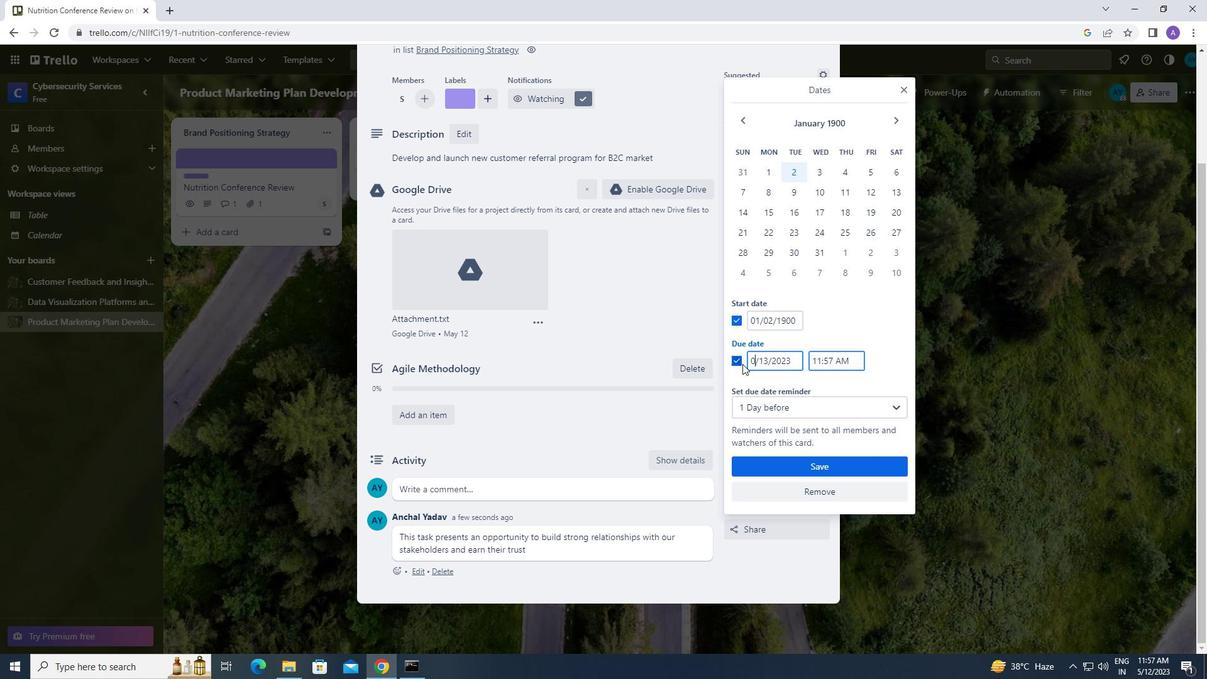 
Action: Mouse moved to (773, 360)
Screenshot: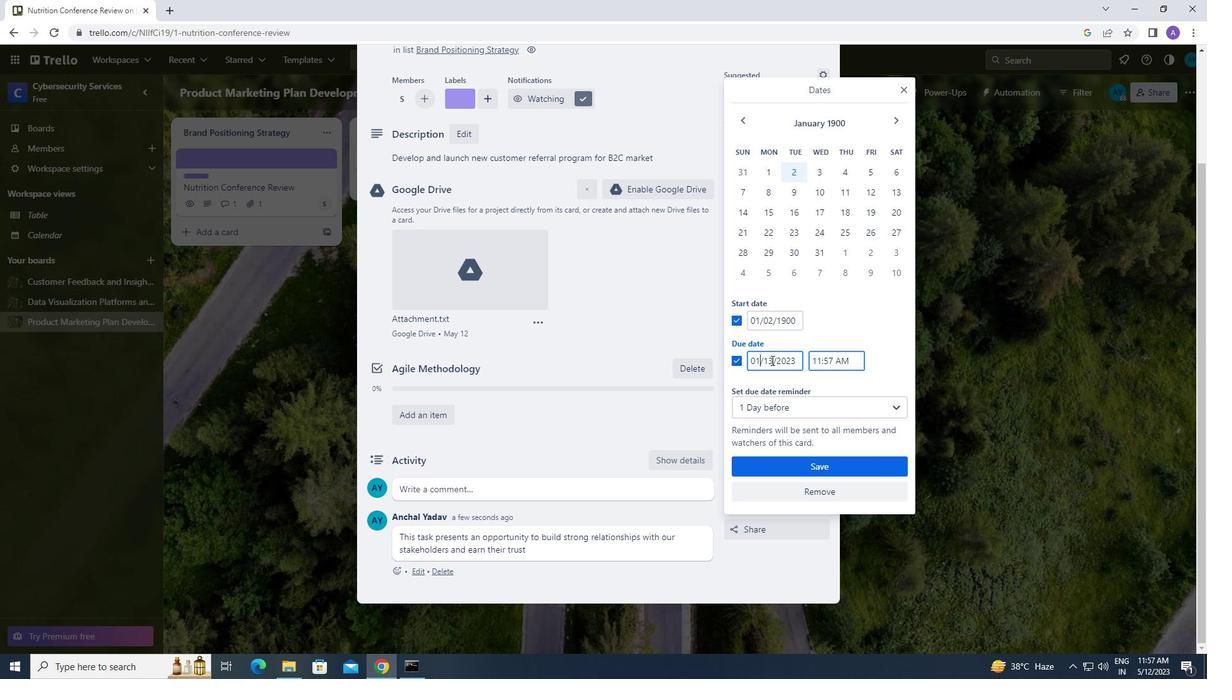 
Action: Mouse pressed left at (773, 360)
Screenshot: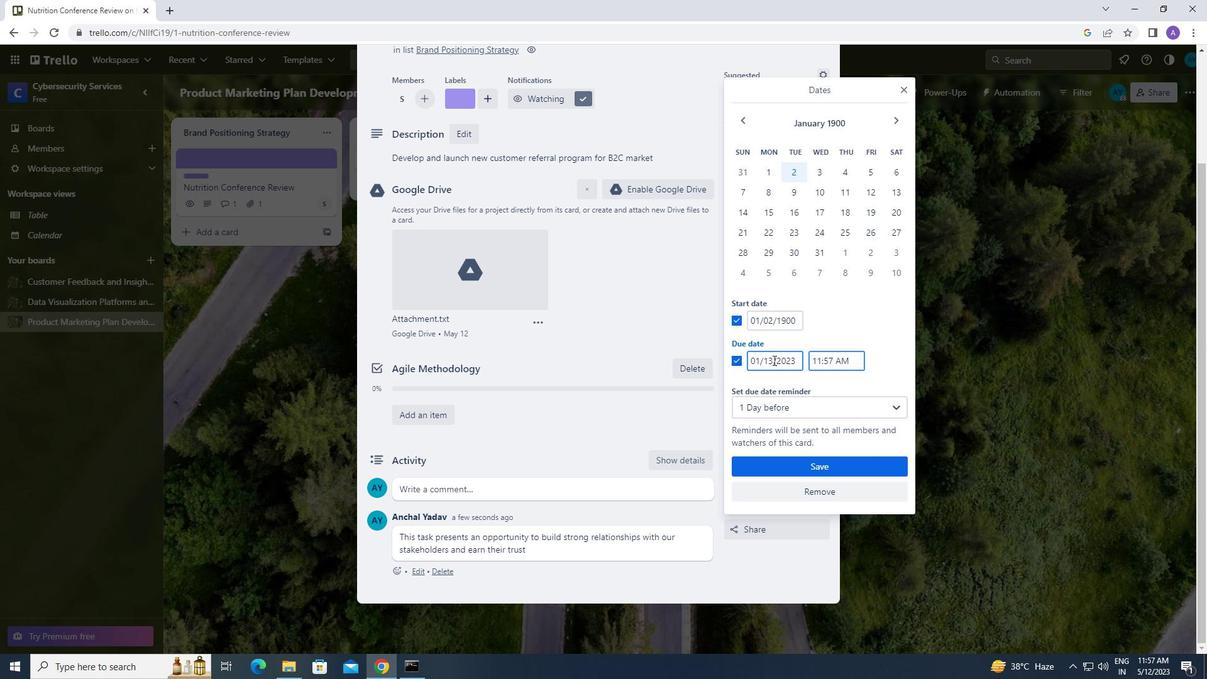 
Action: Mouse moved to (766, 361)
Screenshot: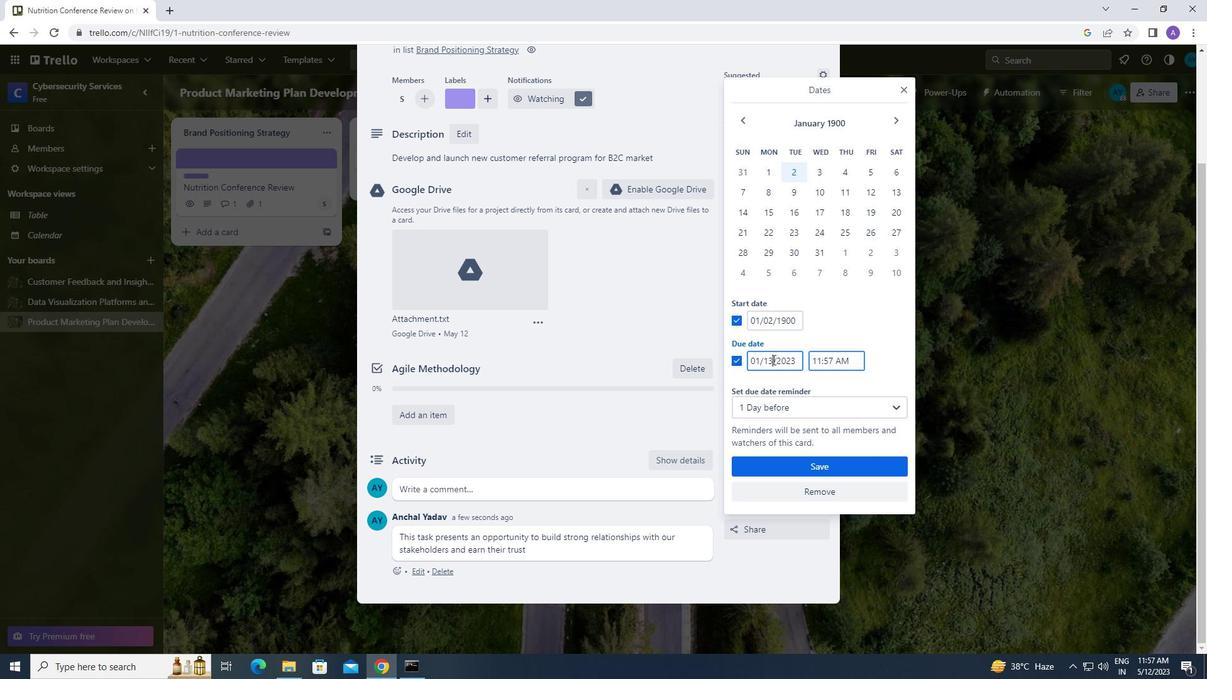 
Action: Mouse pressed left at (766, 361)
Screenshot: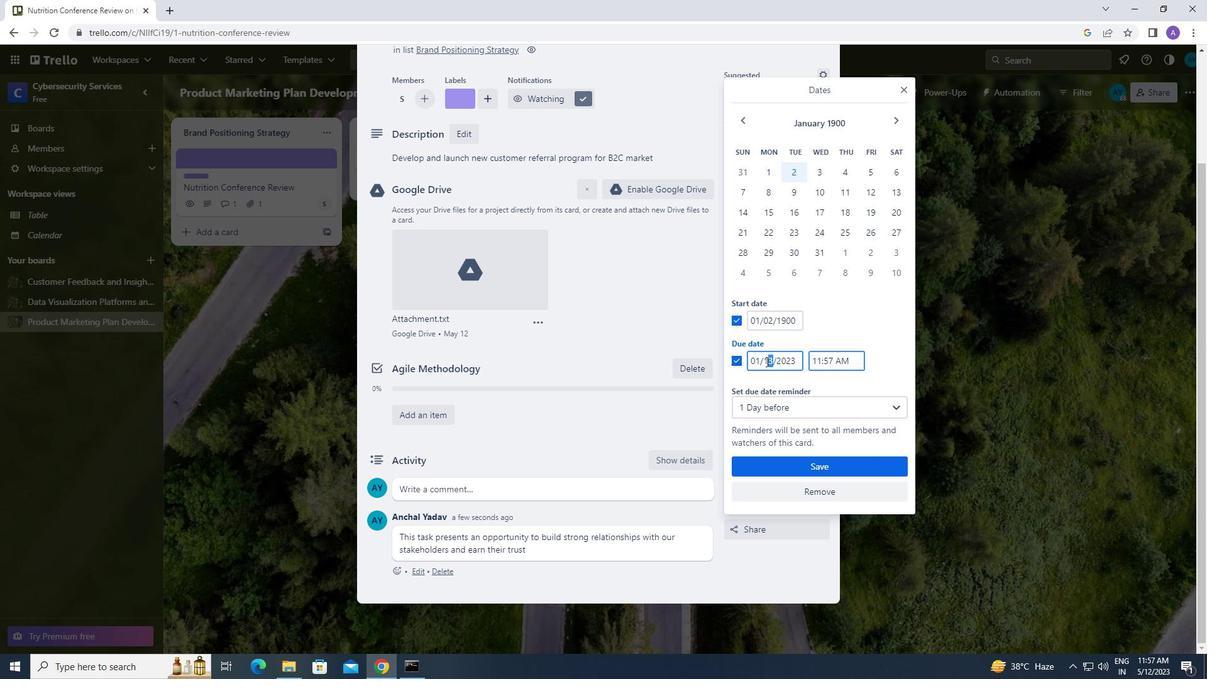 
Action: Mouse moved to (771, 359)
Screenshot: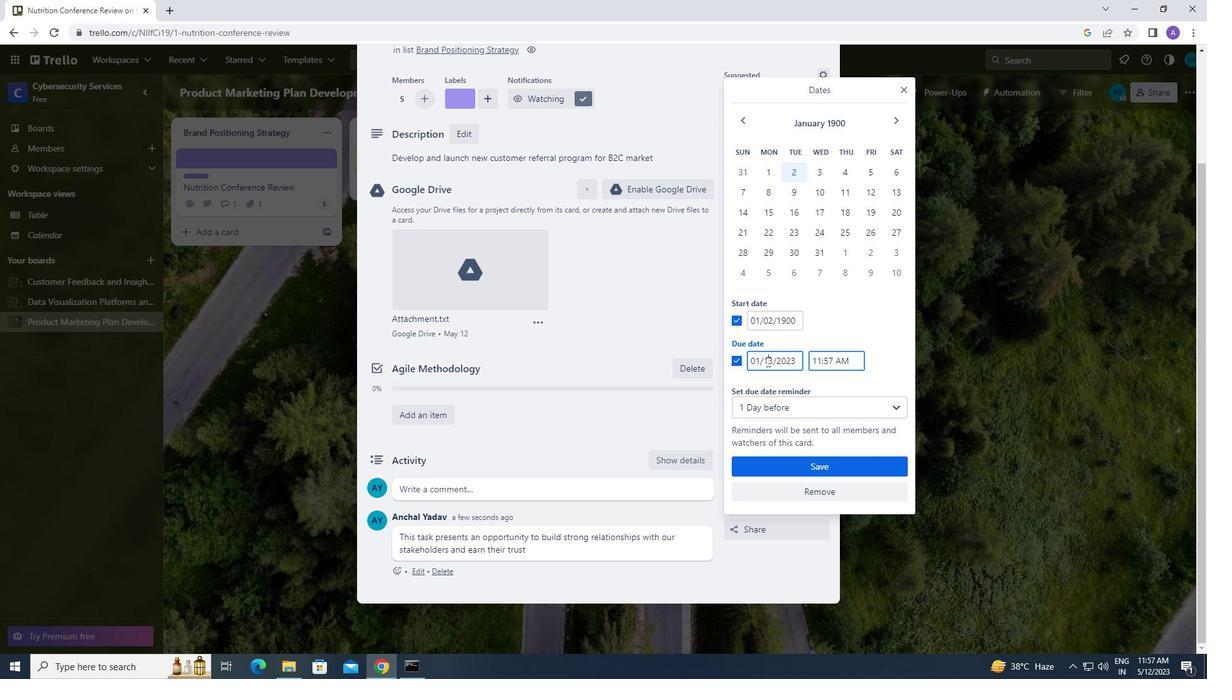 
Action: Mouse pressed left at (771, 359)
Screenshot: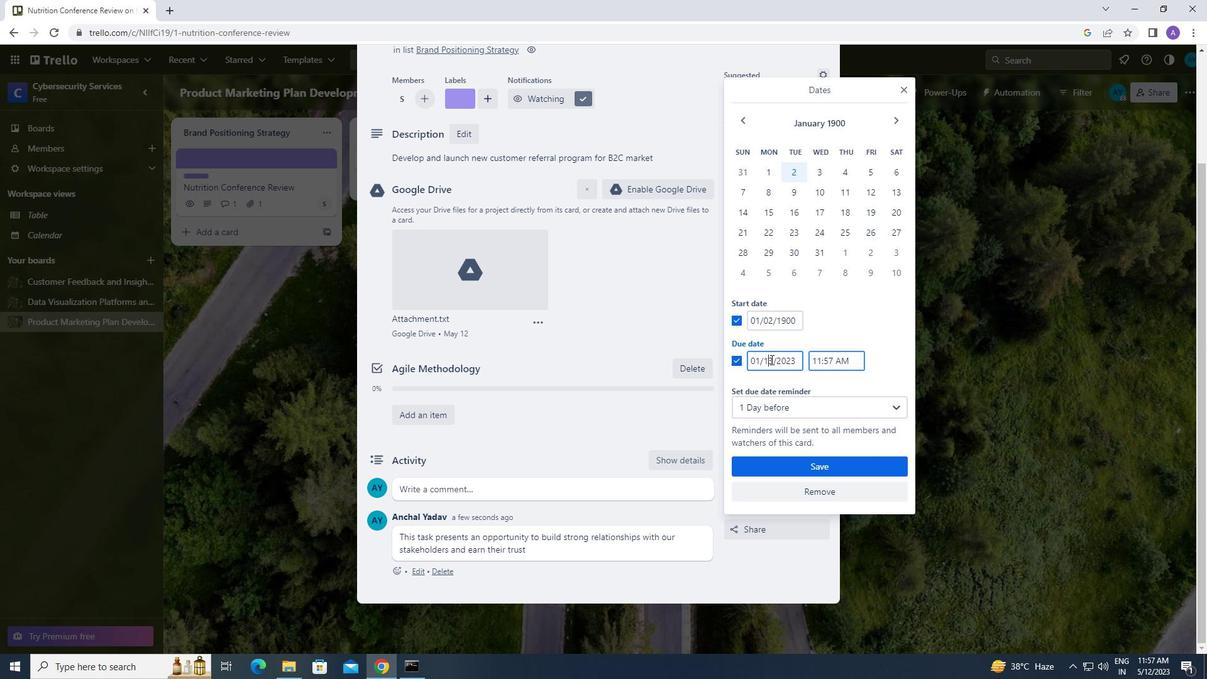 
Action: Mouse moved to (764, 362)
Screenshot: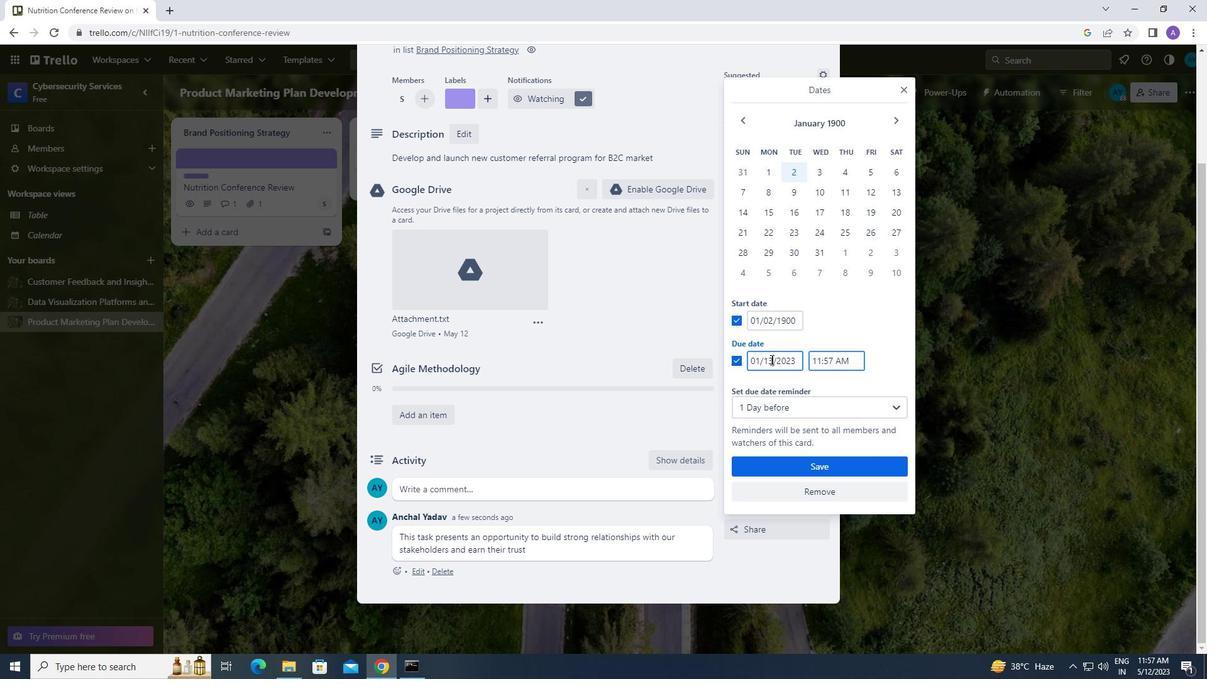 
Action: Key pressed 09
Screenshot: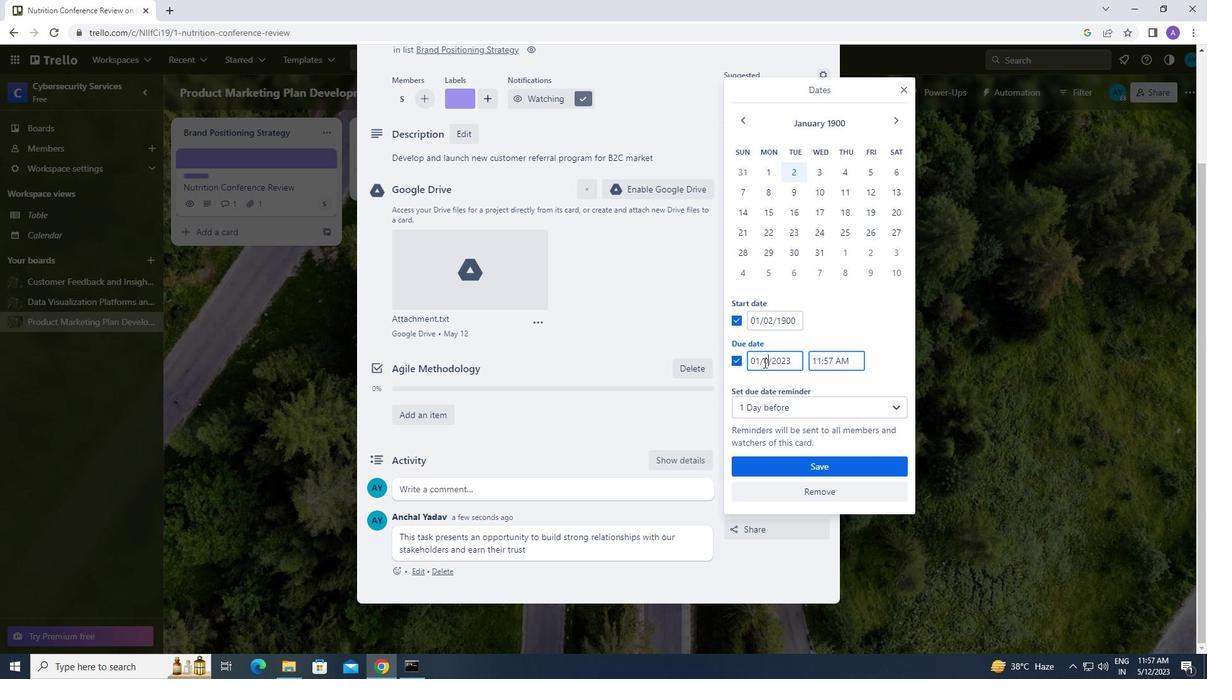 
Action: Mouse moved to (795, 361)
Screenshot: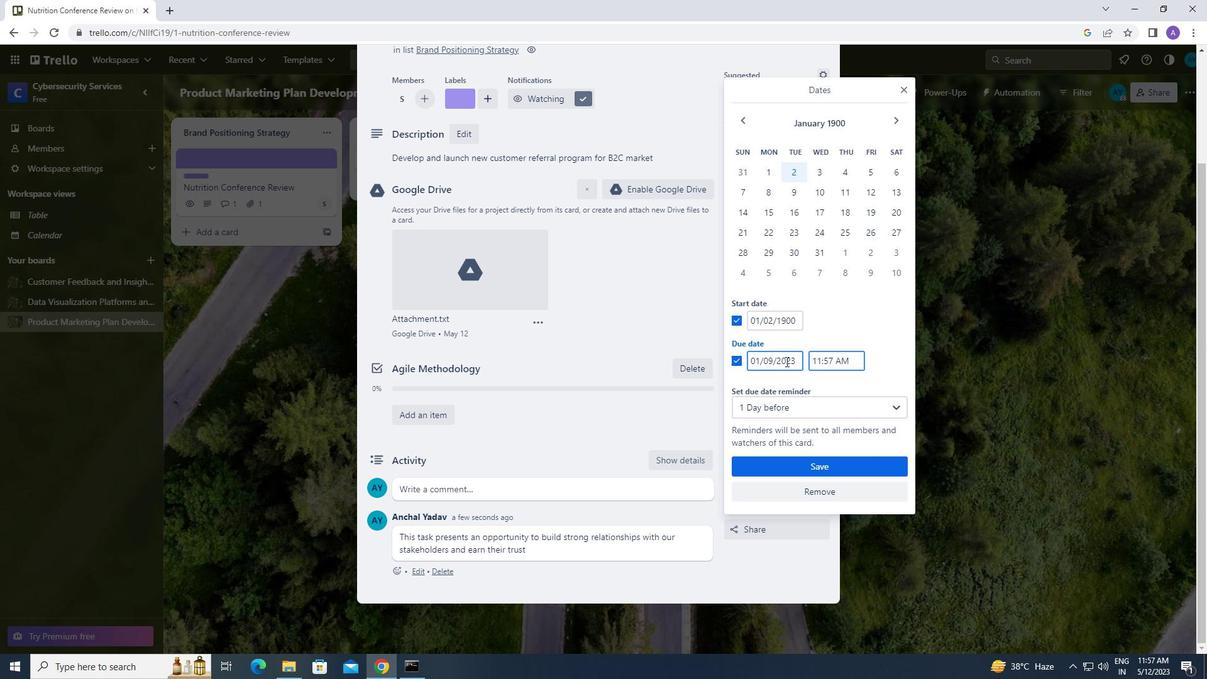 
Action: Mouse pressed left at (795, 361)
Screenshot: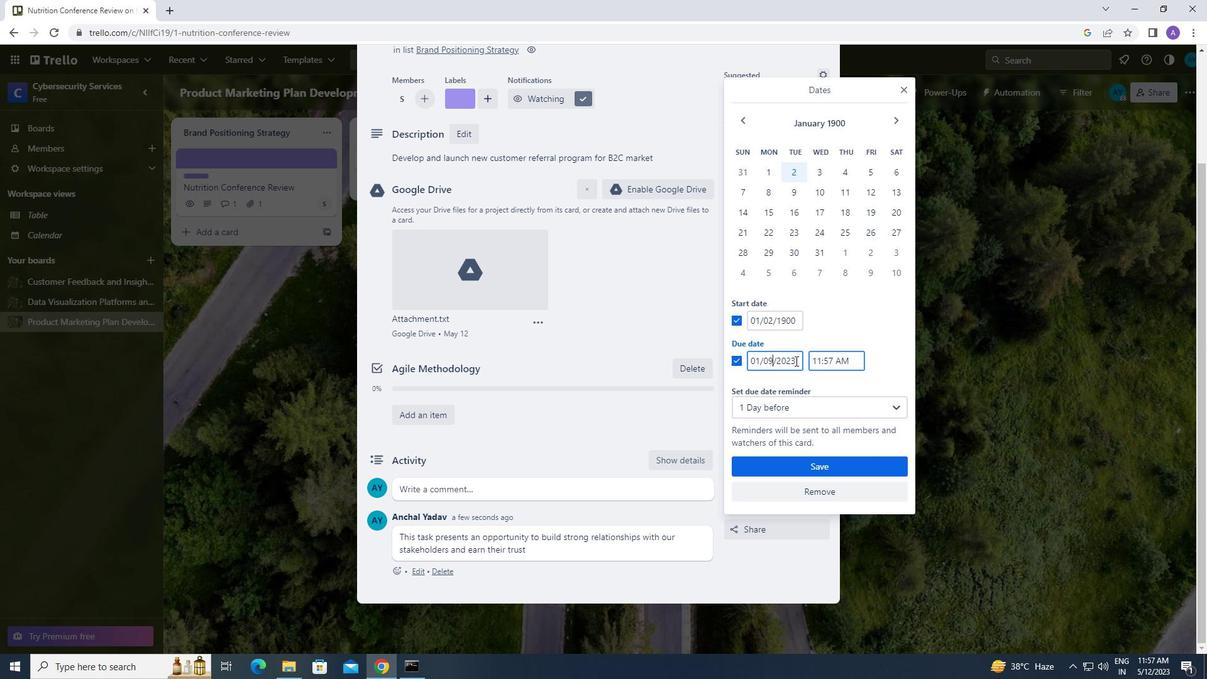 
Action: Mouse moved to (776, 367)
Screenshot: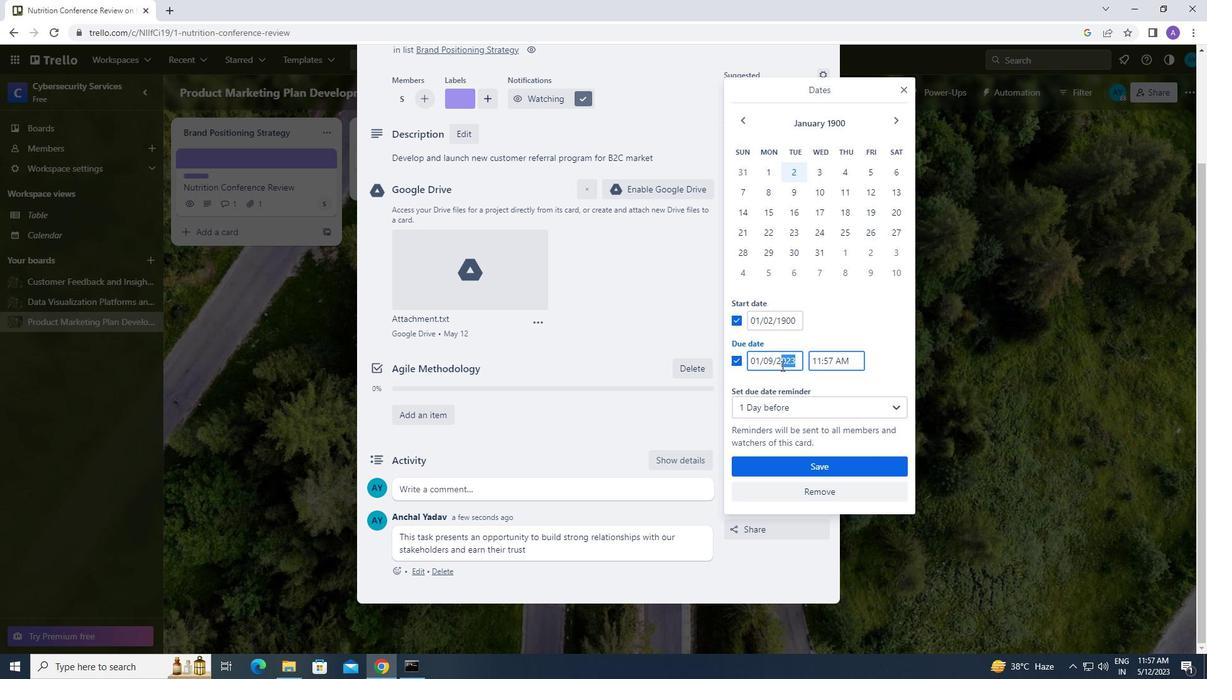 
Action: Key pressed 1900
Screenshot: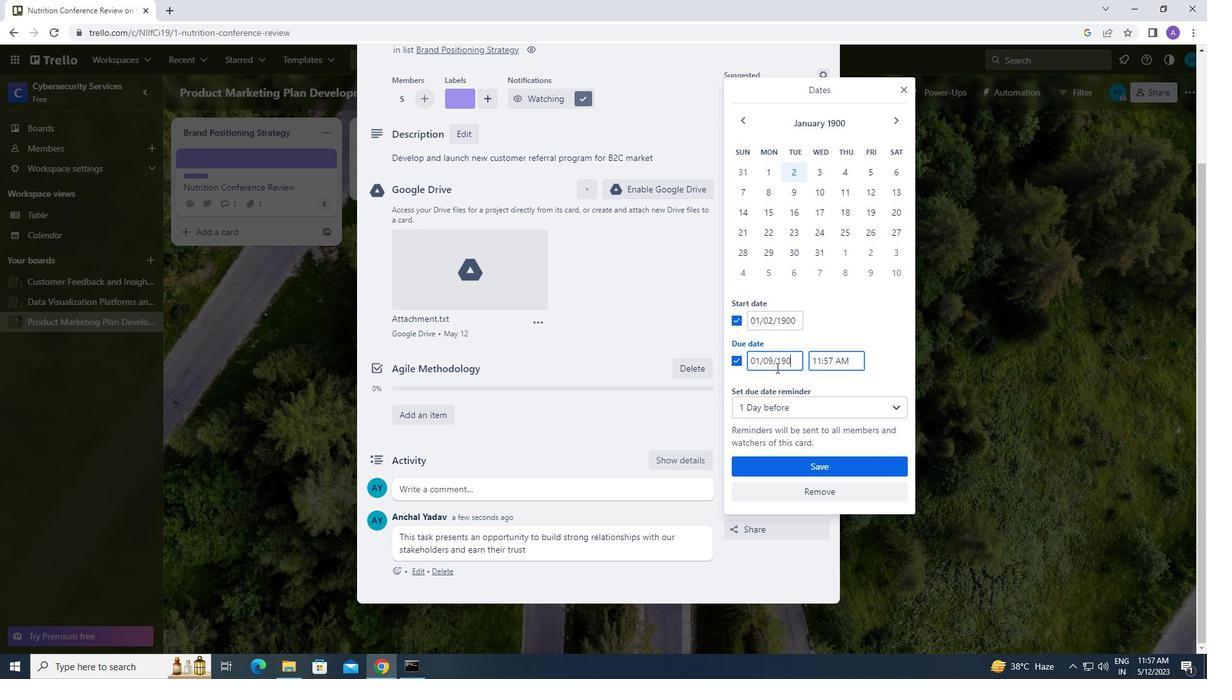 
Action: Mouse moved to (786, 467)
Screenshot: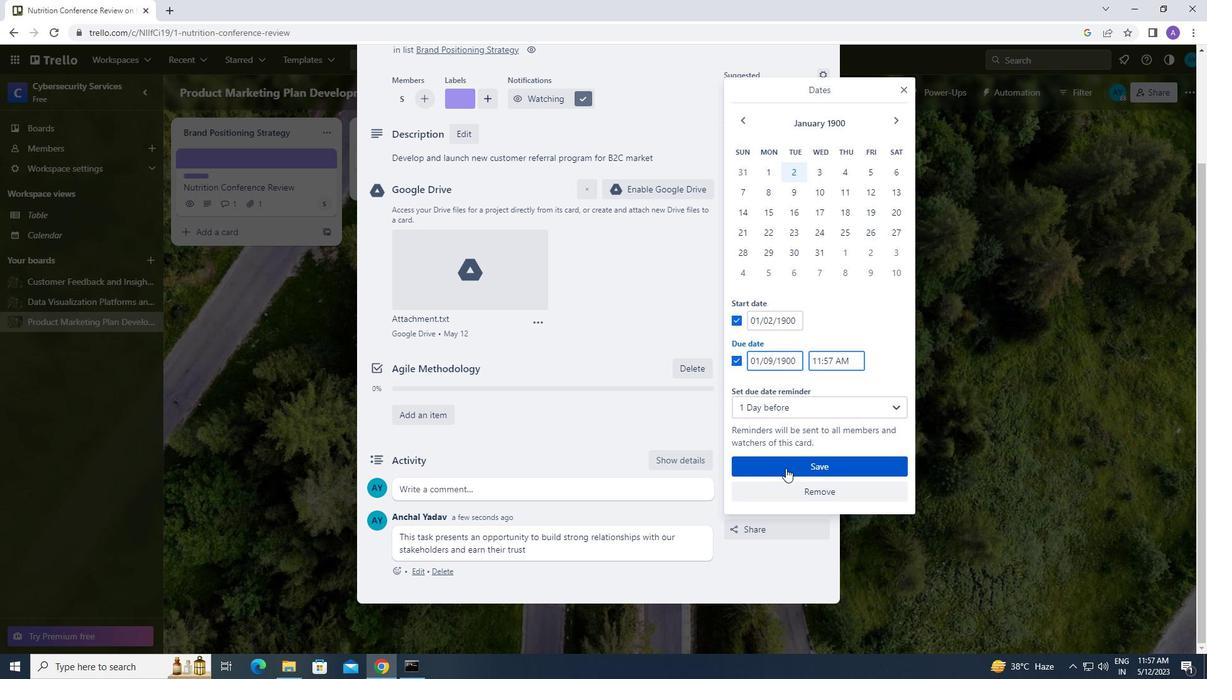 
Action: Mouse pressed left at (786, 467)
Screenshot: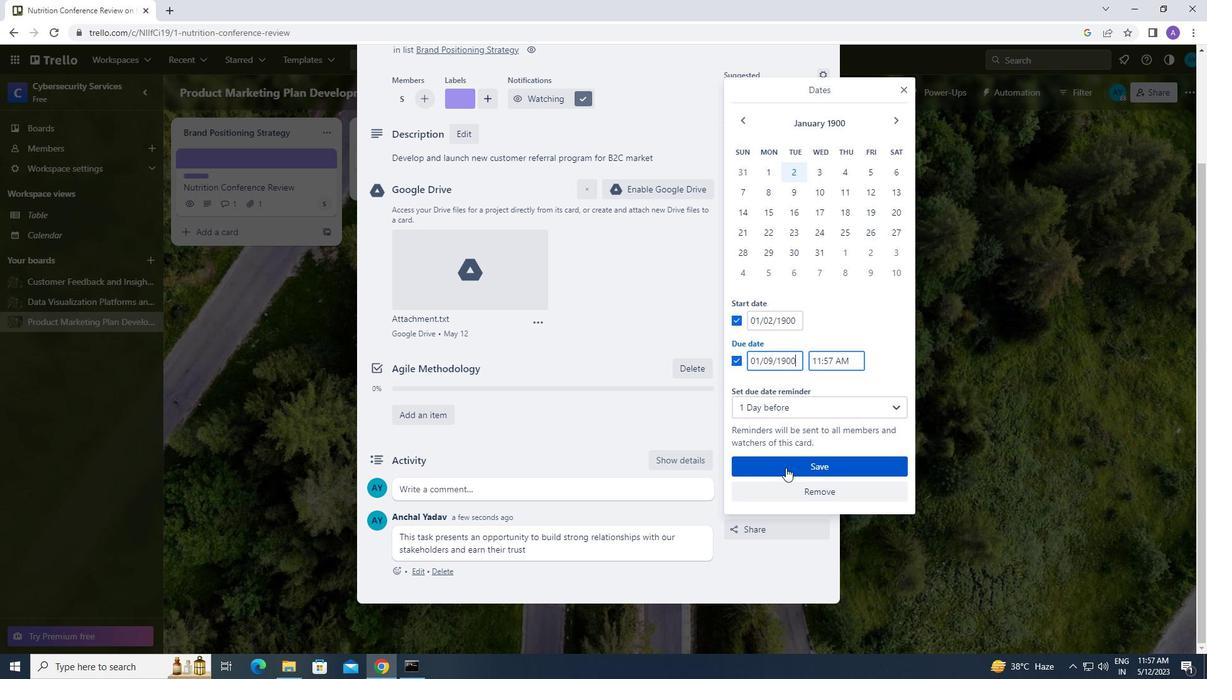 
Action: Mouse moved to (786, 467)
Screenshot: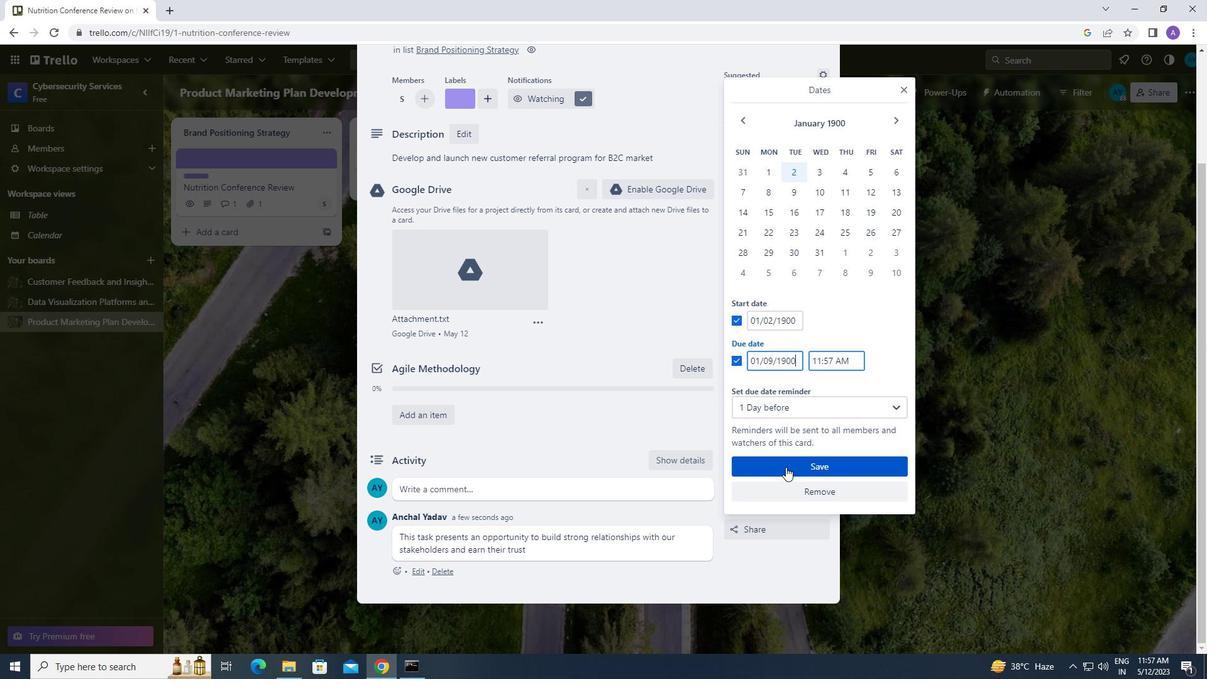 
